 Task: Look for space in Nagqu, China from 8th June, 2023 to 16th June, 2023 for 2 adults in price range Rs.10000 to Rs.15000. Place can be entire place with 1  bedroom having 1 bed and 1 bathroom. Property type can be house, flat, guest house, hotel. Amenities needed are: wifi, washing machine. Booking option can be shelf check-in. Required host language is Chinese (Simplified).
Action: Mouse moved to (355, 206)
Screenshot: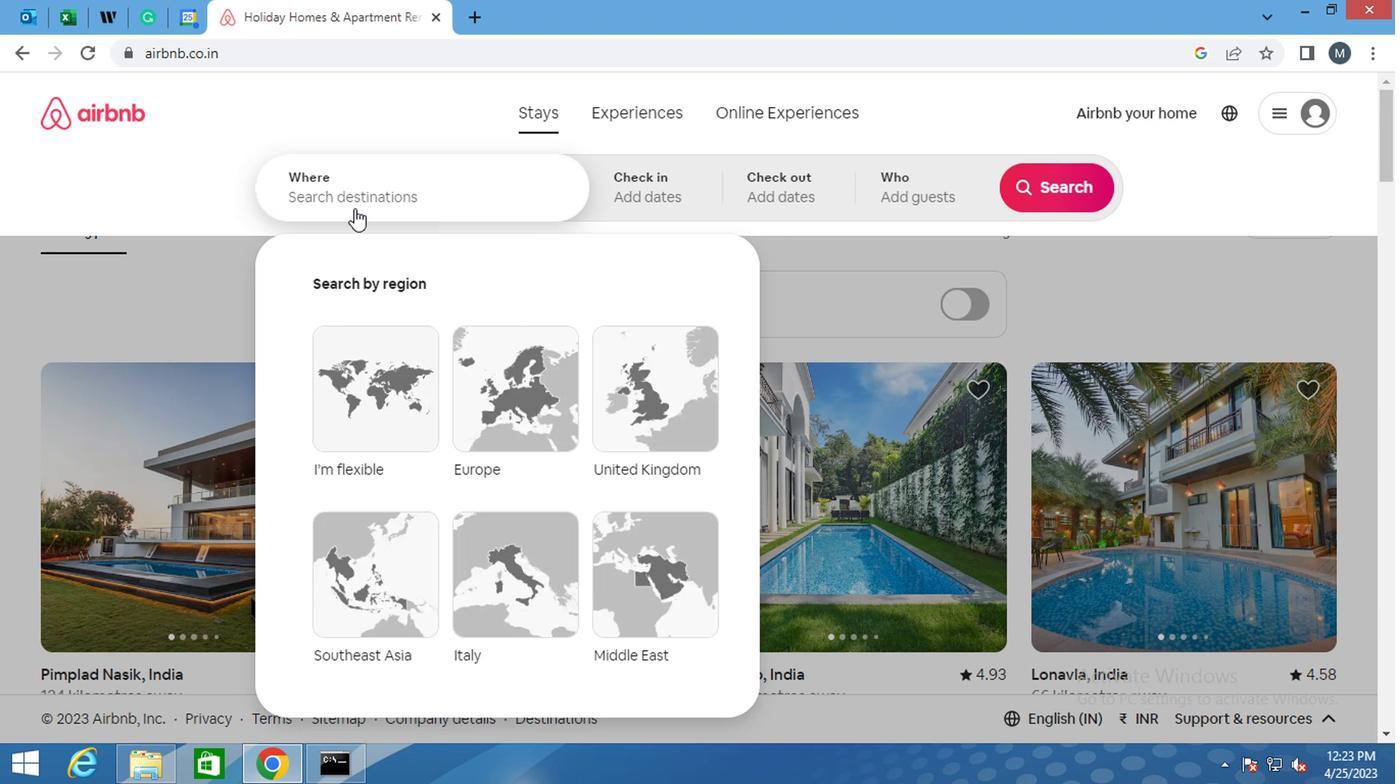 
Action: Mouse pressed left at (355, 206)
Screenshot: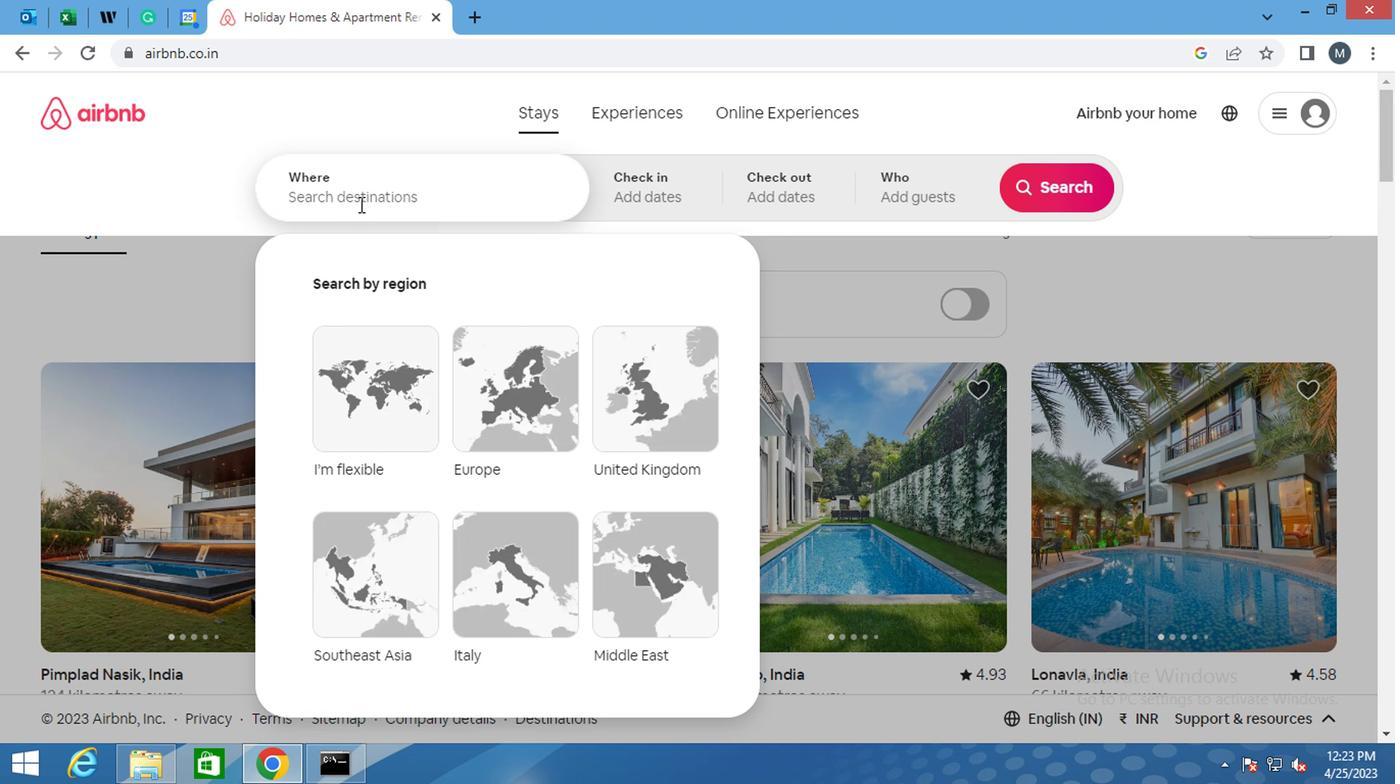
Action: Key pressed <Key.shift>NAGQU,<Key.shift><Key.shift><Key.shift><Key.shift>CHINA<Key.enter>
Screenshot: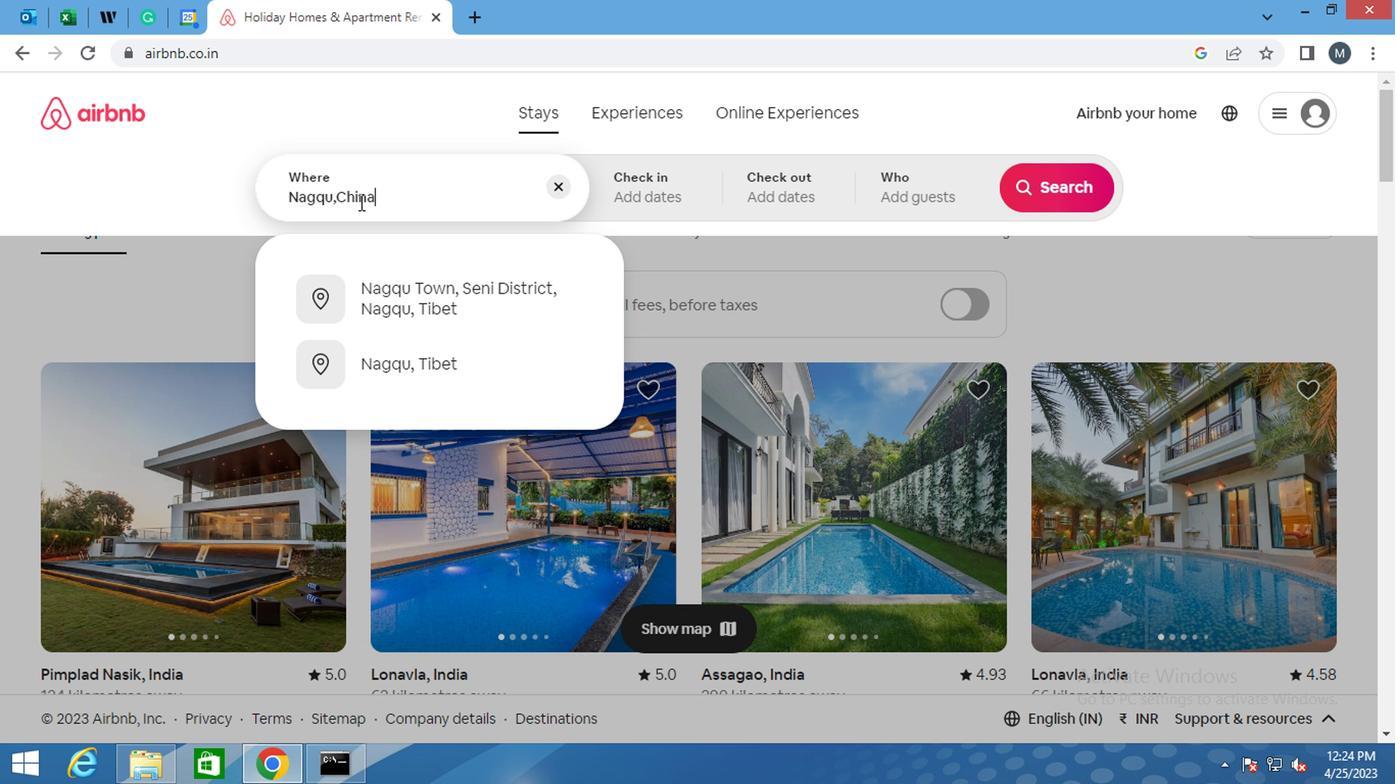 
Action: Mouse moved to (1028, 359)
Screenshot: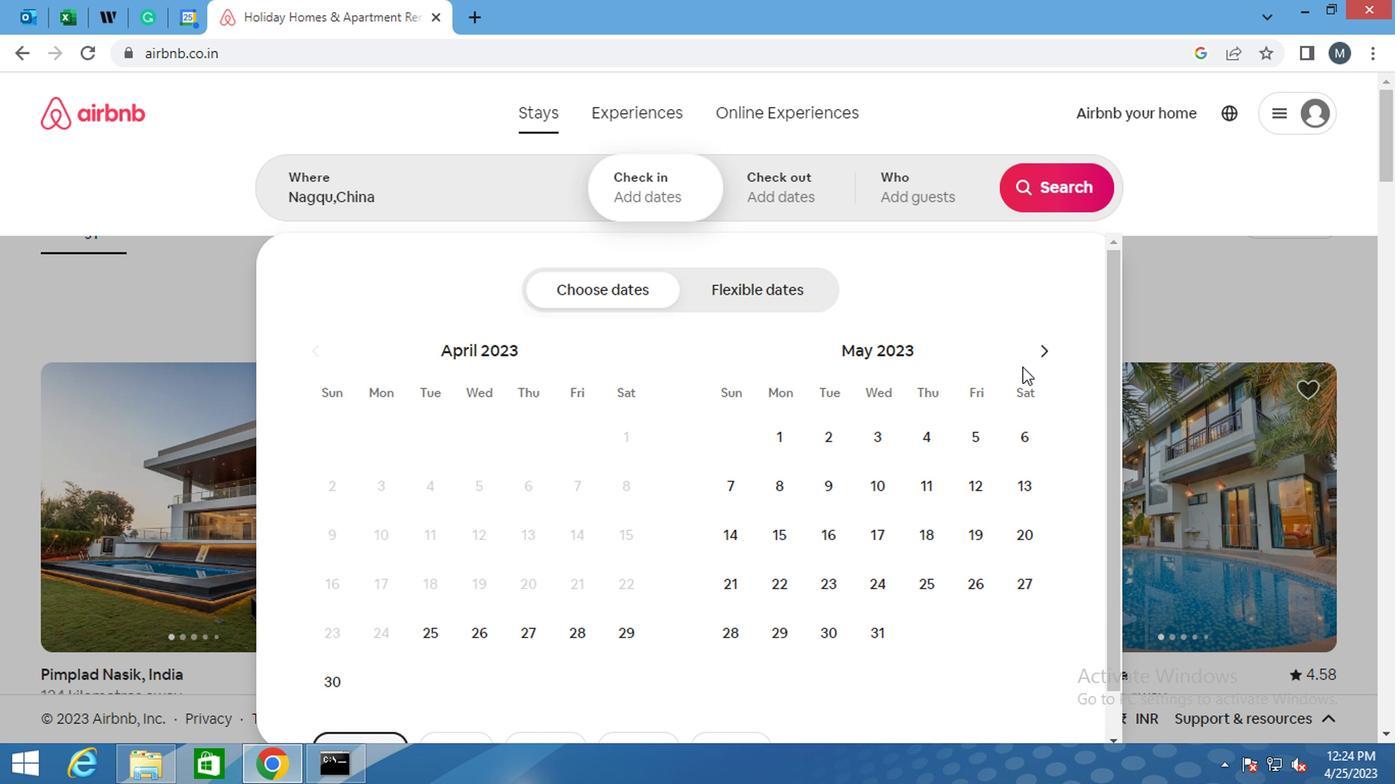 
Action: Mouse pressed left at (1028, 359)
Screenshot: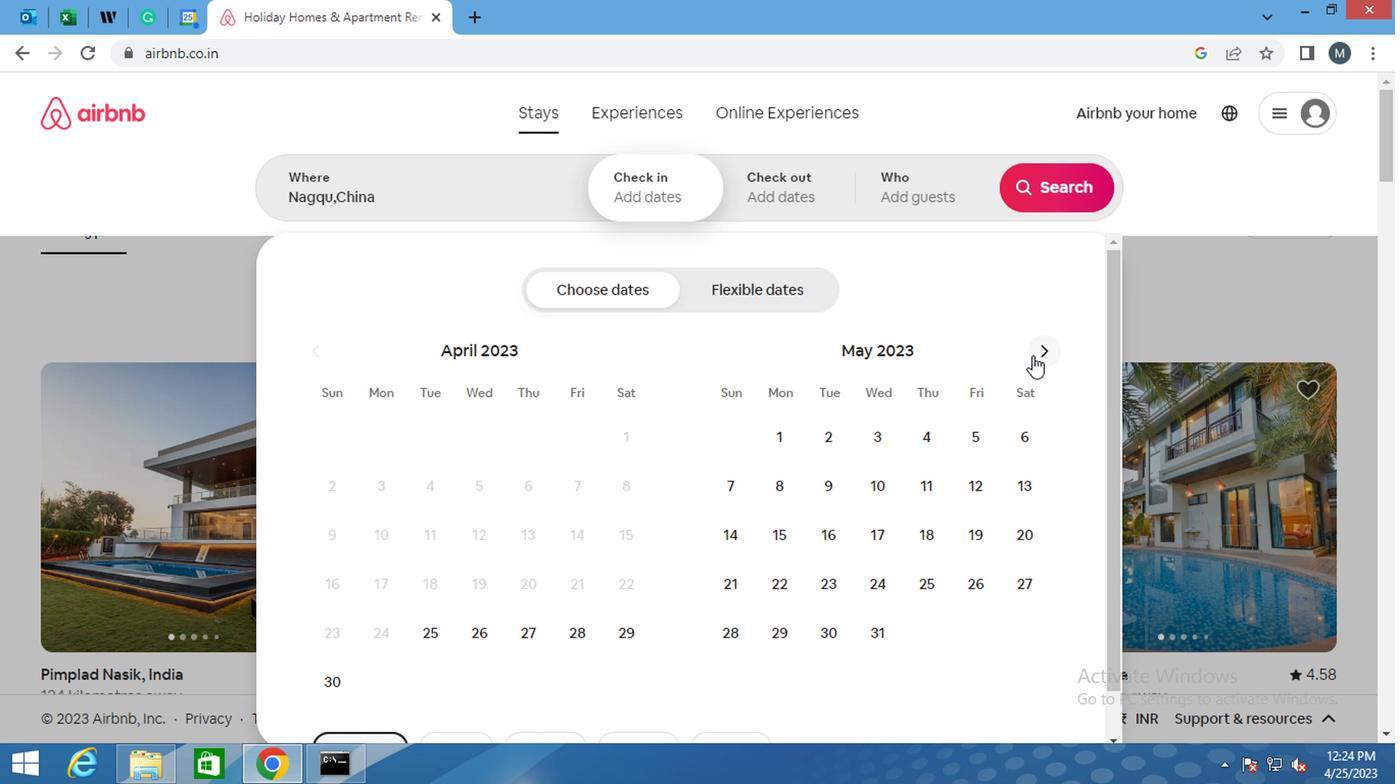 
Action: Mouse pressed left at (1028, 359)
Screenshot: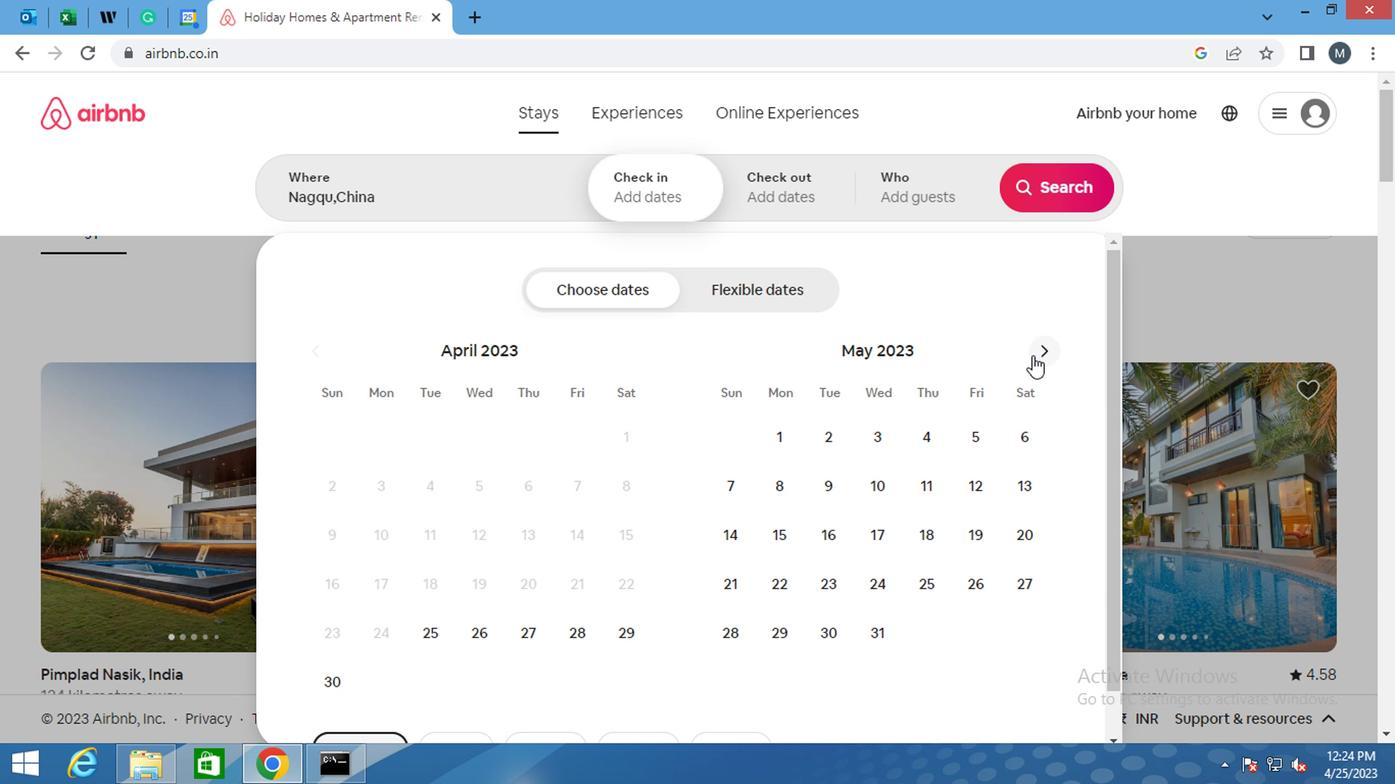 
Action: Mouse moved to (508, 486)
Screenshot: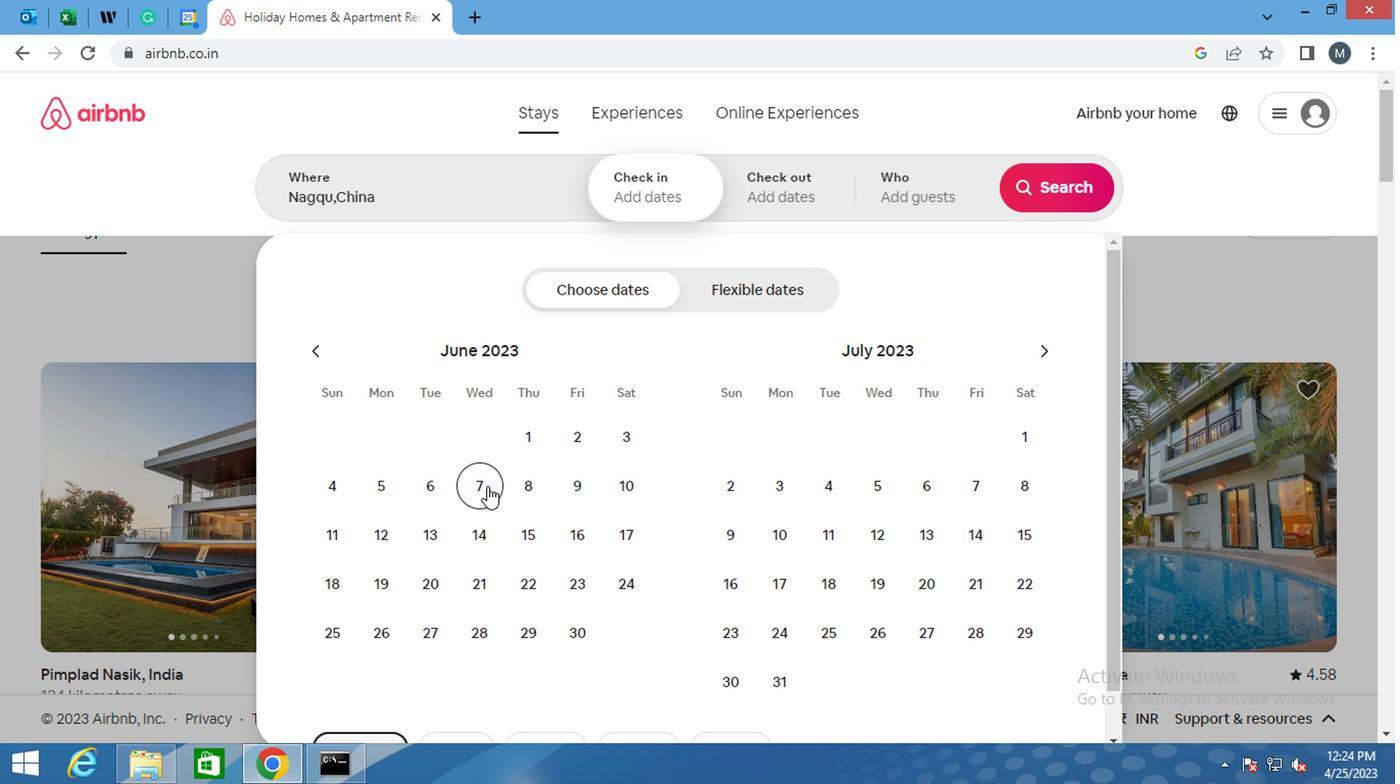 
Action: Mouse pressed left at (508, 486)
Screenshot: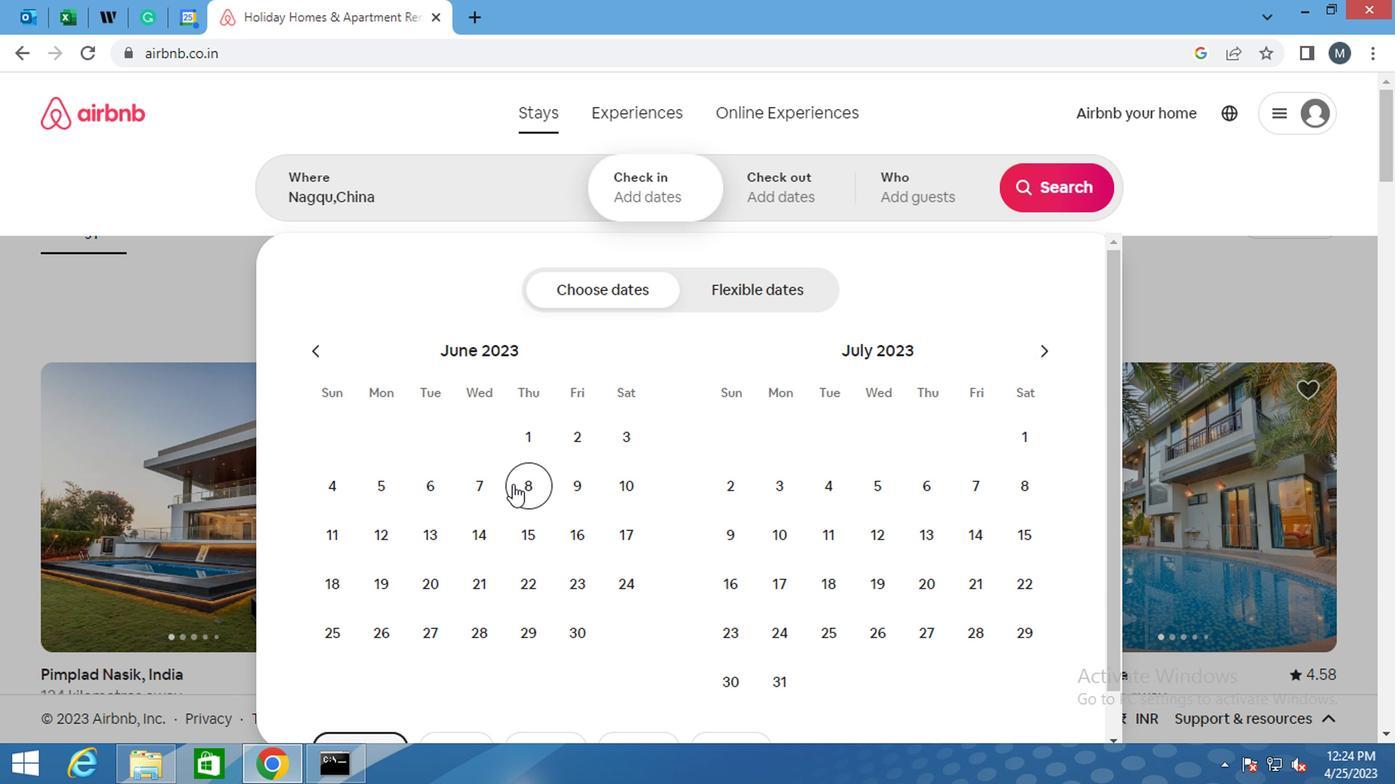 
Action: Mouse moved to (579, 532)
Screenshot: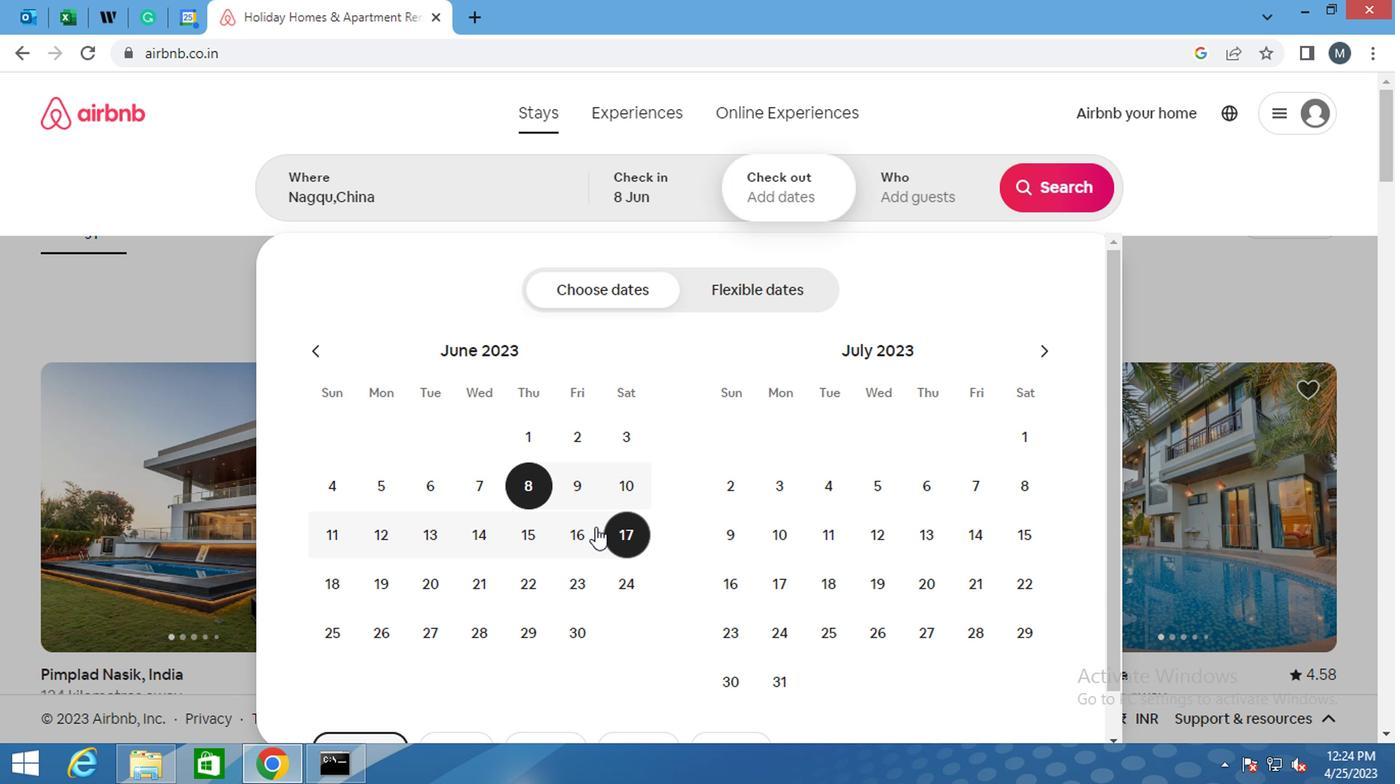 
Action: Mouse pressed left at (579, 532)
Screenshot: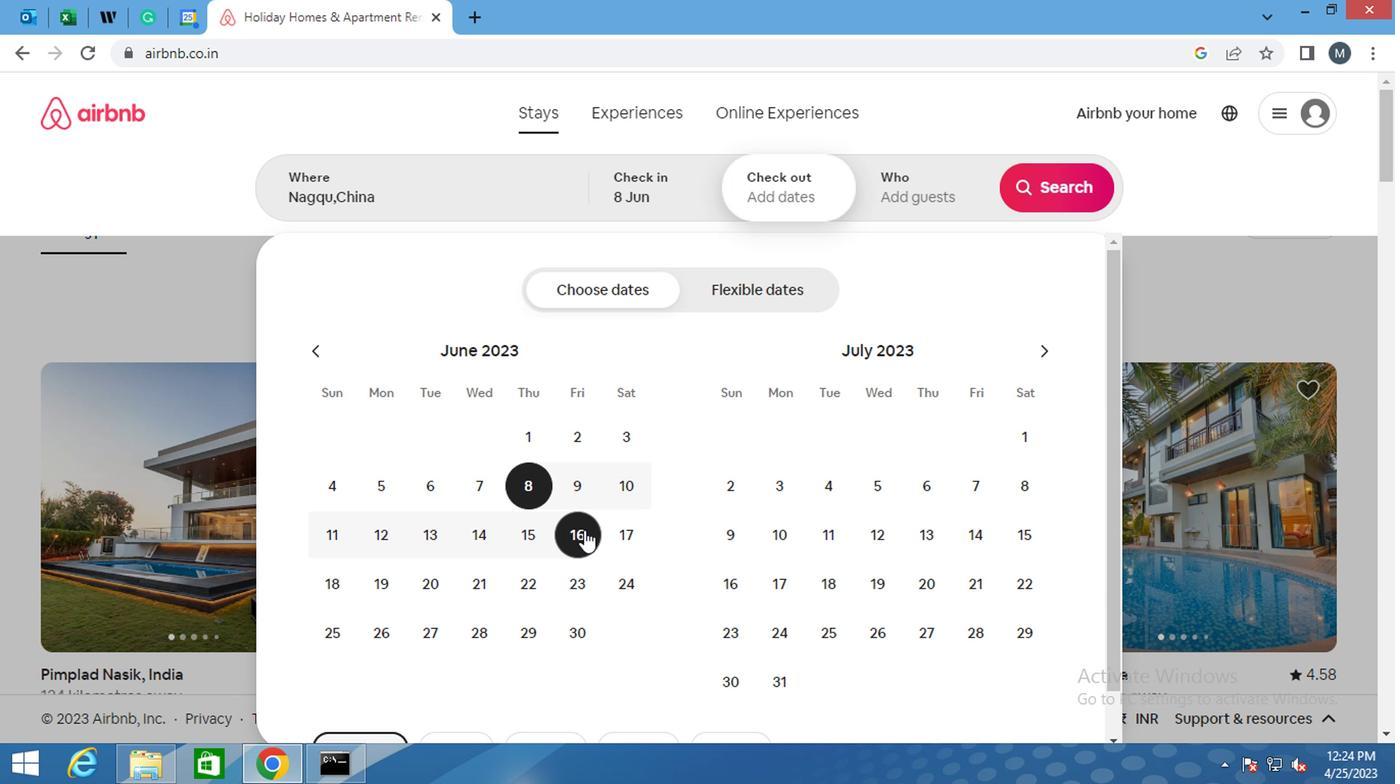 
Action: Mouse moved to (916, 191)
Screenshot: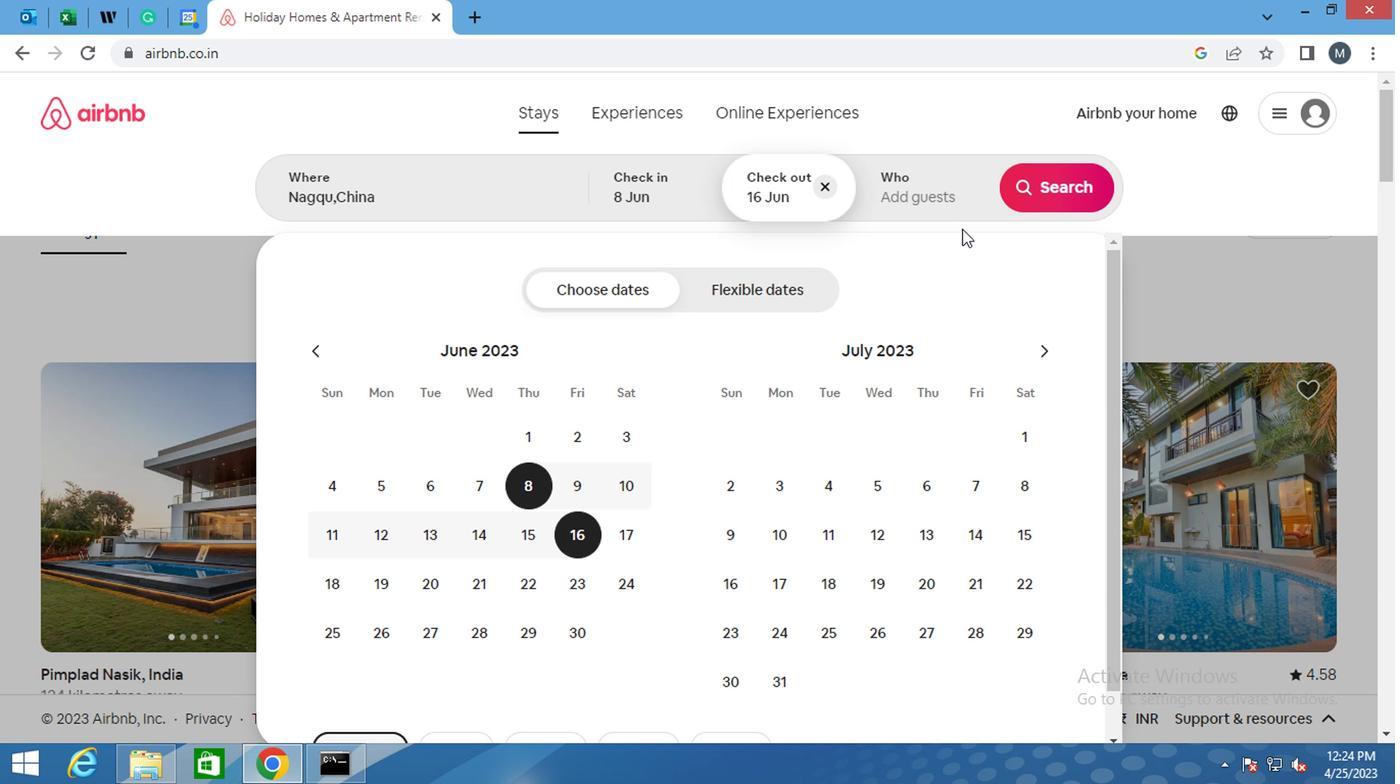 
Action: Mouse pressed left at (916, 191)
Screenshot: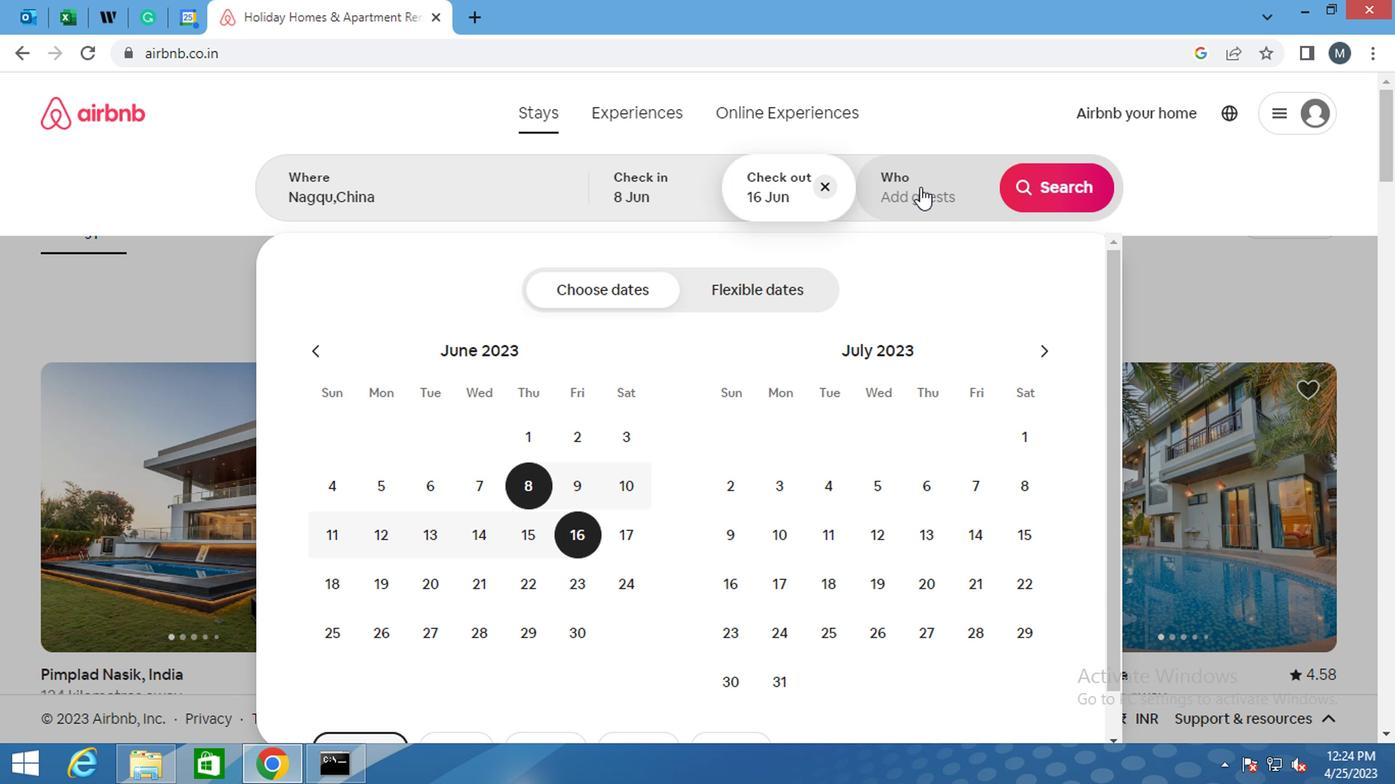 
Action: Mouse moved to (1071, 300)
Screenshot: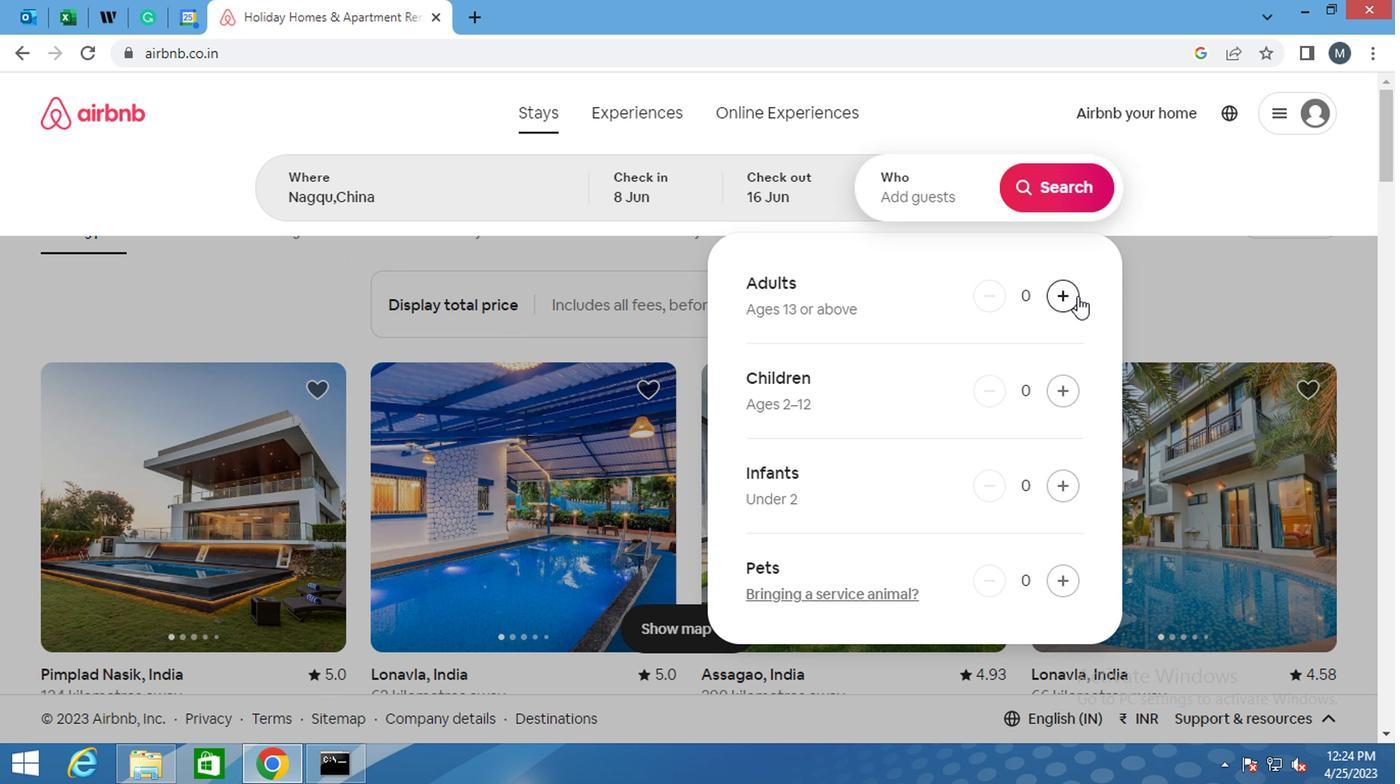 
Action: Mouse pressed left at (1071, 300)
Screenshot: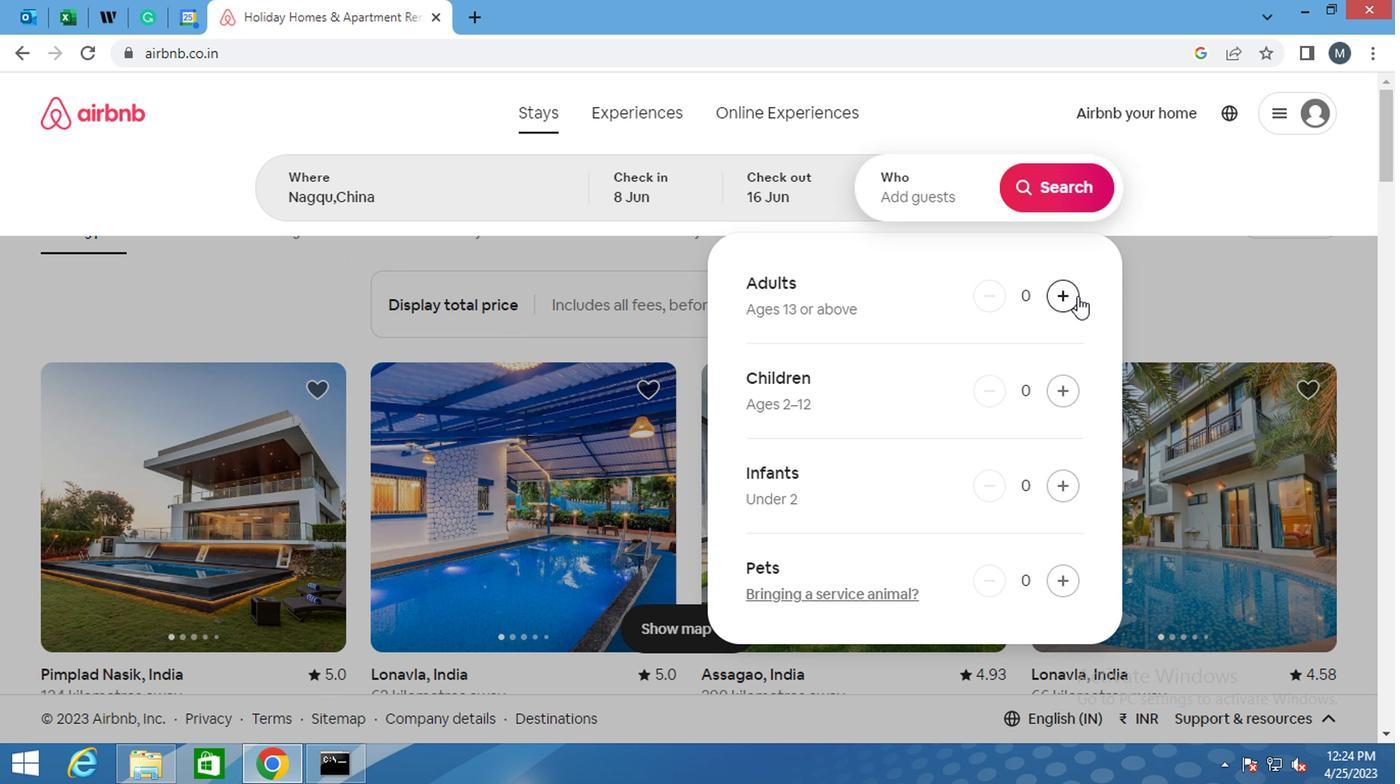 
Action: Mouse moved to (1065, 300)
Screenshot: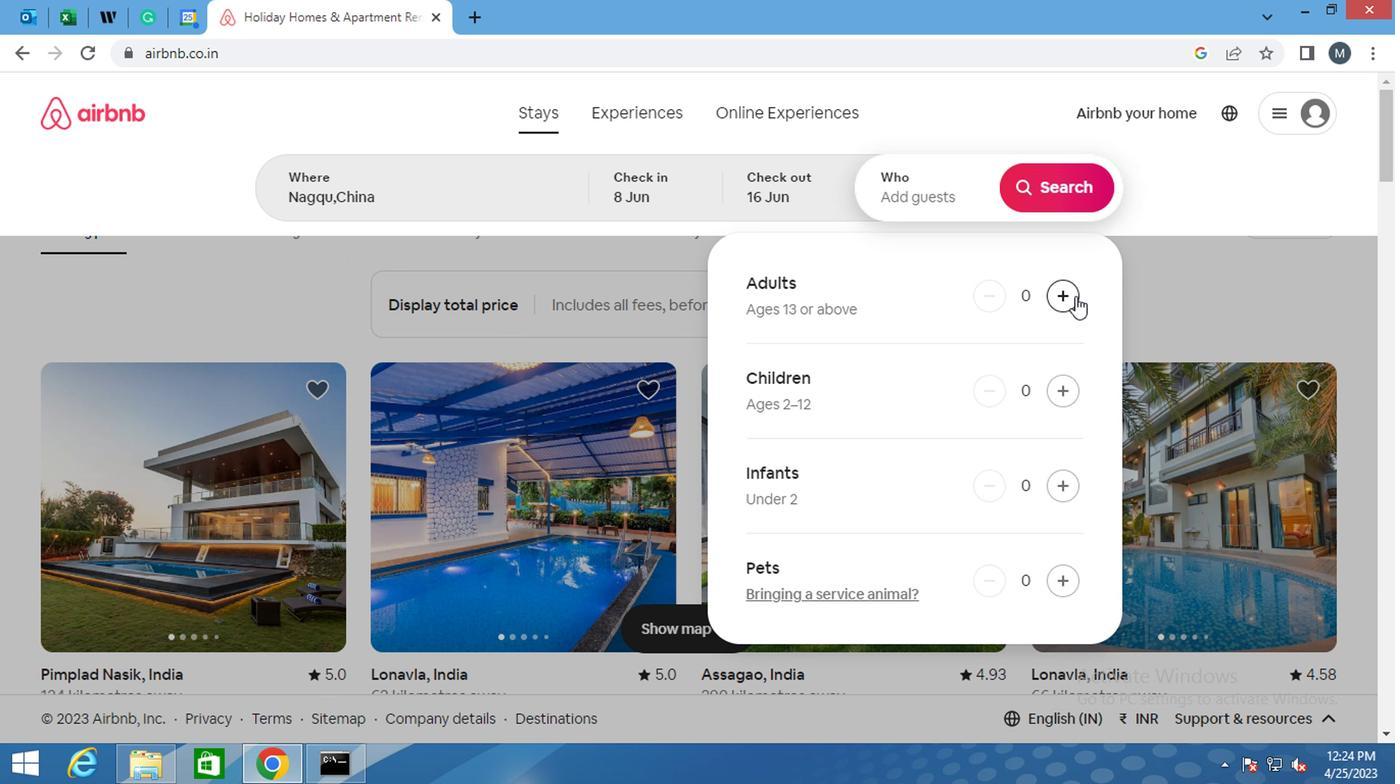 
Action: Mouse pressed left at (1065, 300)
Screenshot: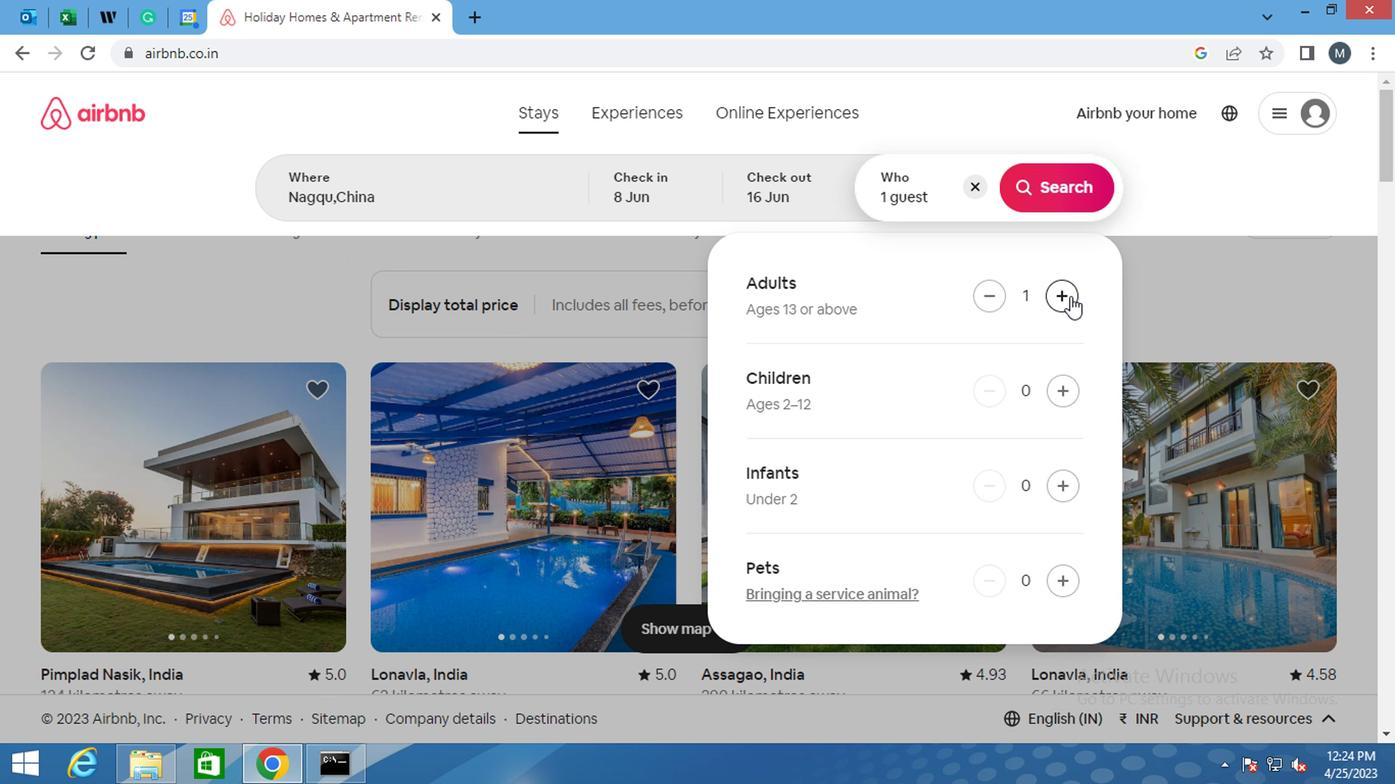 
Action: Mouse moved to (1067, 192)
Screenshot: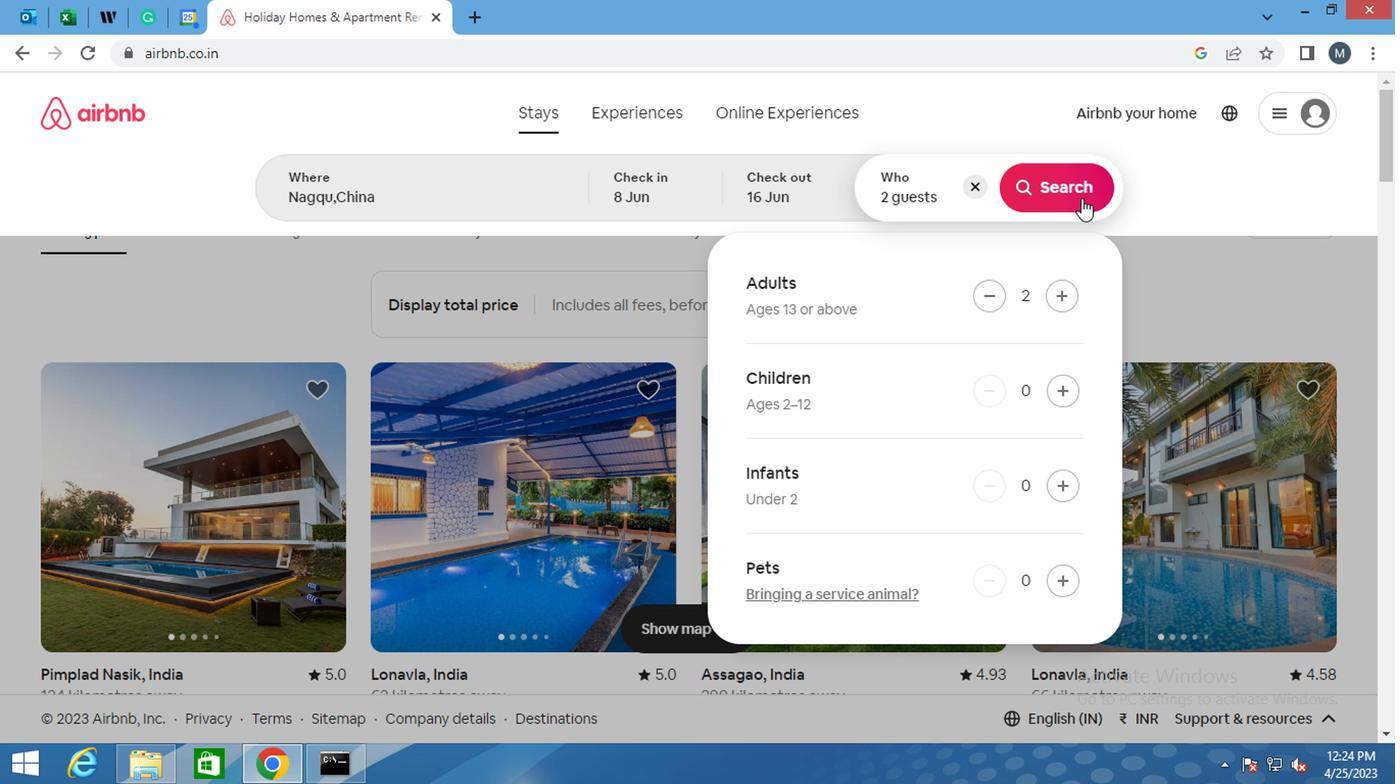 
Action: Mouse pressed left at (1067, 192)
Screenshot: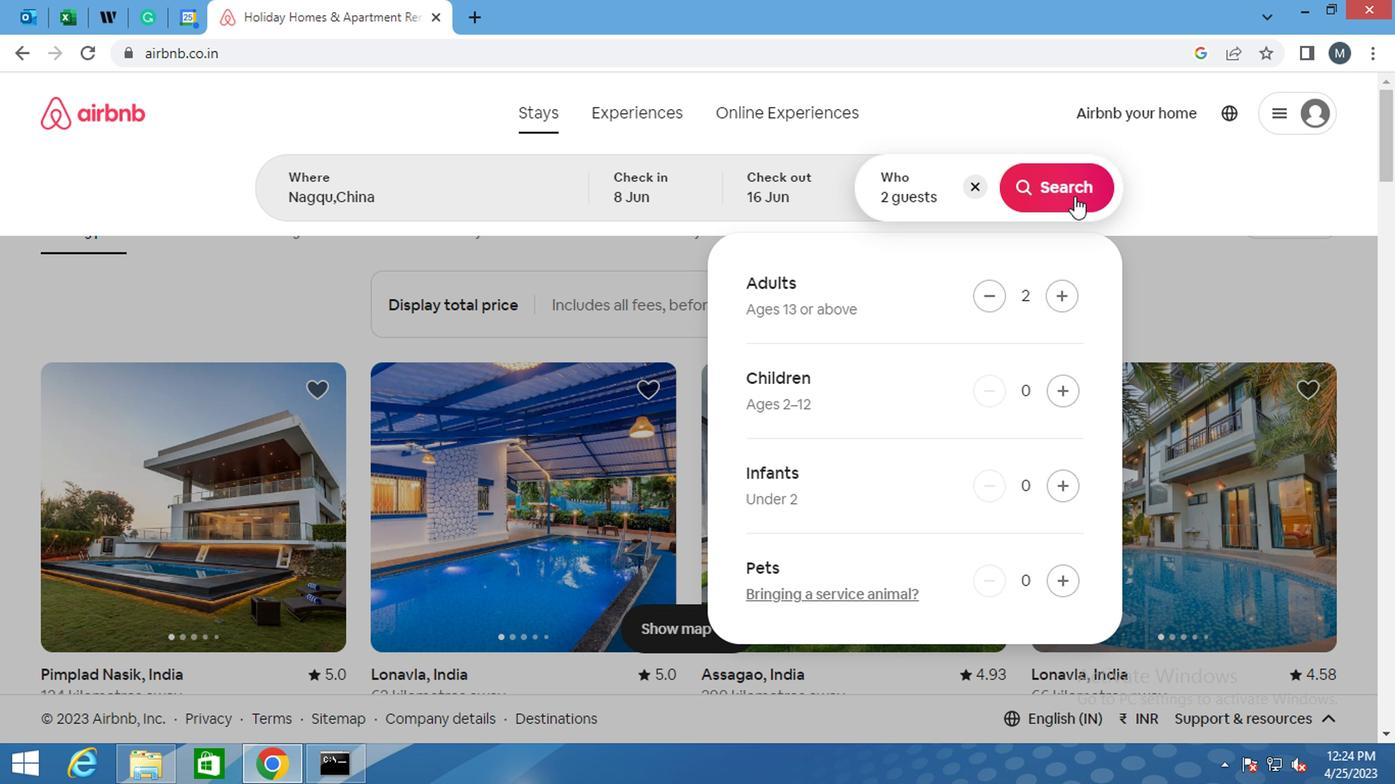 
Action: Mouse moved to (1282, 210)
Screenshot: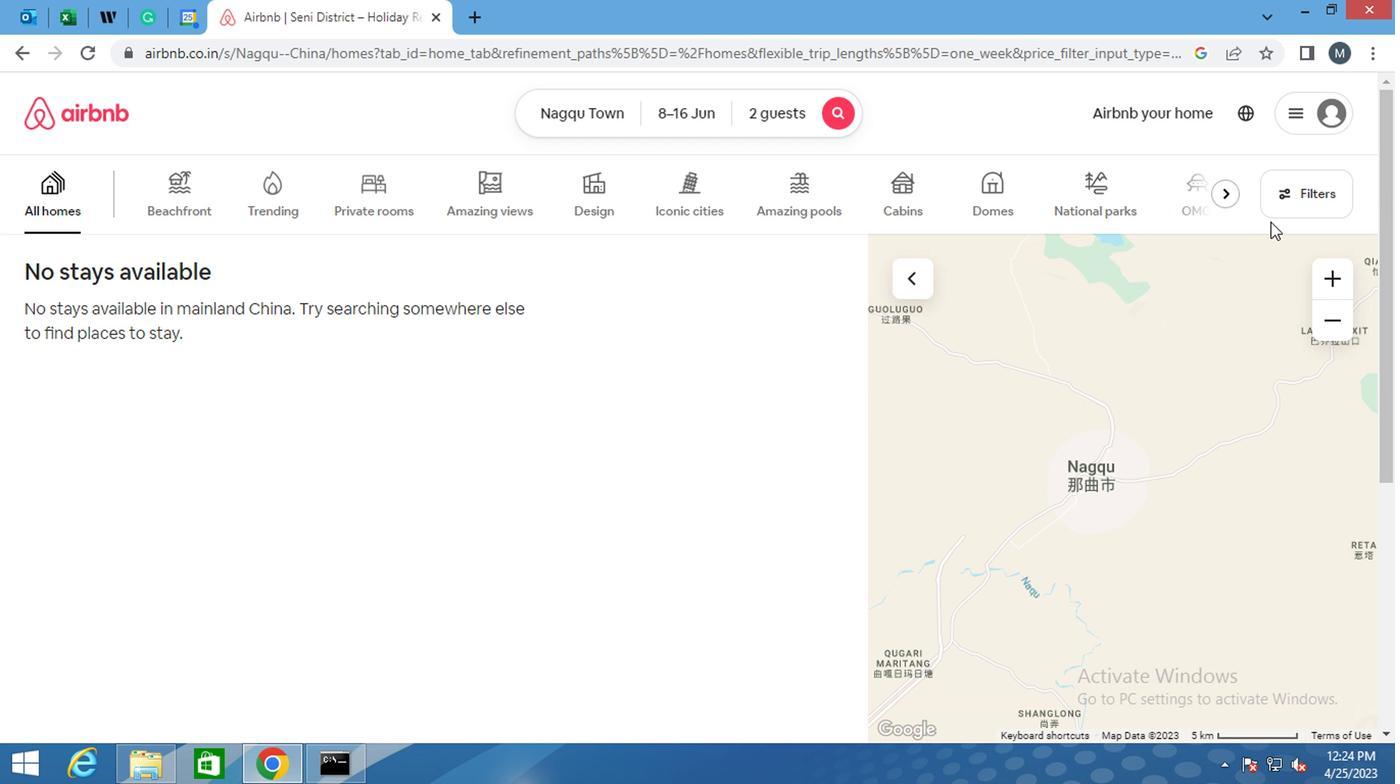 
Action: Mouse pressed left at (1282, 210)
Screenshot: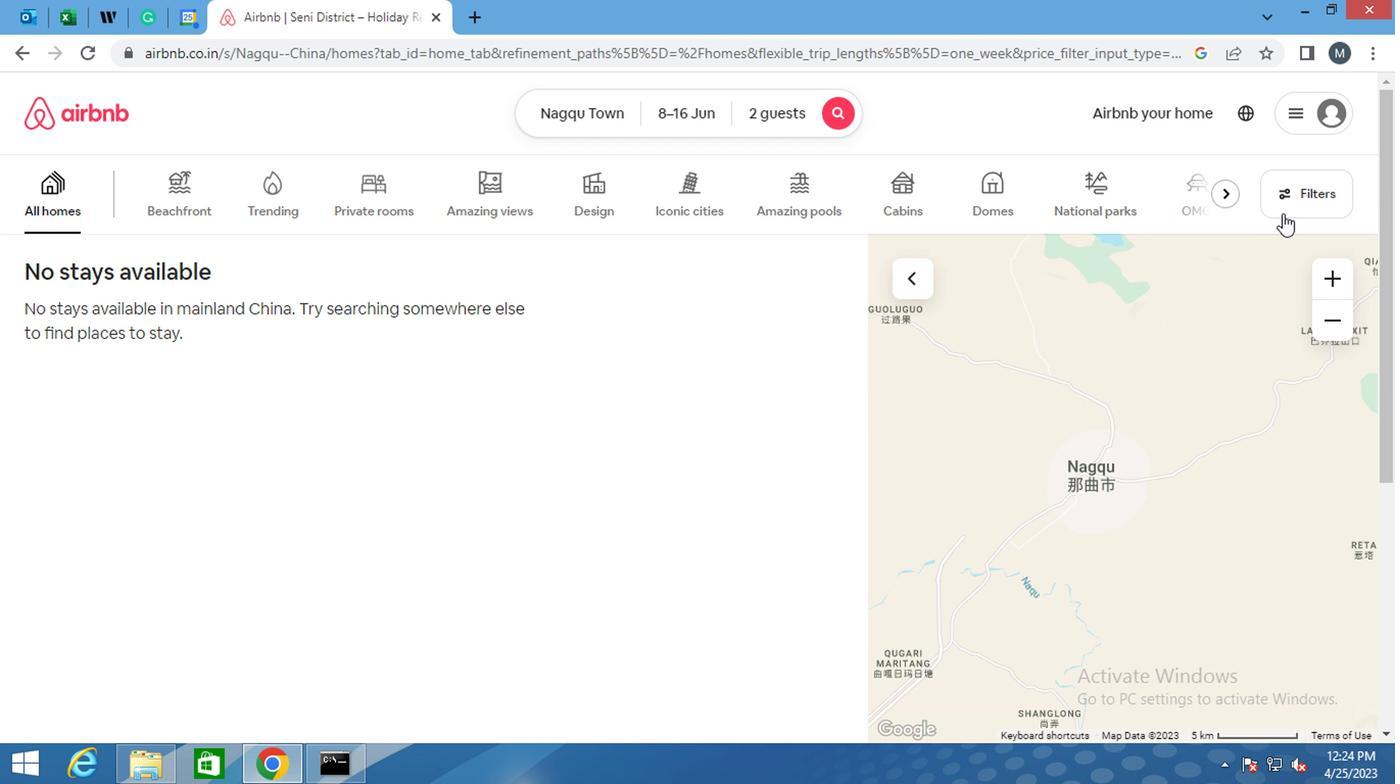 
Action: Mouse moved to (484, 336)
Screenshot: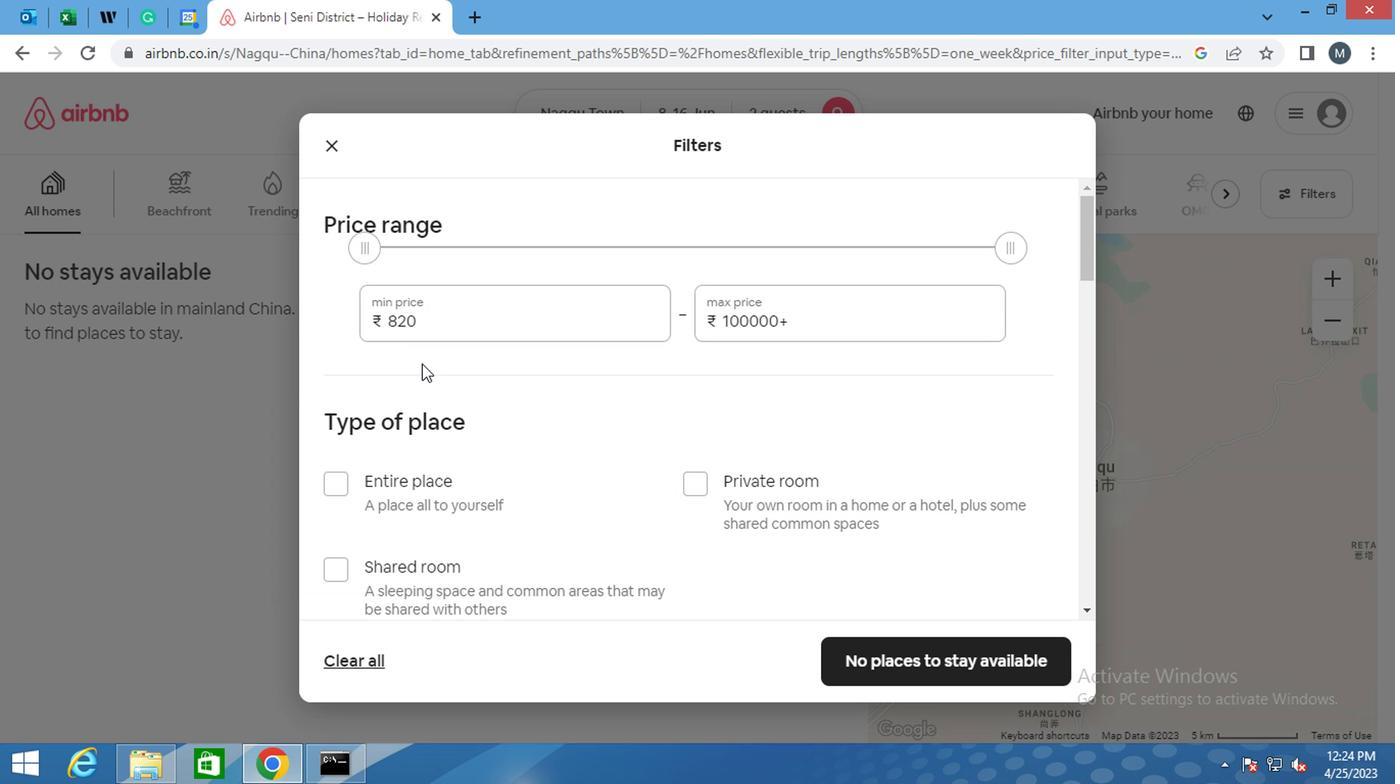 
Action: Mouse pressed left at (484, 336)
Screenshot: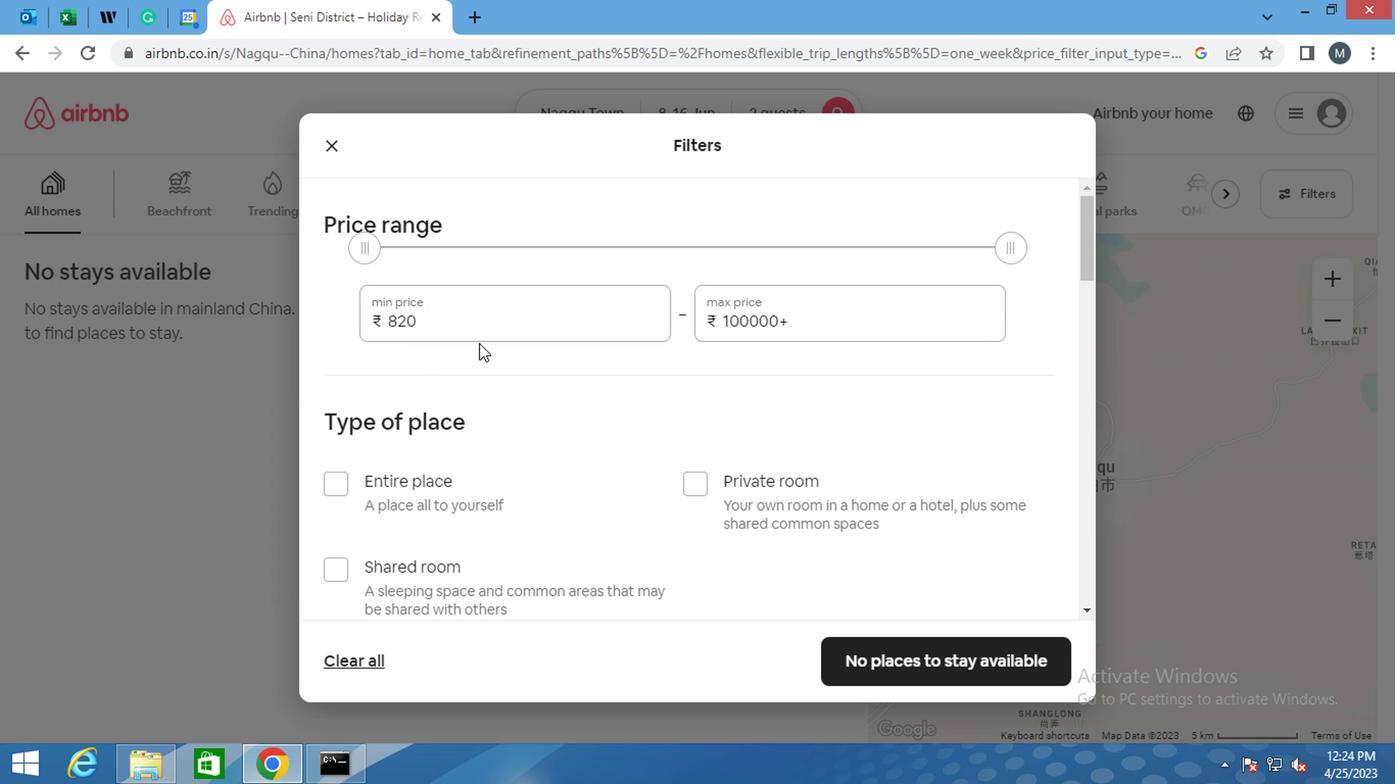 
Action: Mouse pressed left at (484, 336)
Screenshot: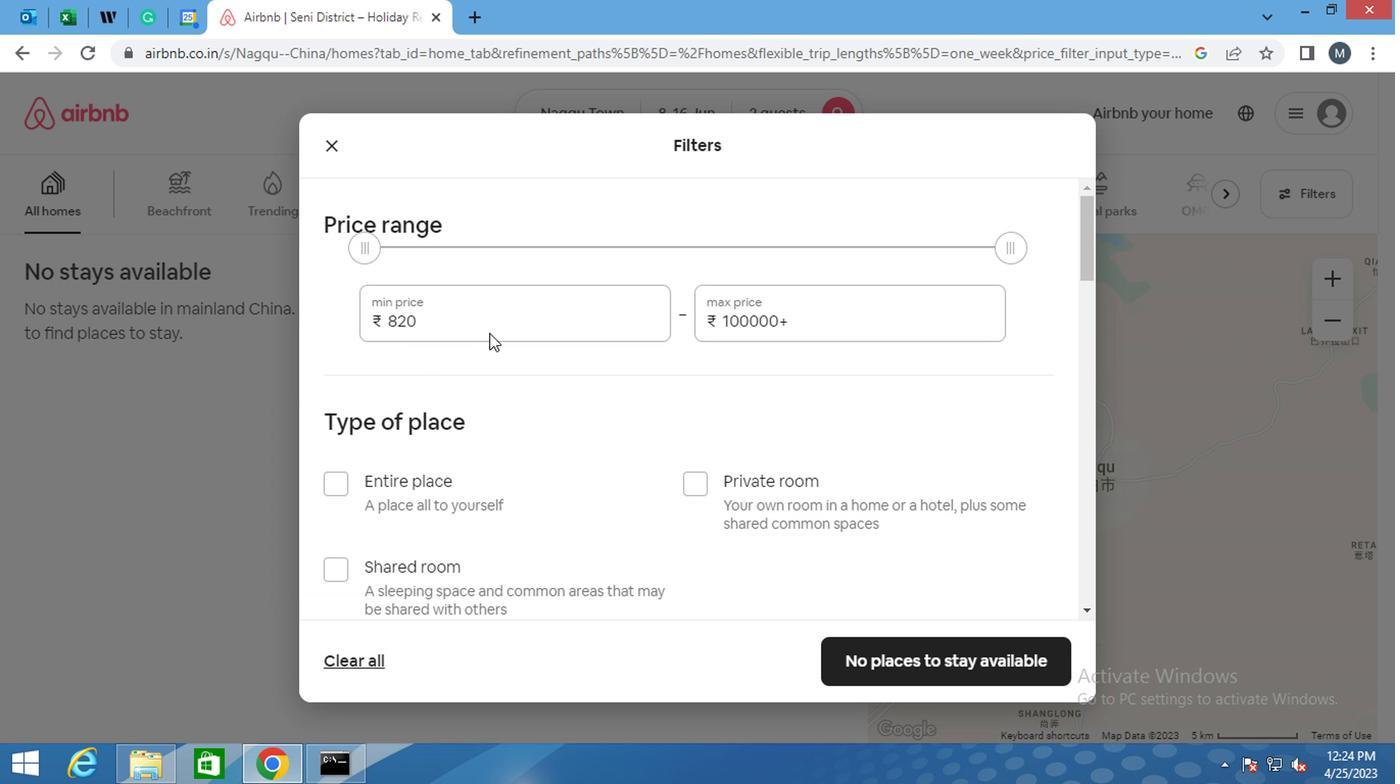 
Action: Mouse moved to (469, 344)
Screenshot: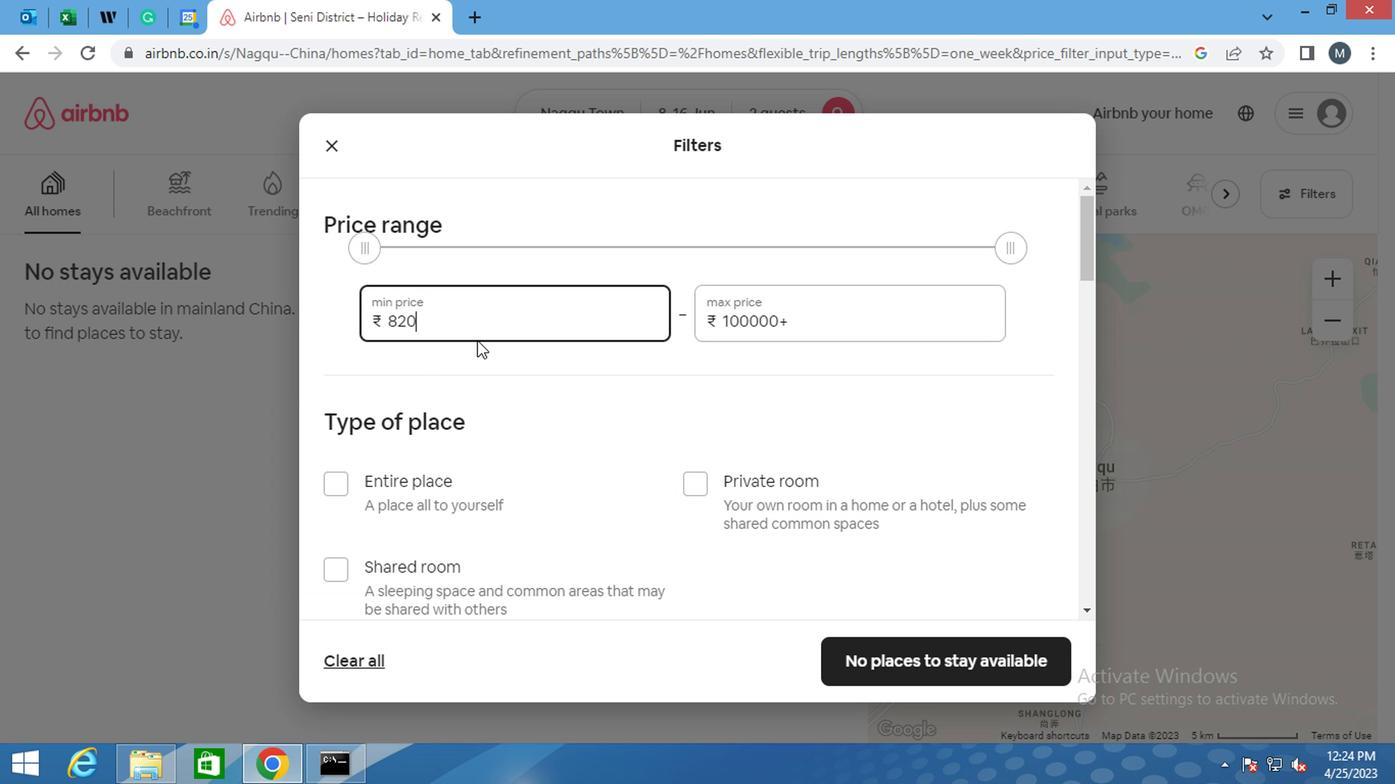 
Action: Key pressed <Key.backspace>
Screenshot: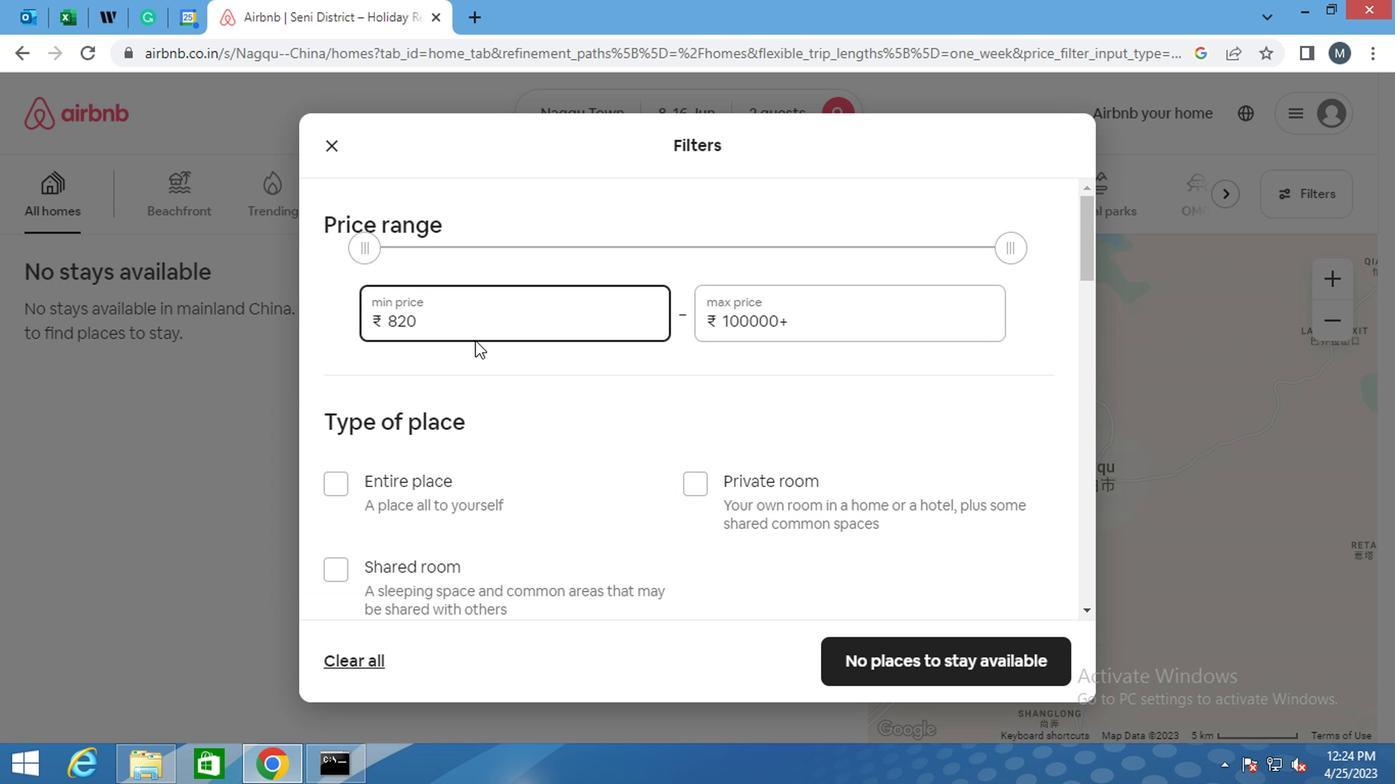 
Action: Mouse moved to (465, 346)
Screenshot: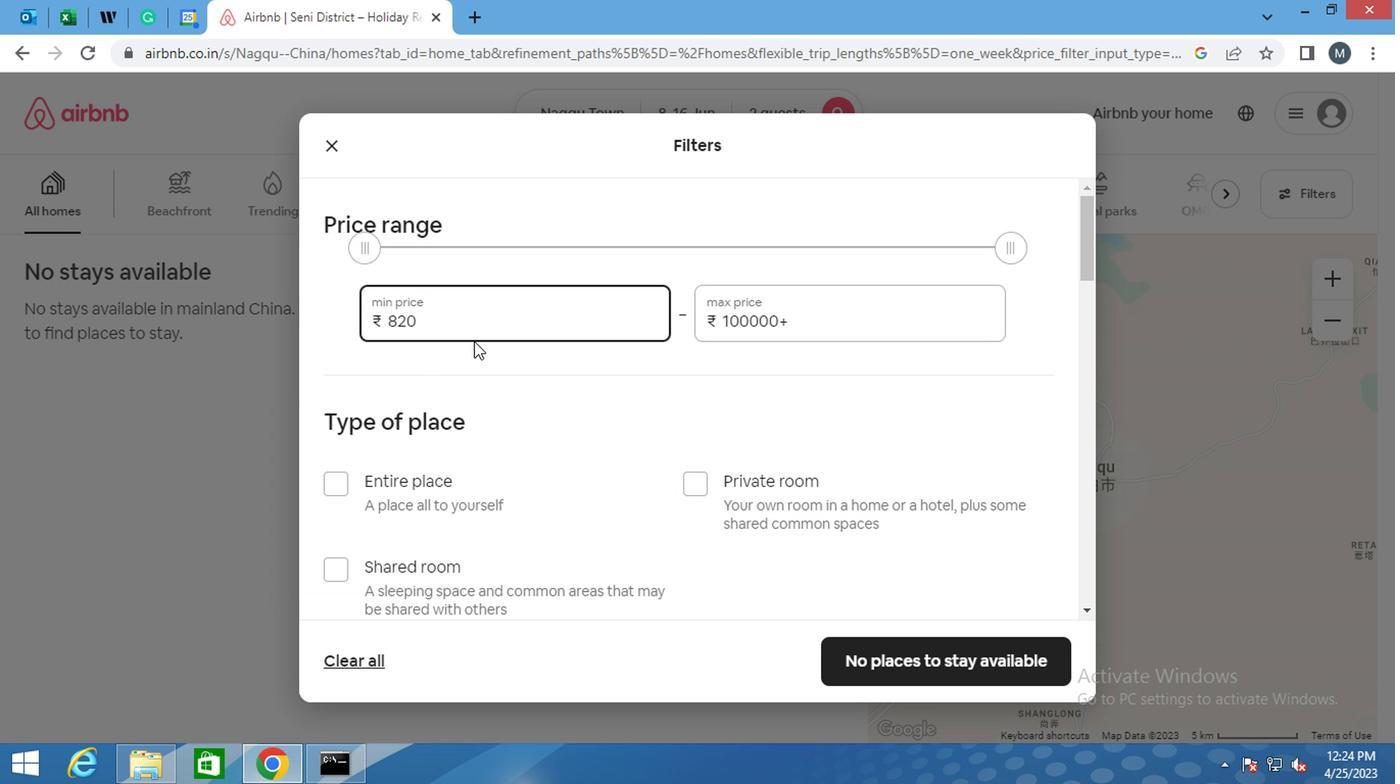 
Action: Key pressed <Key.backspace>
Screenshot: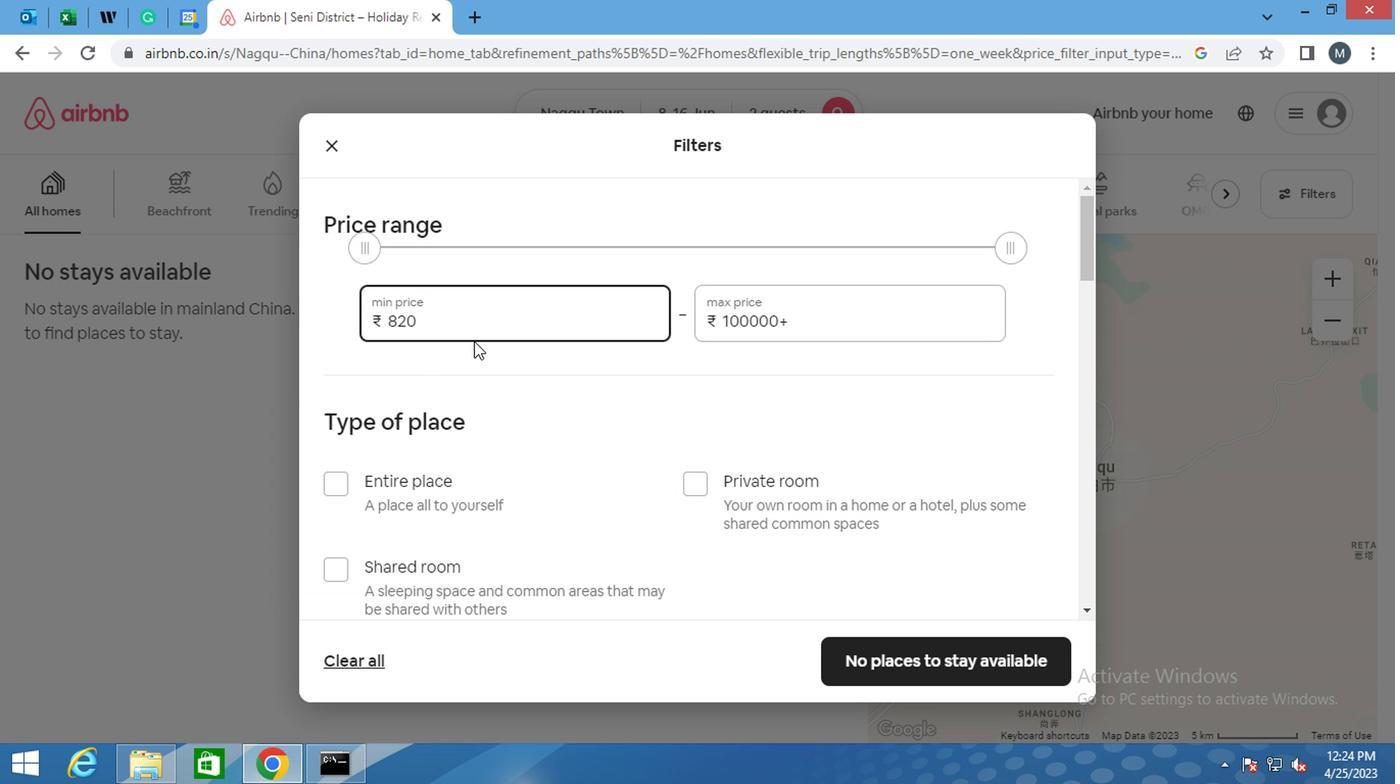 
Action: Mouse moved to (464, 346)
Screenshot: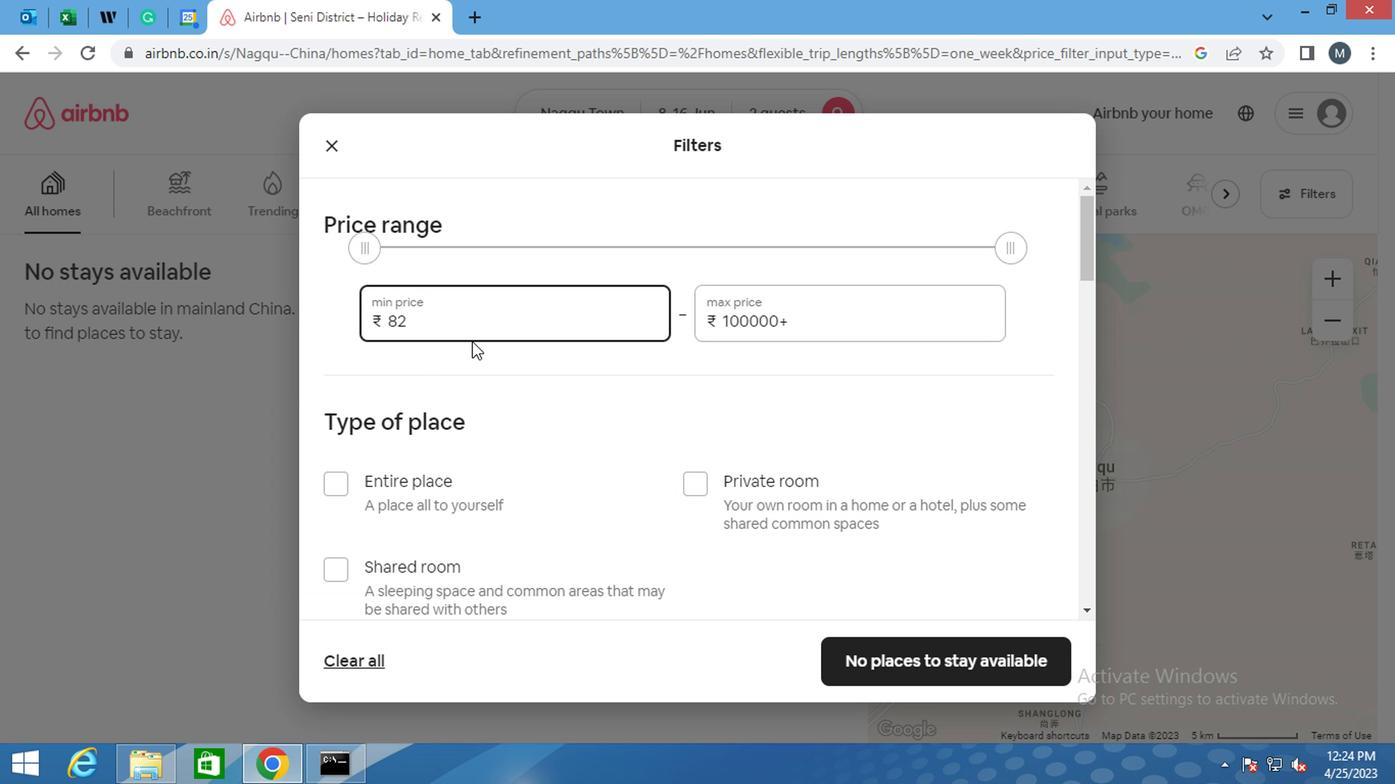 
Action: Key pressed <Key.backspace>
Screenshot: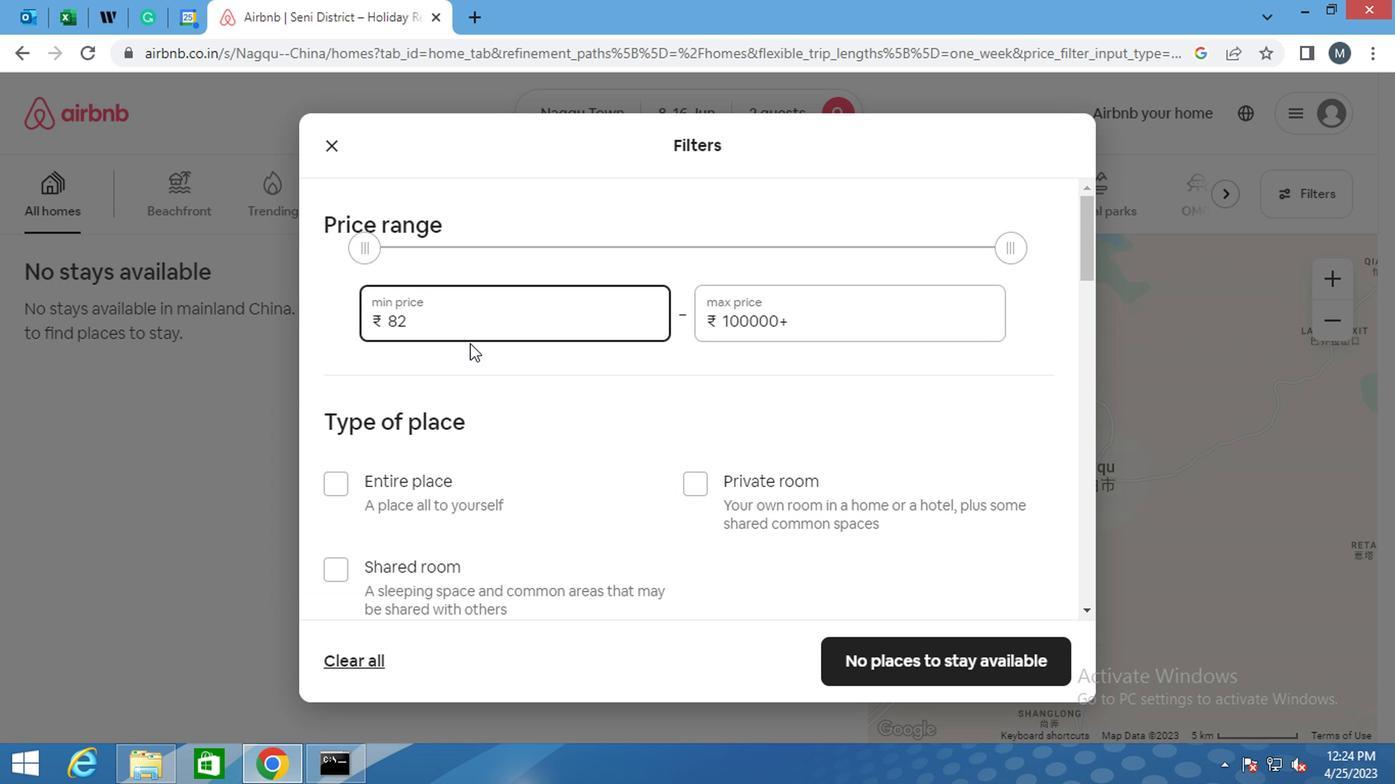 
Action: Mouse moved to (458, 348)
Screenshot: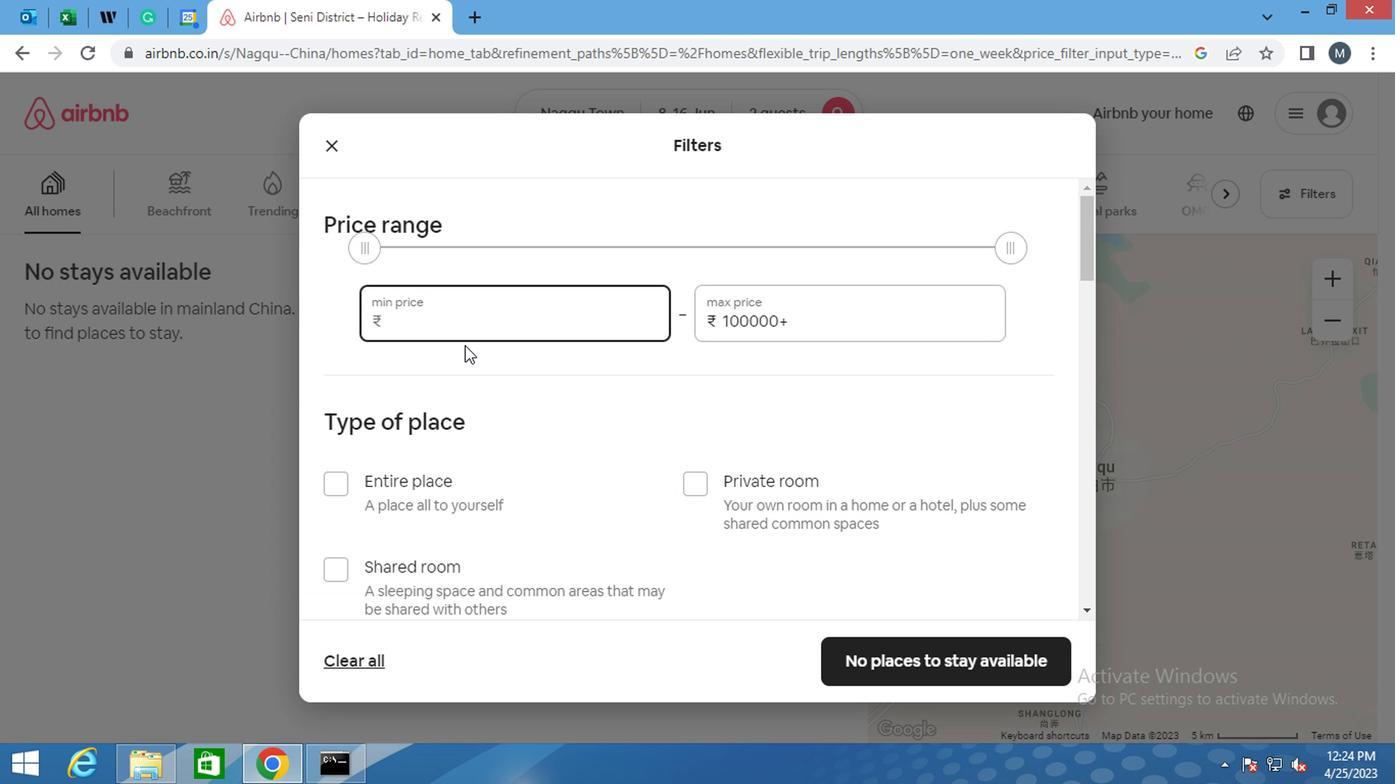 
Action: Key pressed 100
Screenshot: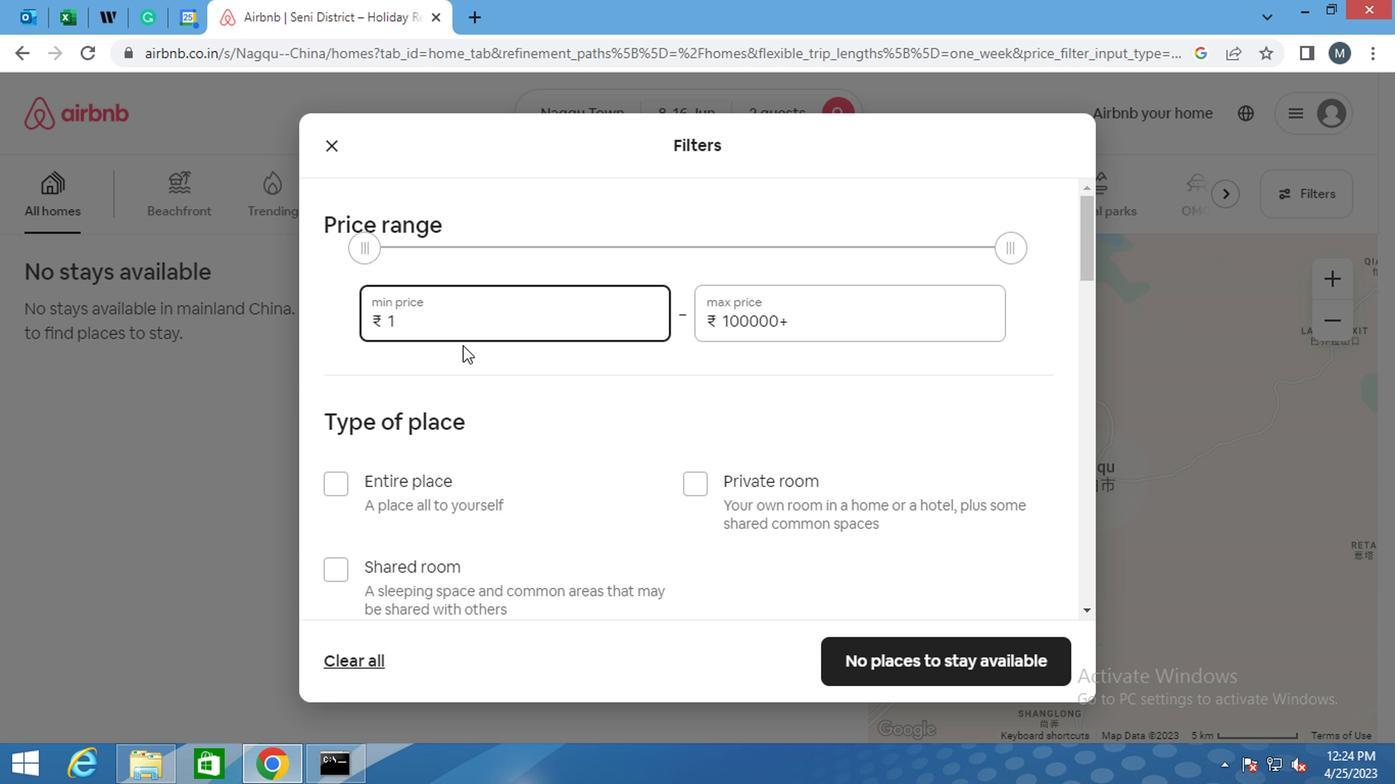 
Action: Mouse moved to (458, 349)
Screenshot: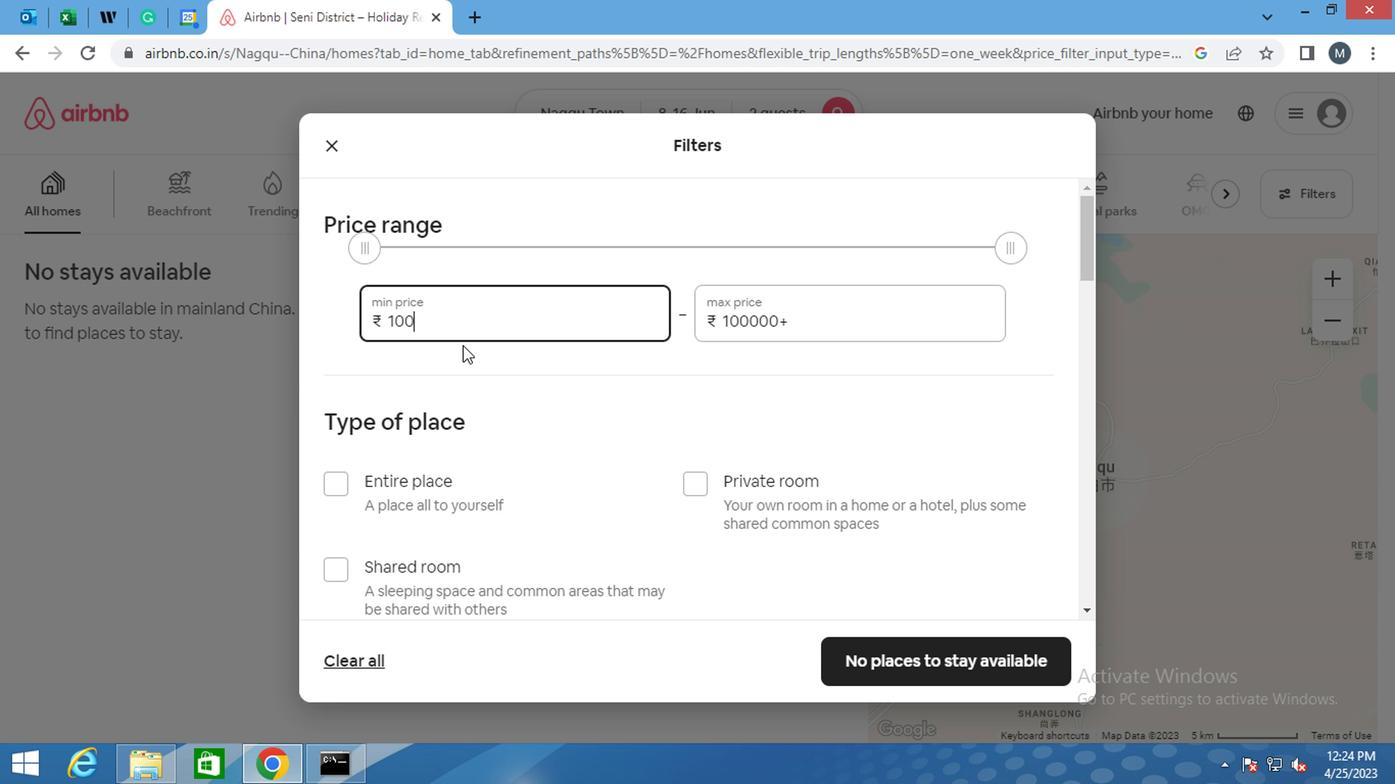 
Action: Key pressed 00
Screenshot: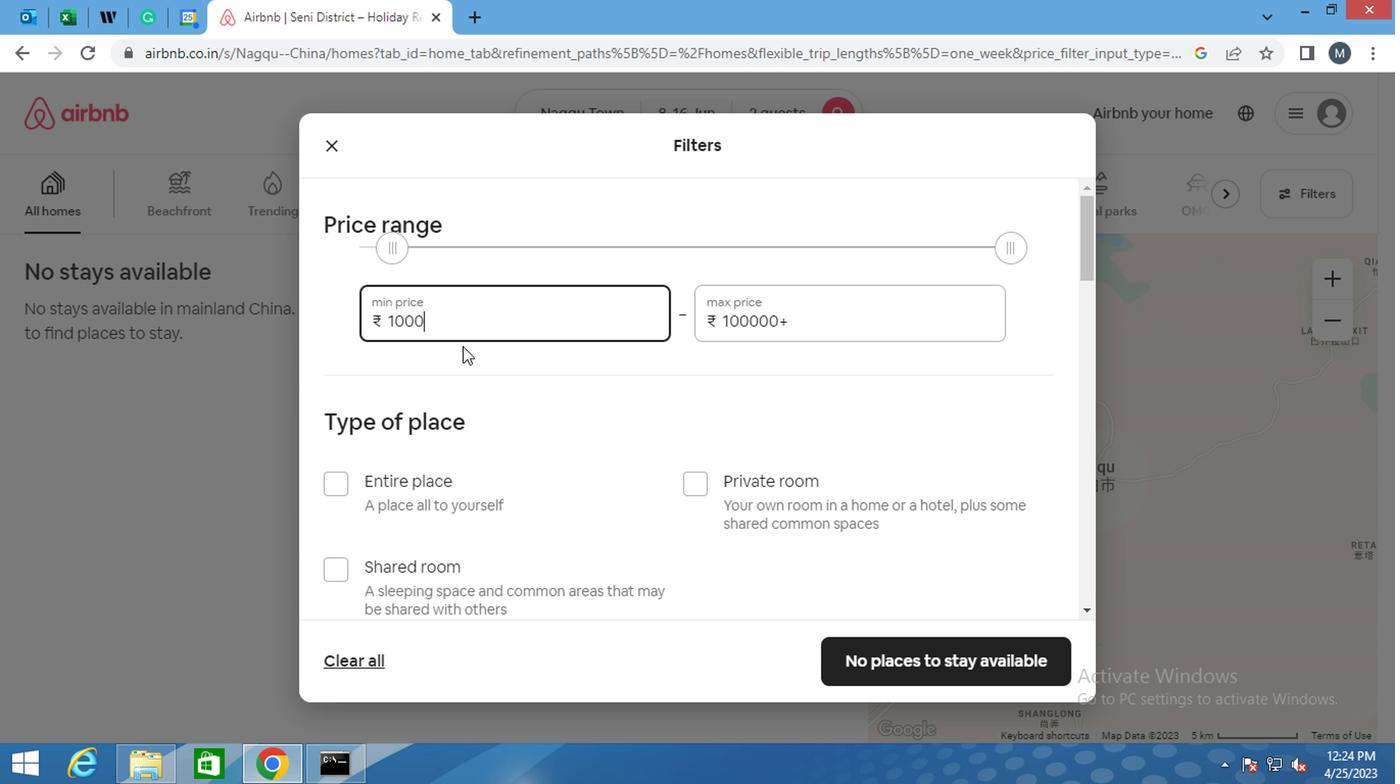 
Action: Mouse moved to (768, 321)
Screenshot: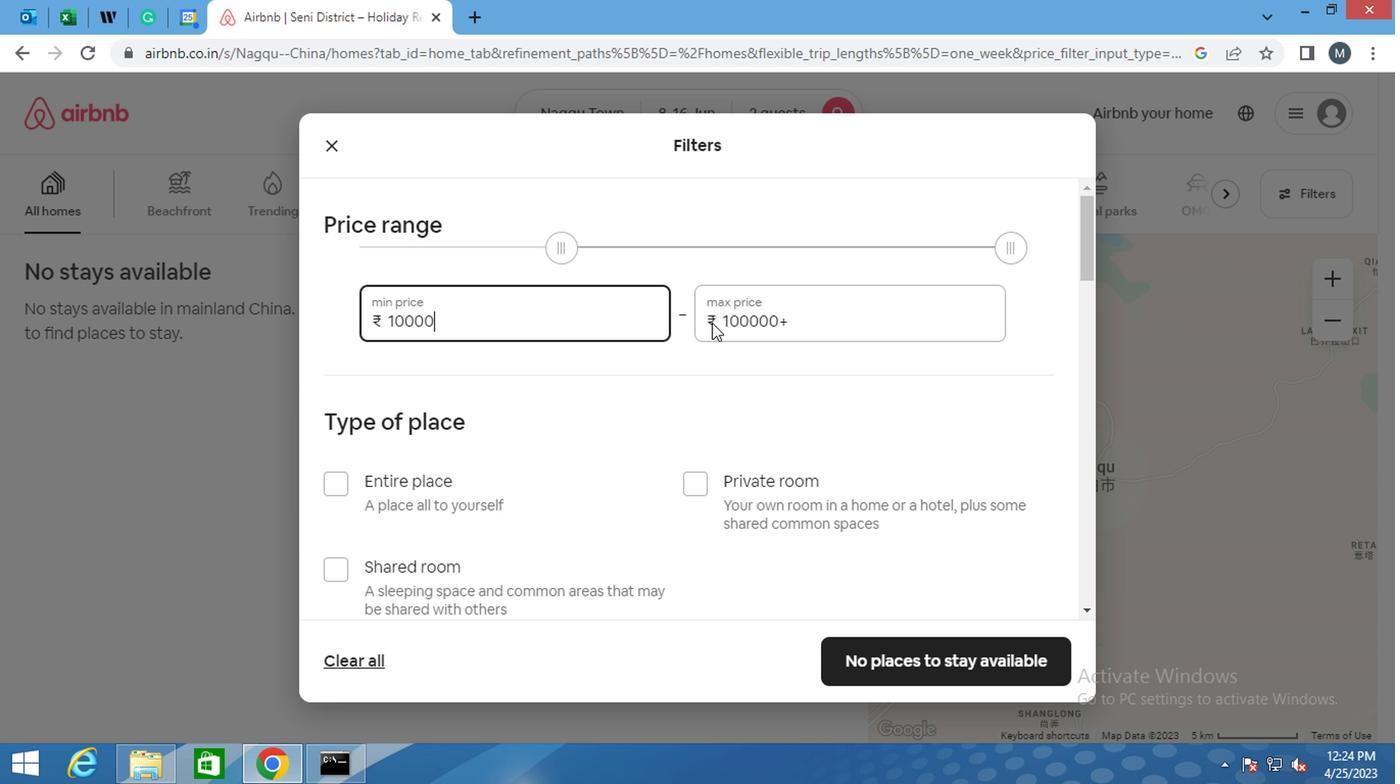
Action: Mouse pressed left at (768, 321)
Screenshot: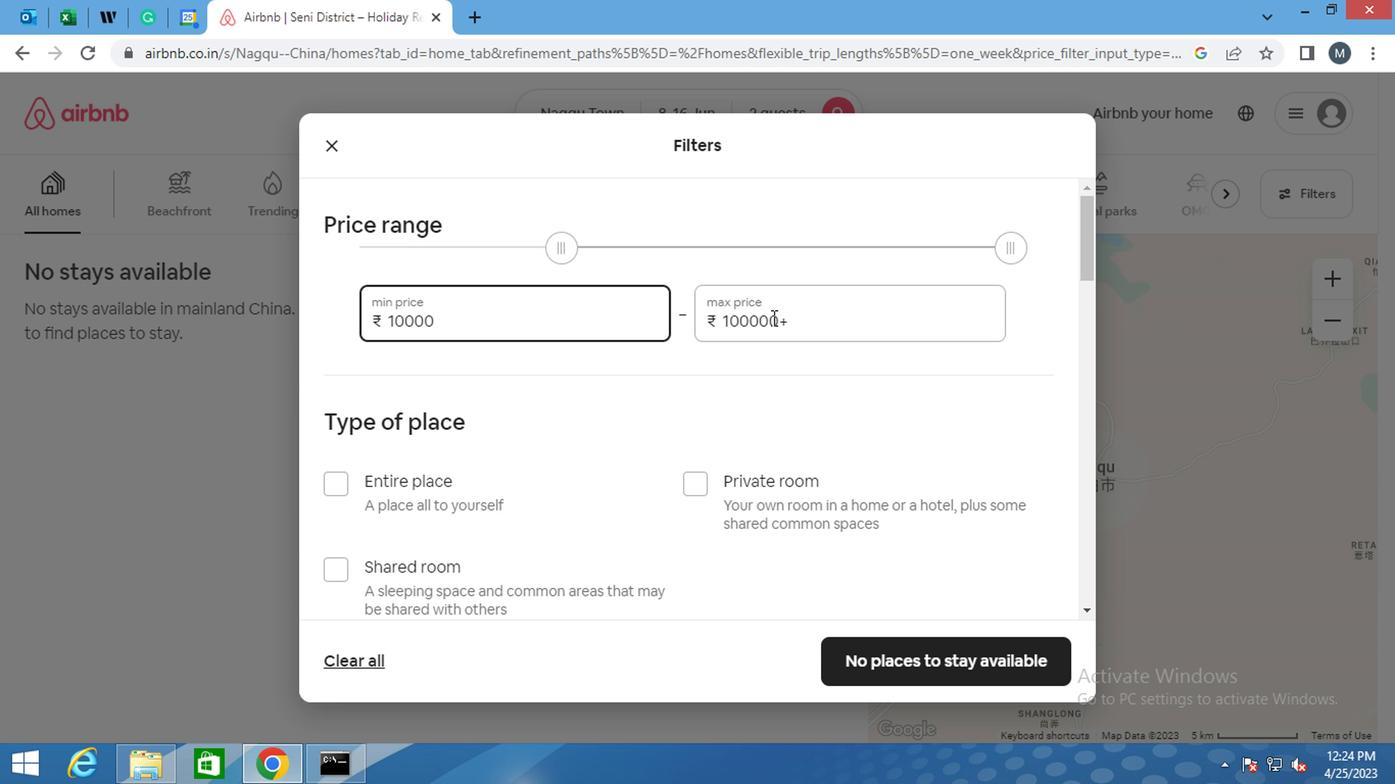 
Action: Mouse pressed left at (768, 321)
Screenshot: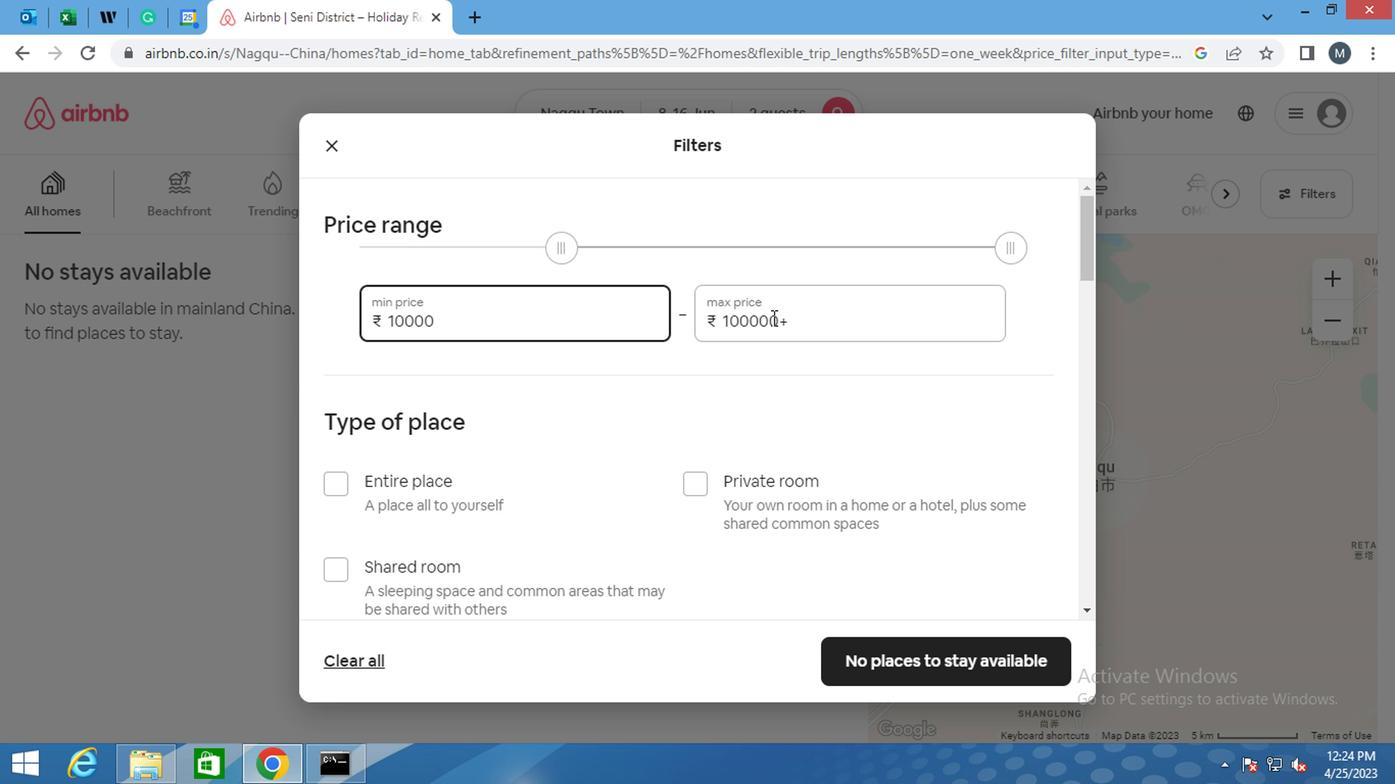 
Action: Mouse moved to (763, 321)
Screenshot: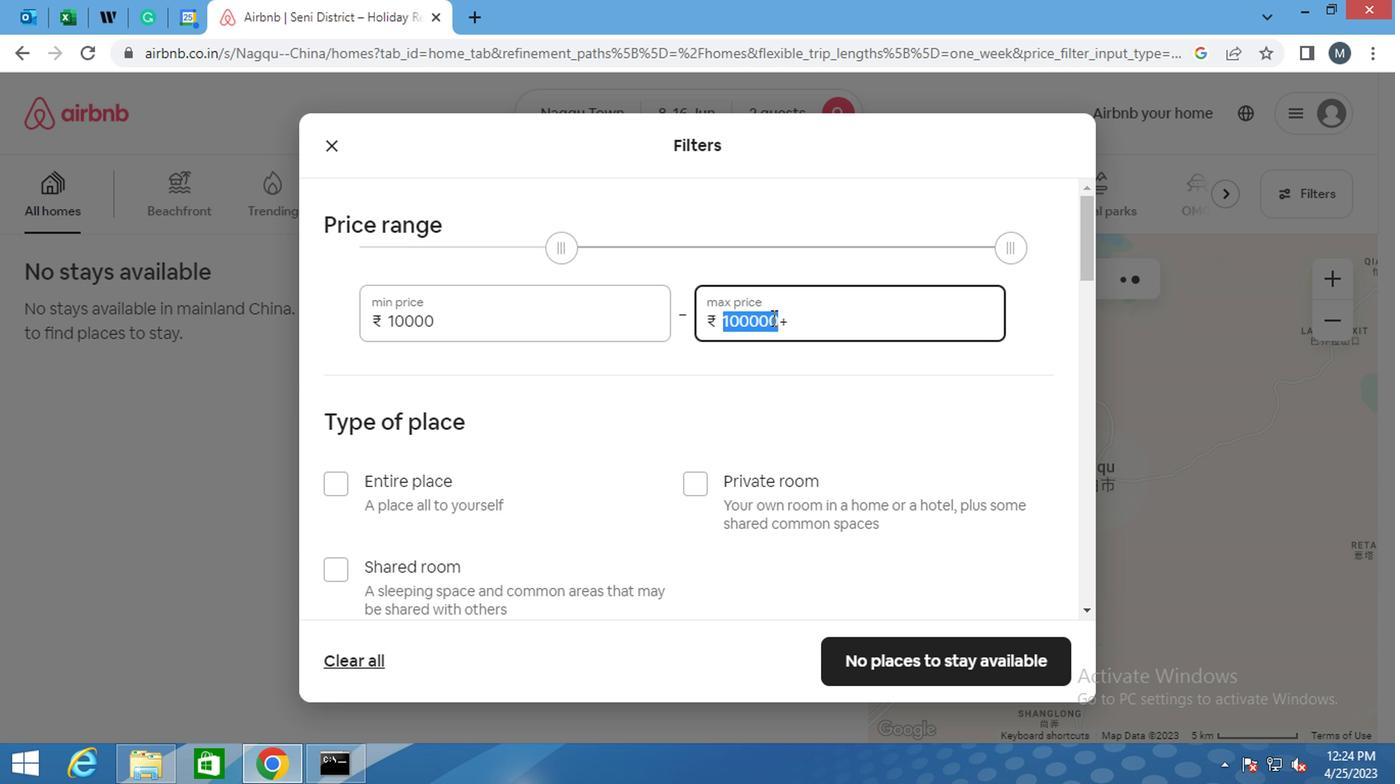 
Action: Key pressed 15
Screenshot: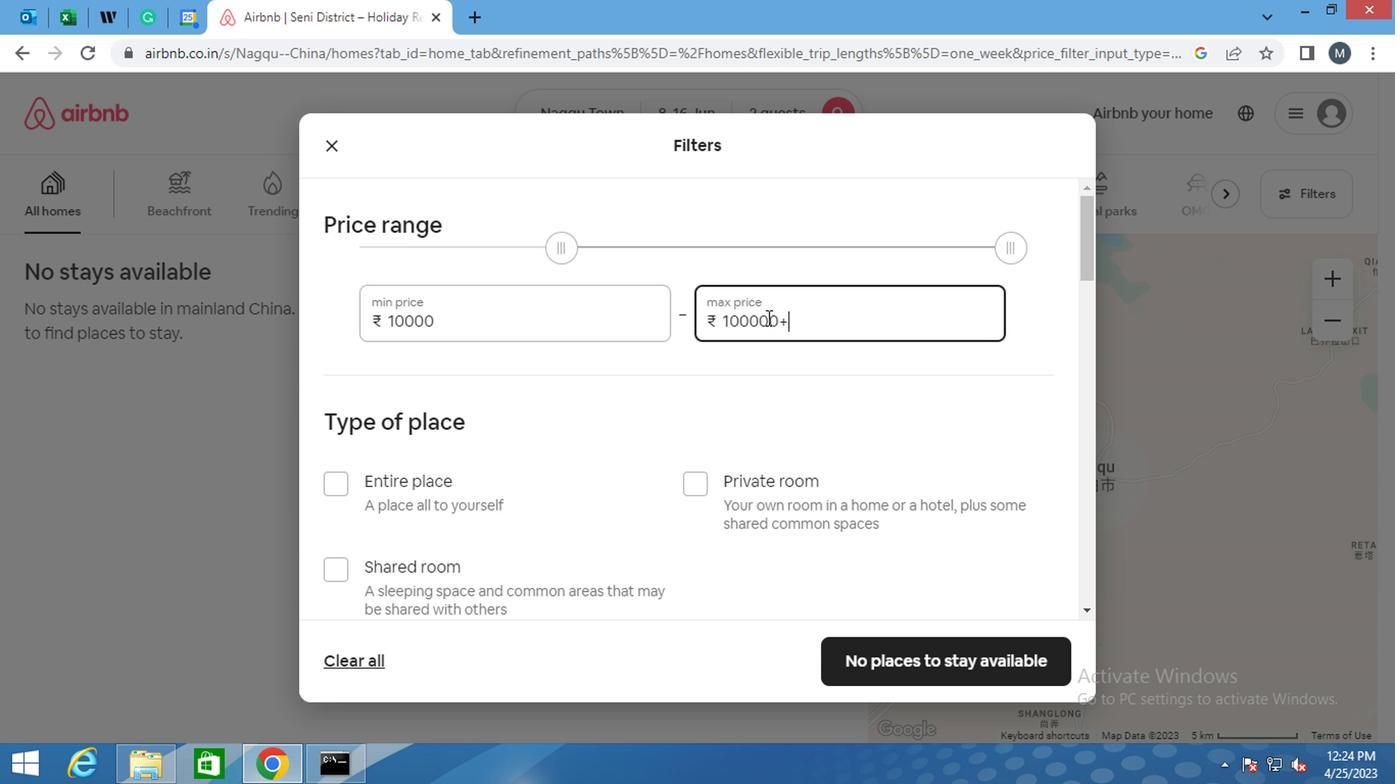 
Action: Mouse moved to (801, 332)
Screenshot: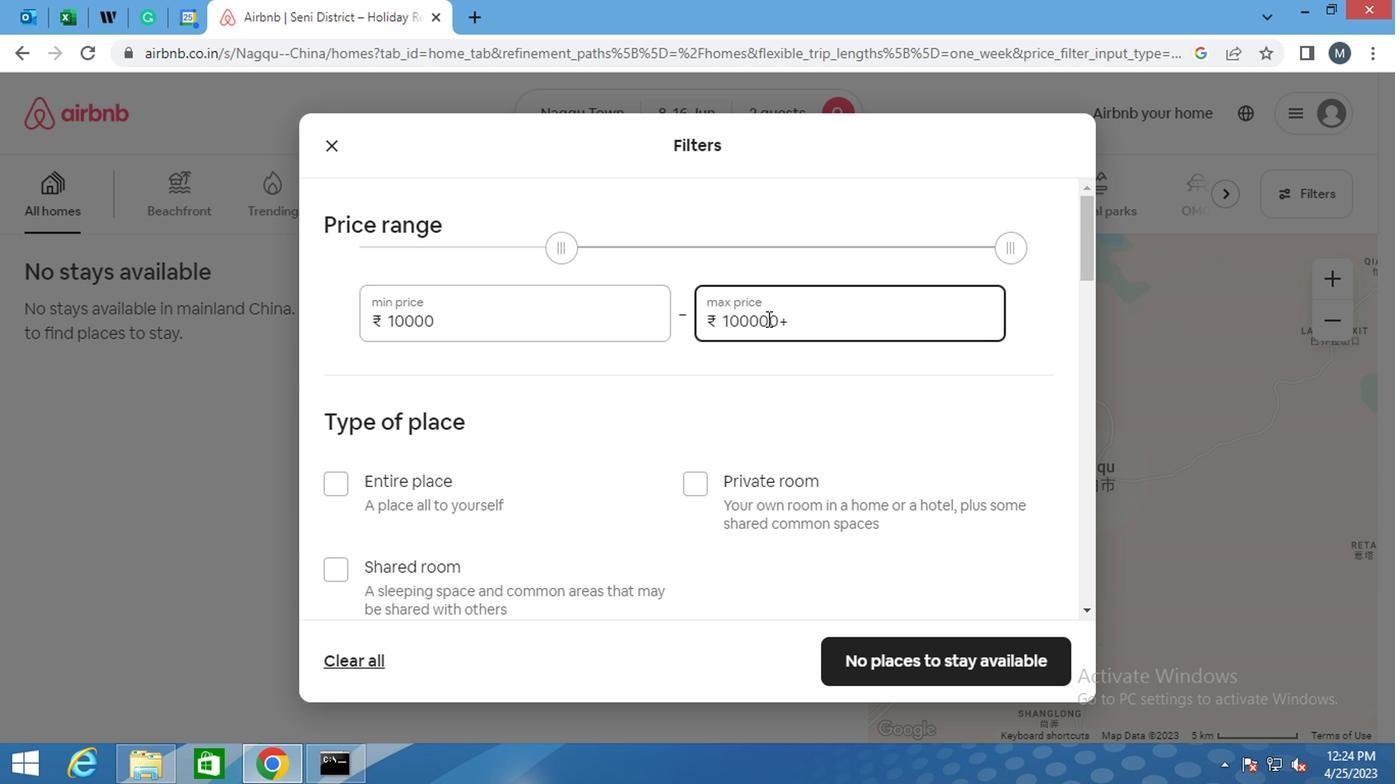 
Action: Mouse pressed left at (801, 332)
Screenshot: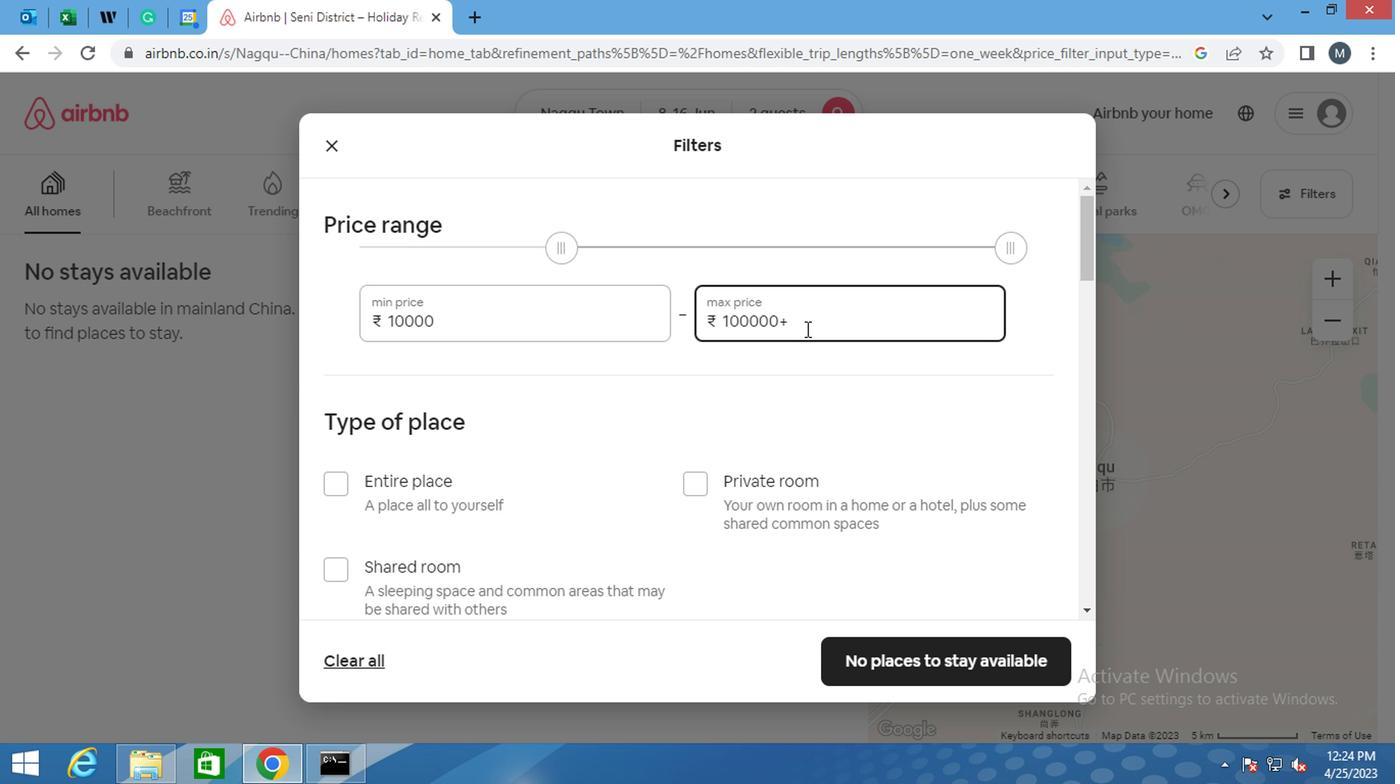 
Action: Mouse pressed left at (801, 332)
Screenshot: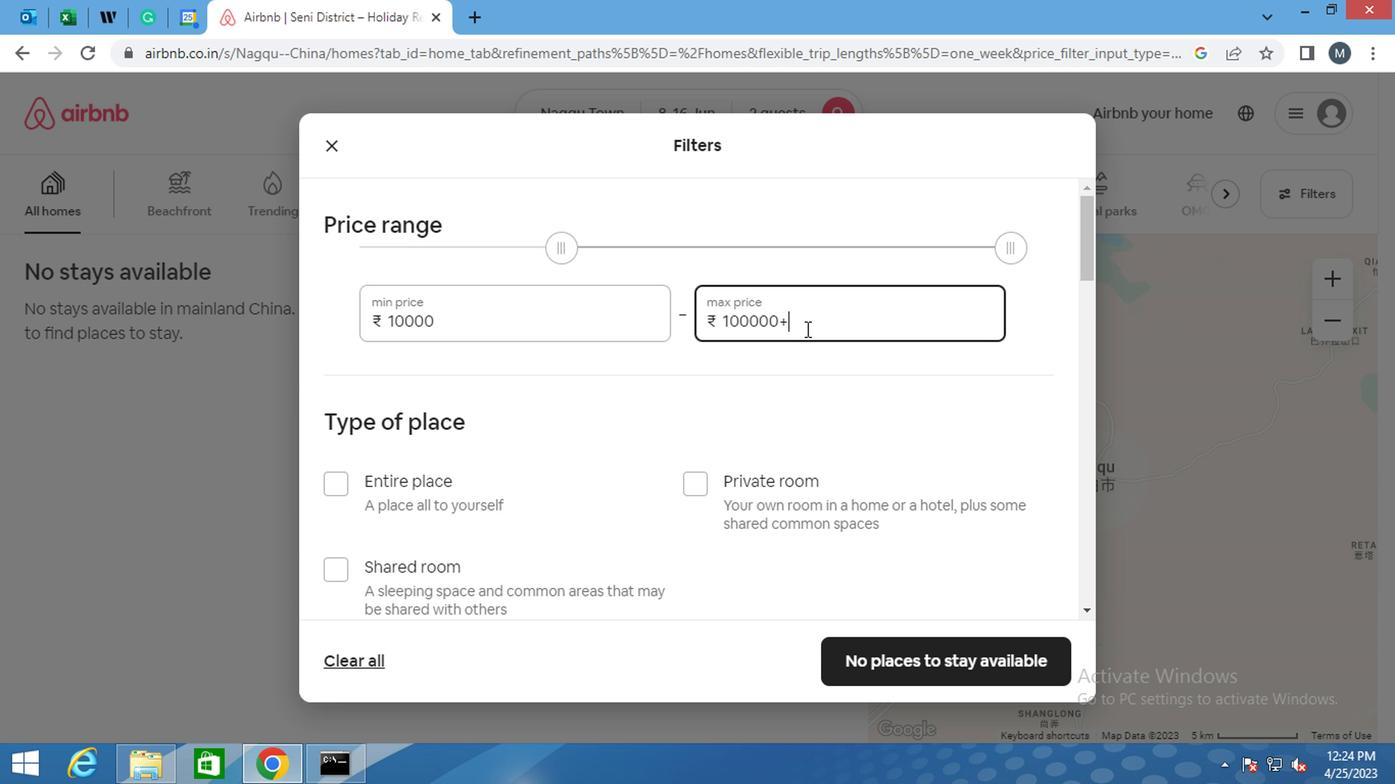 
Action: Key pressed <Key.backspace><Key.backspace><Key.backspace><Key.backspace><Key.backspace><Key.backspace><Key.backspace><Key.backspace><Key.backspace><Key.backspace><Key.backspace>15000
Screenshot: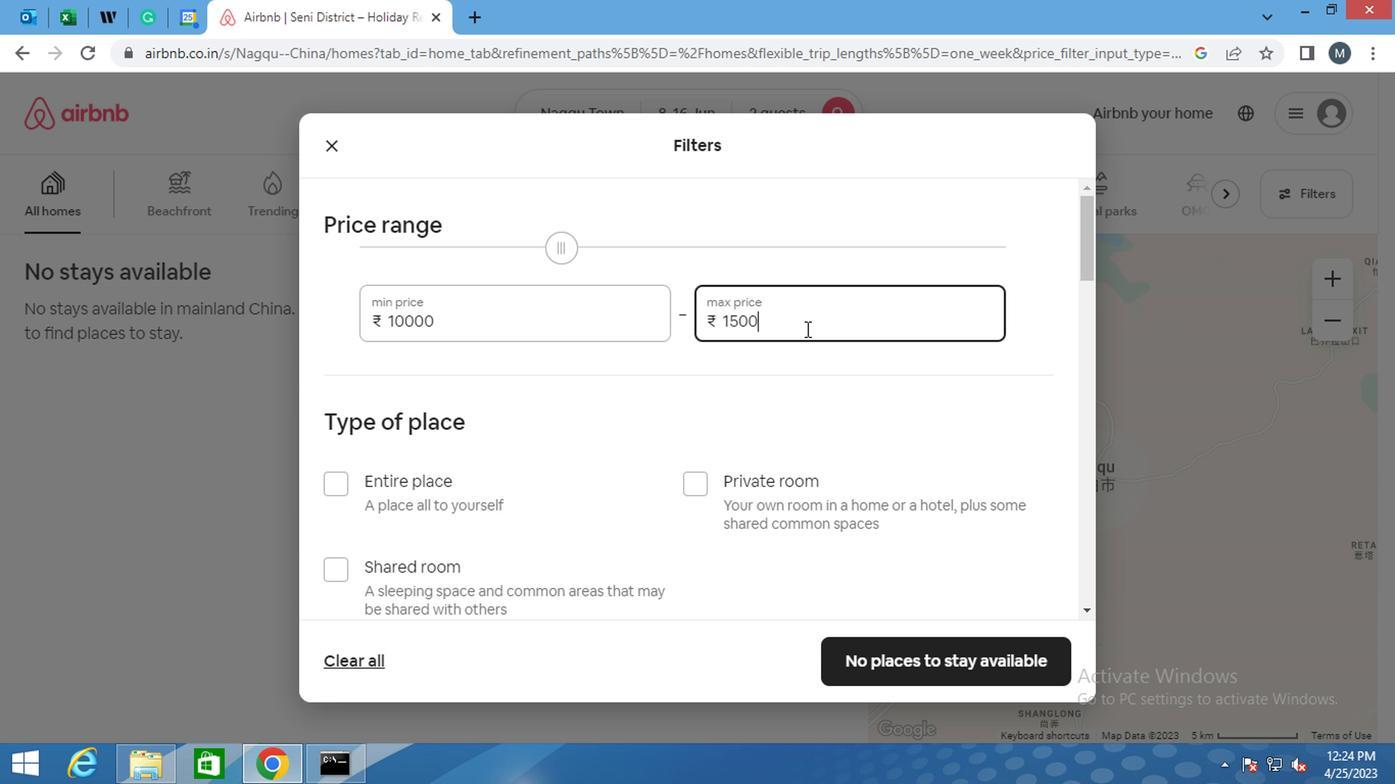 
Action: Mouse moved to (506, 449)
Screenshot: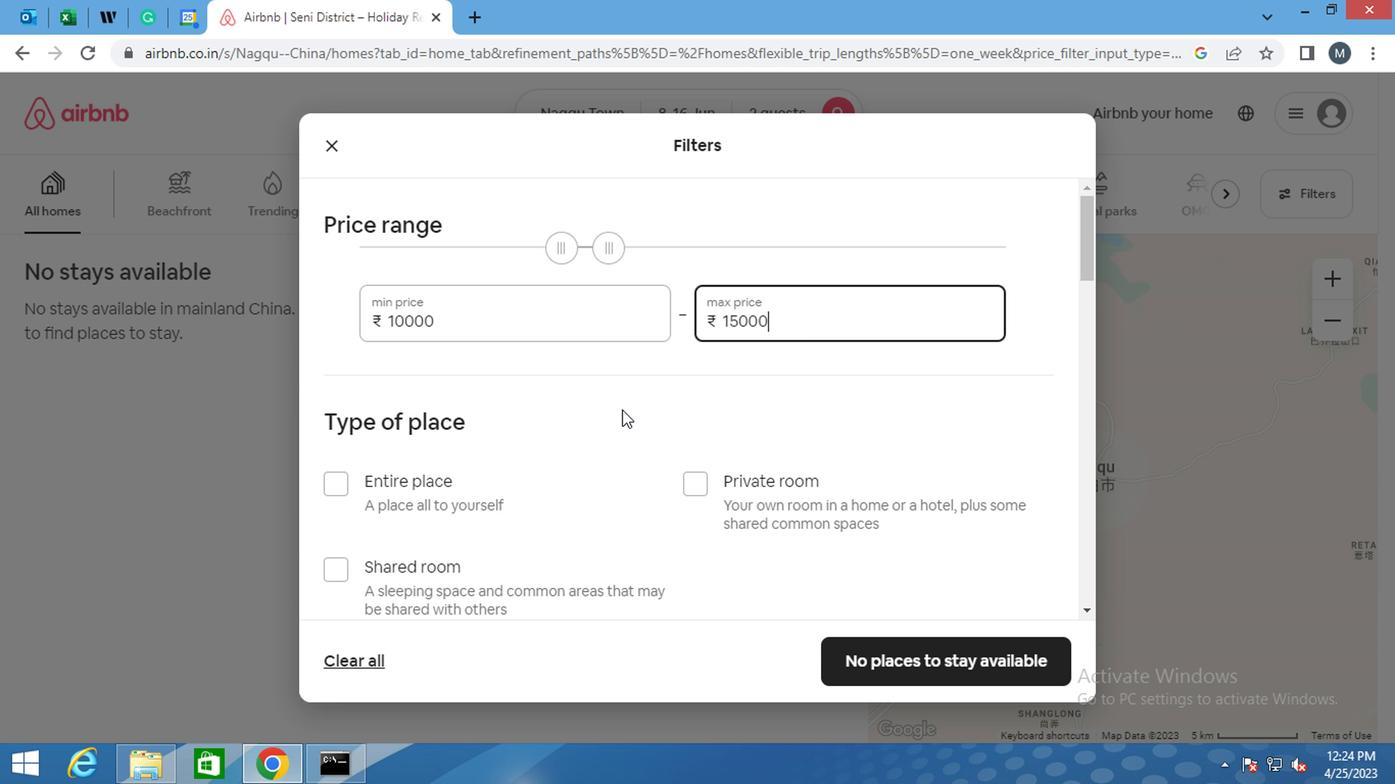 
Action: Mouse scrolled (506, 448) with delta (0, -1)
Screenshot: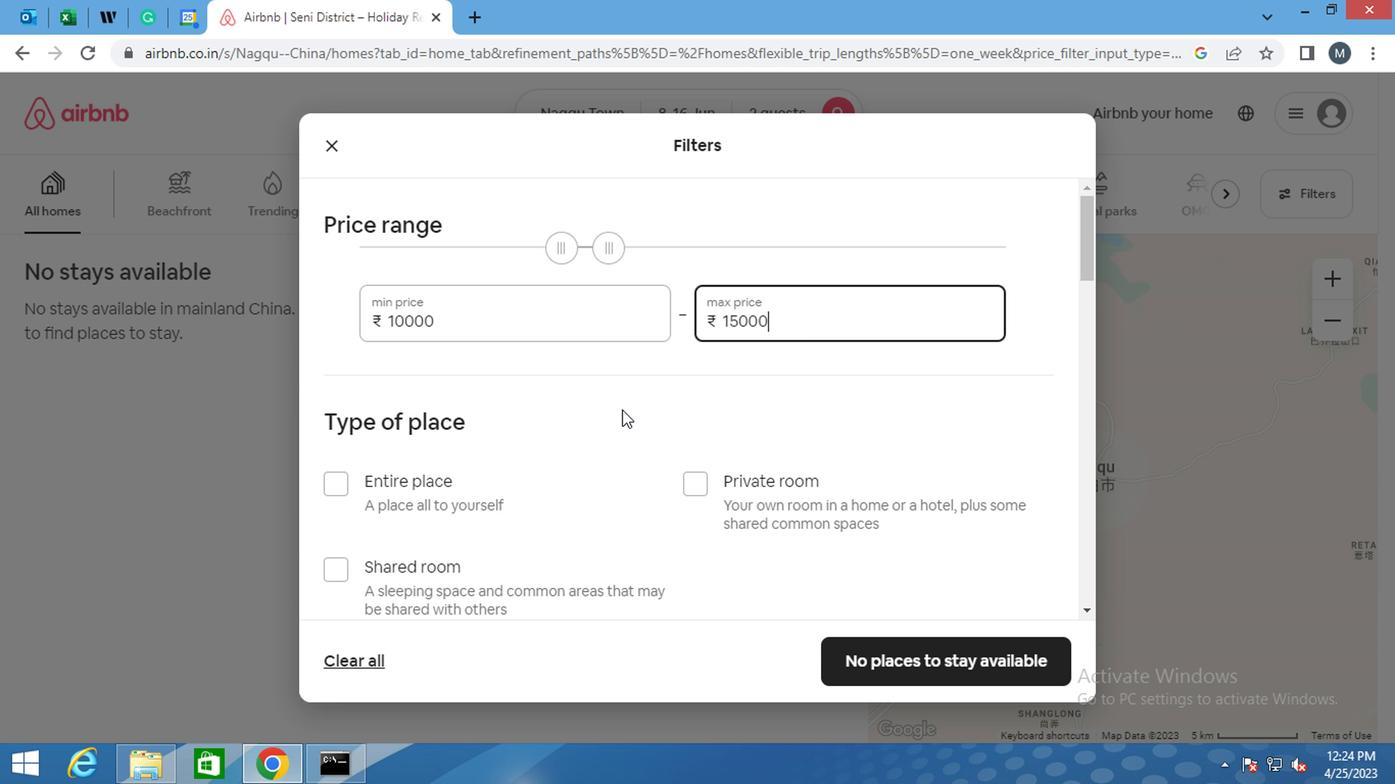 
Action: Mouse moved to (330, 394)
Screenshot: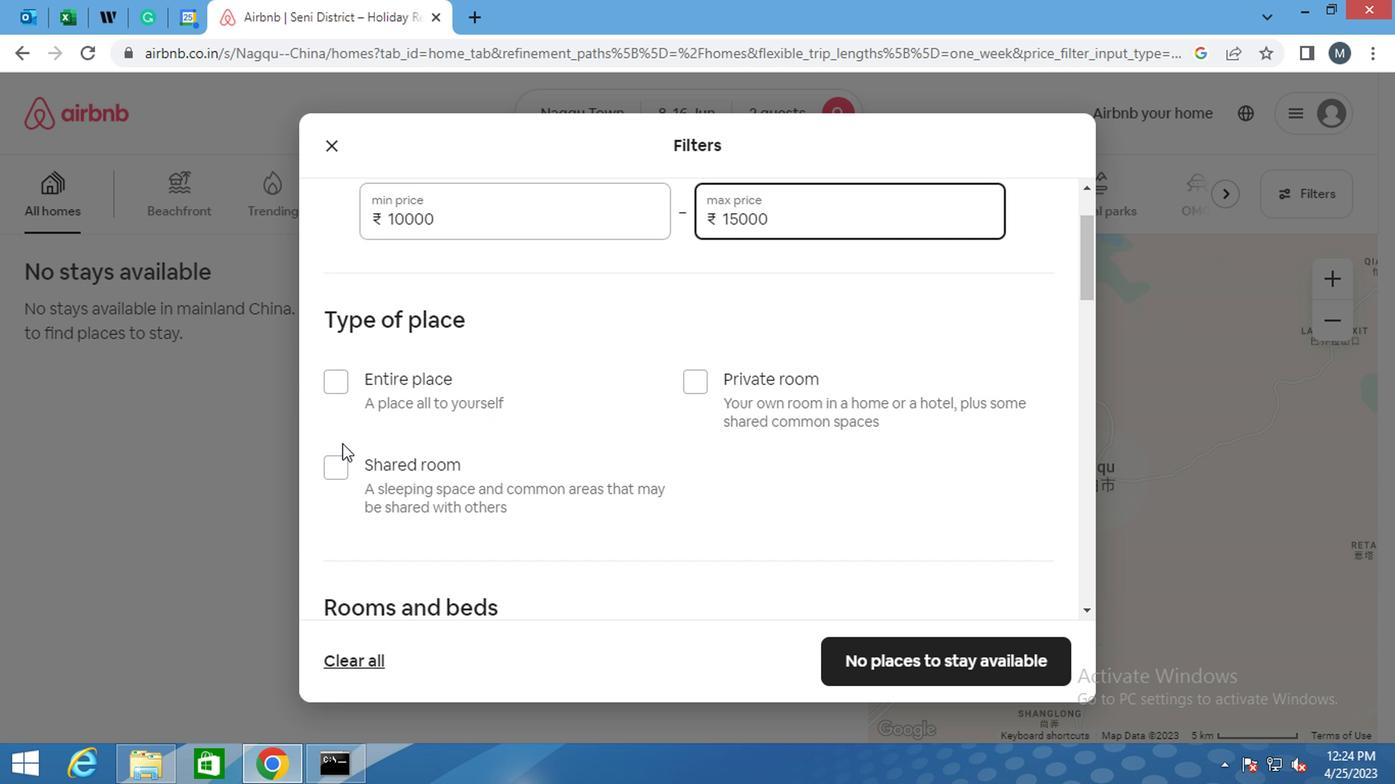 
Action: Mouse pressed left at (330, 394)
Screenshot: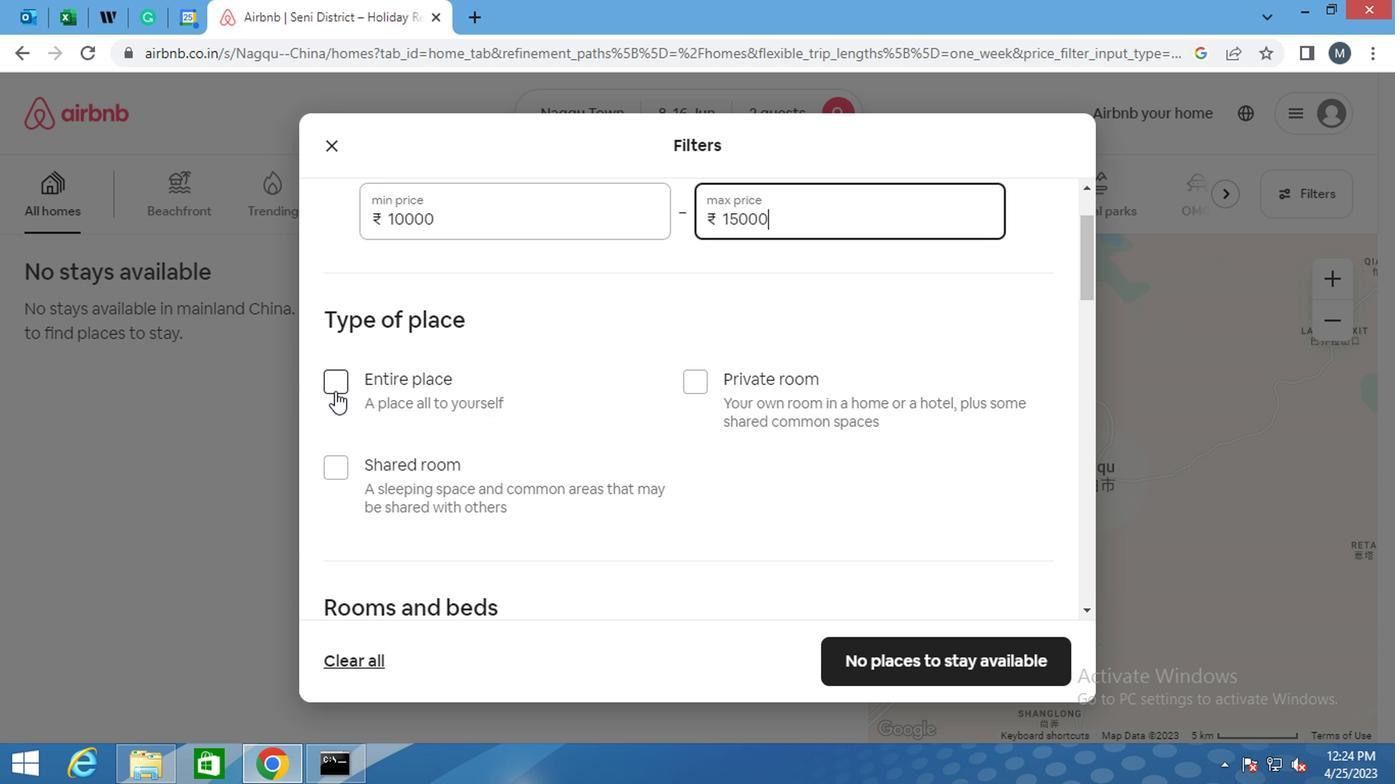 
Action: Mouse moved to (482, 399)
Screenshot: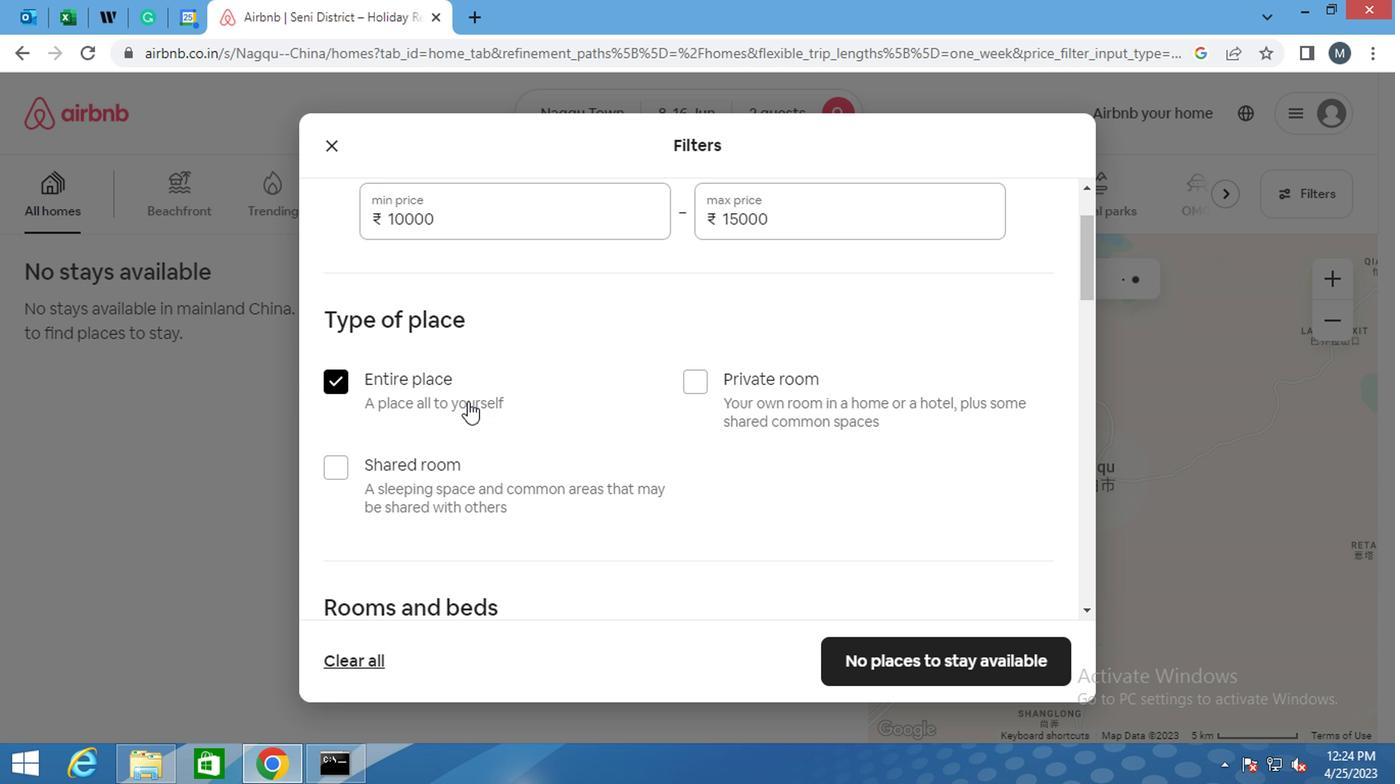 
Action: Mouse scrolled (482, 399) with delta (0, 0)
Screenshot: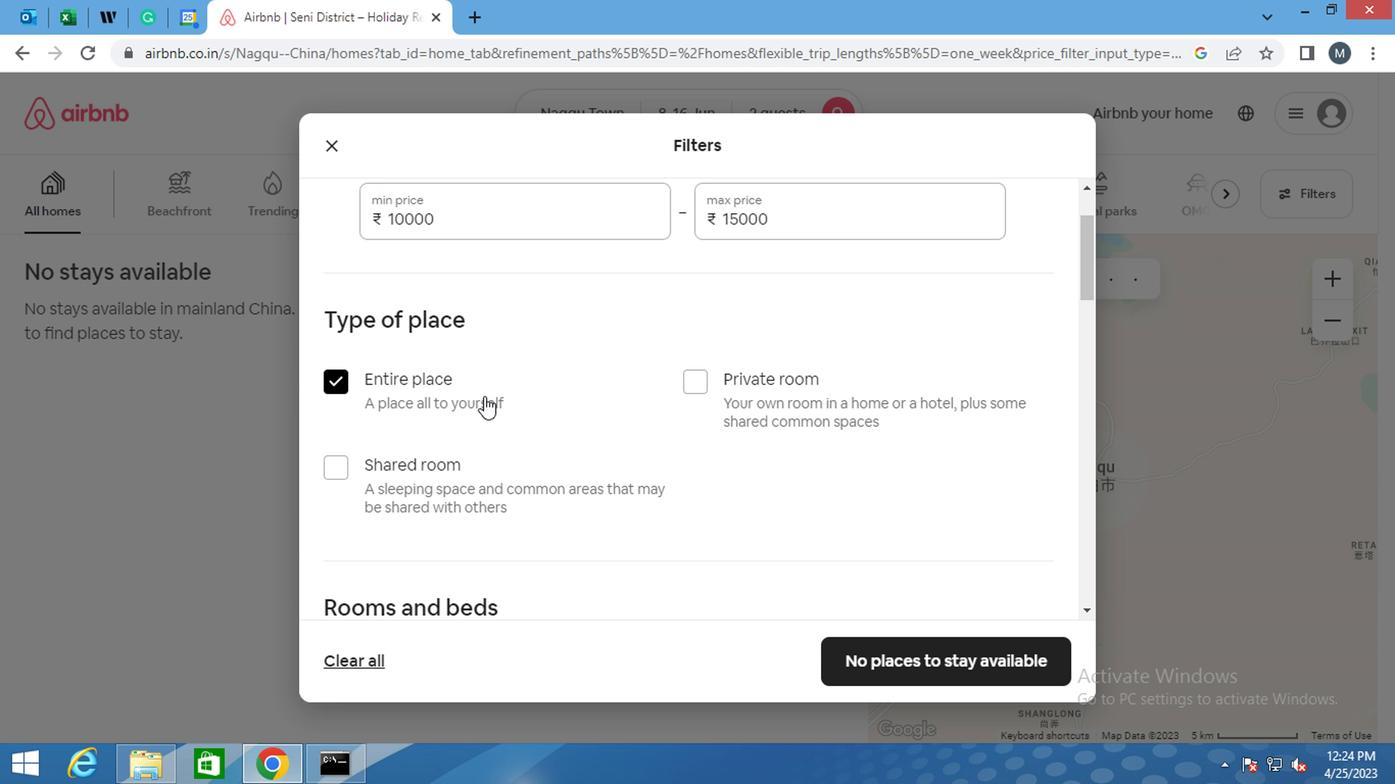 
Action: Mouse moved to (484, 399)
Screenshot: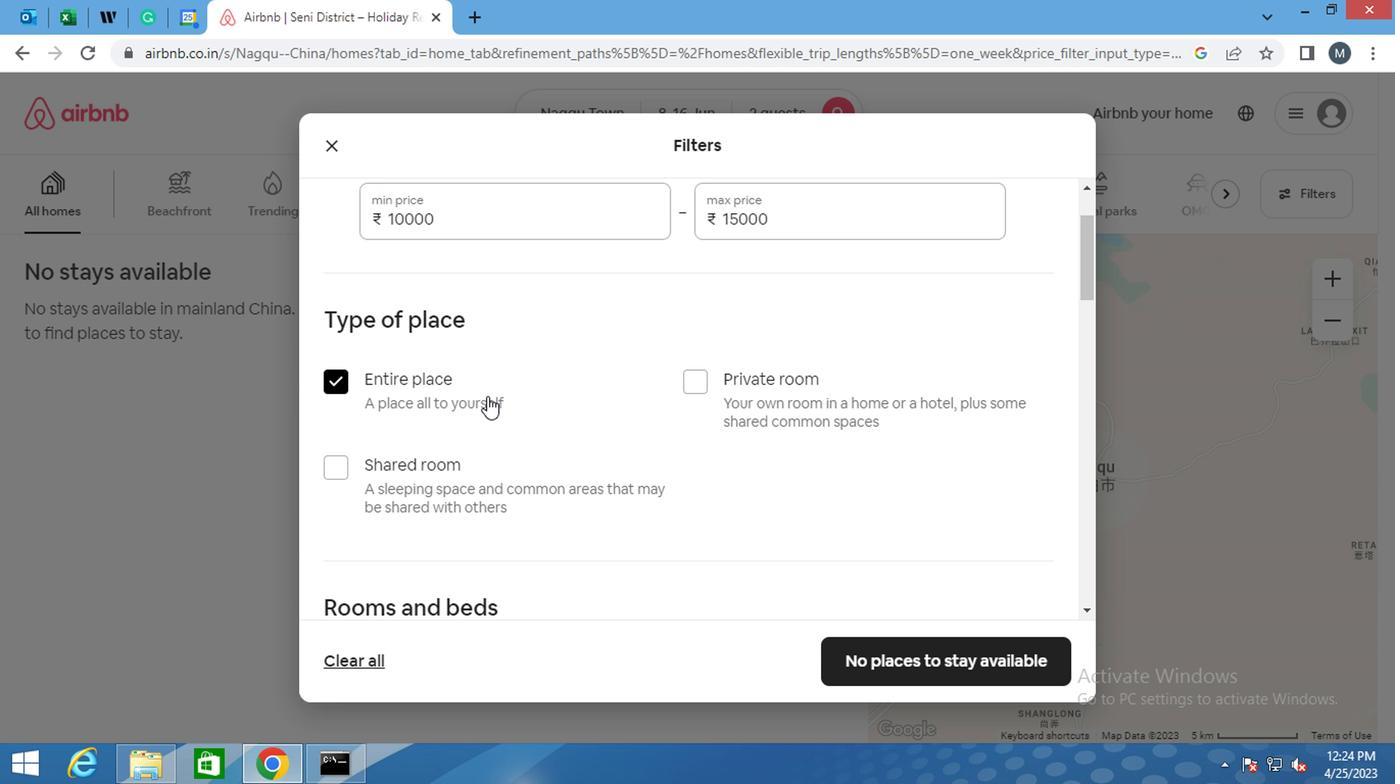 
Action: Mouse scrolled (484, 397) with delta (0, -1)
Screenshot: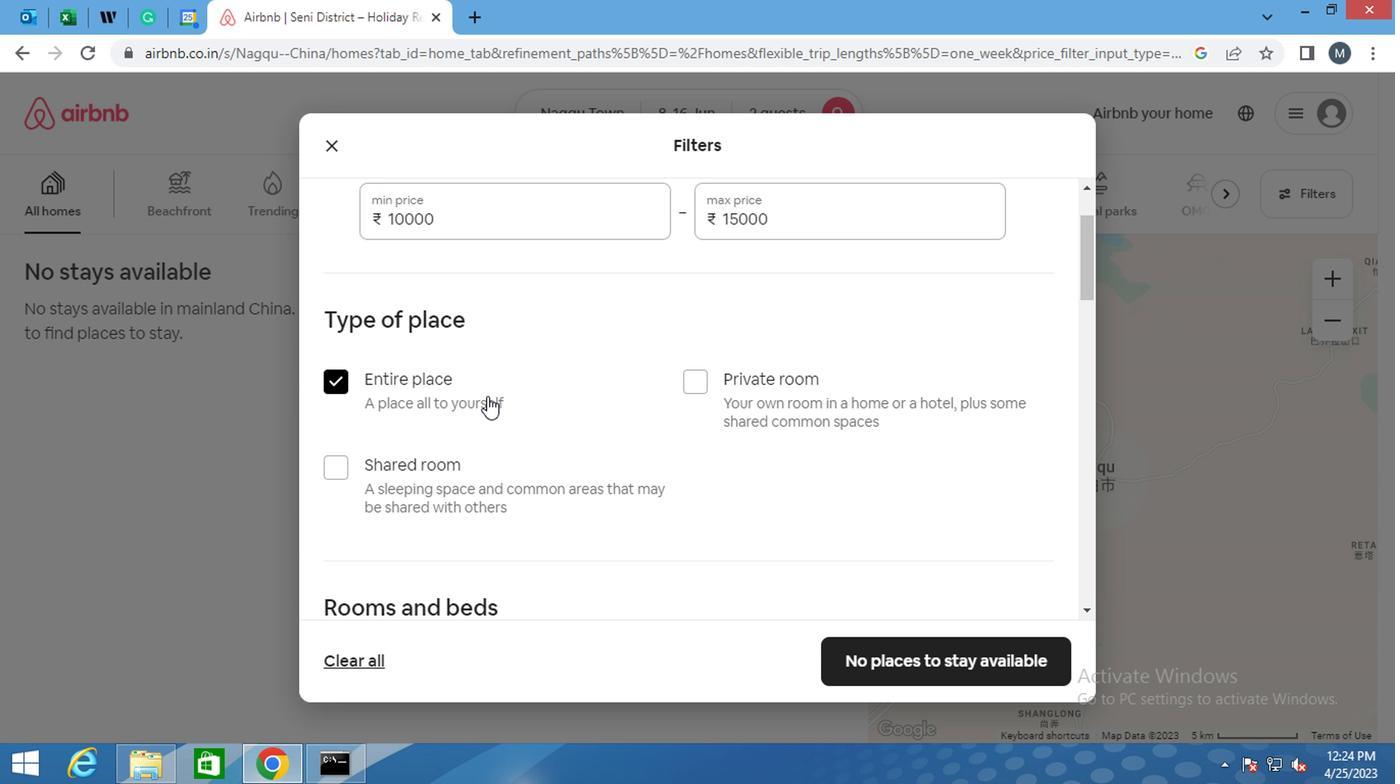 
Action: Mouse moved to (484, 400)
Screenshot: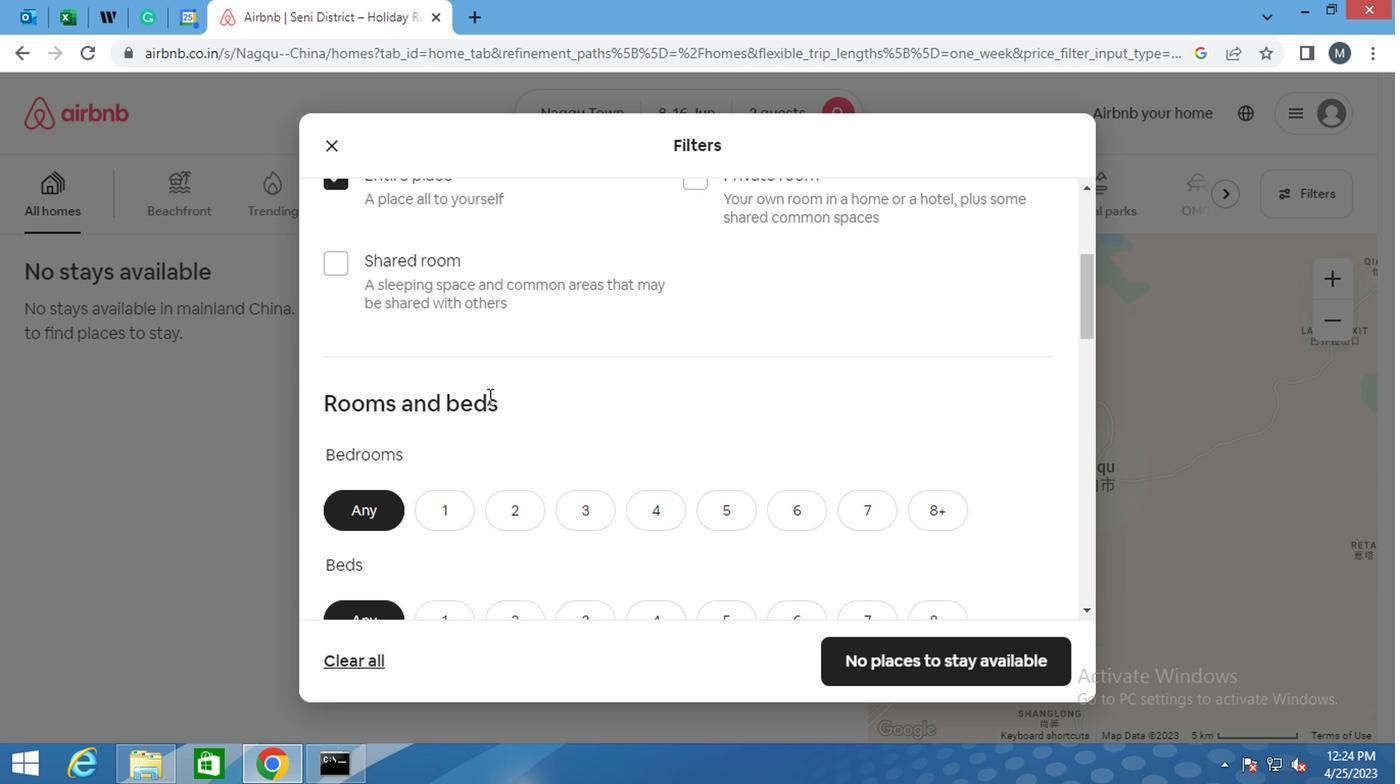 
Action: Mouse scrolled (484, 399) with delta (0, 0)
Screenshot: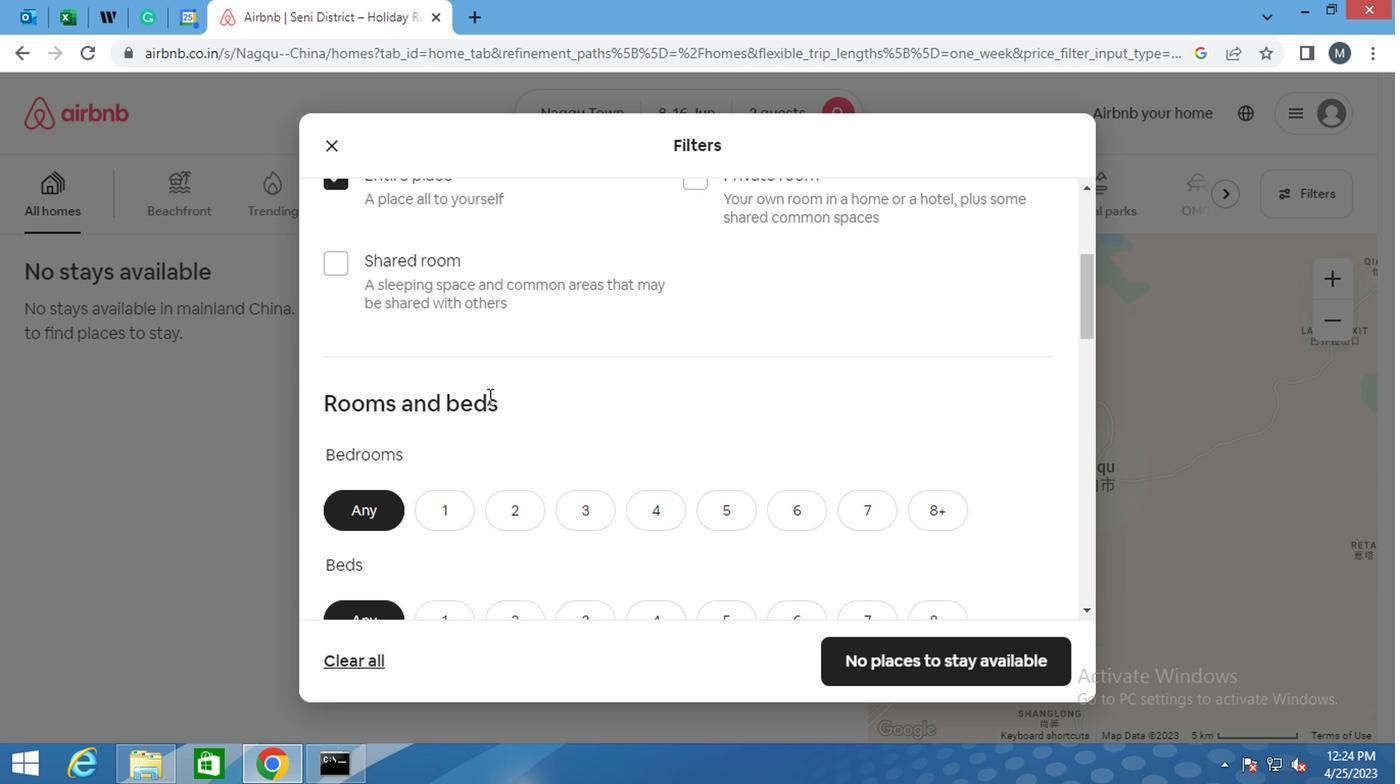 
Action: Mouse moved to (454, 412)
Screenshot: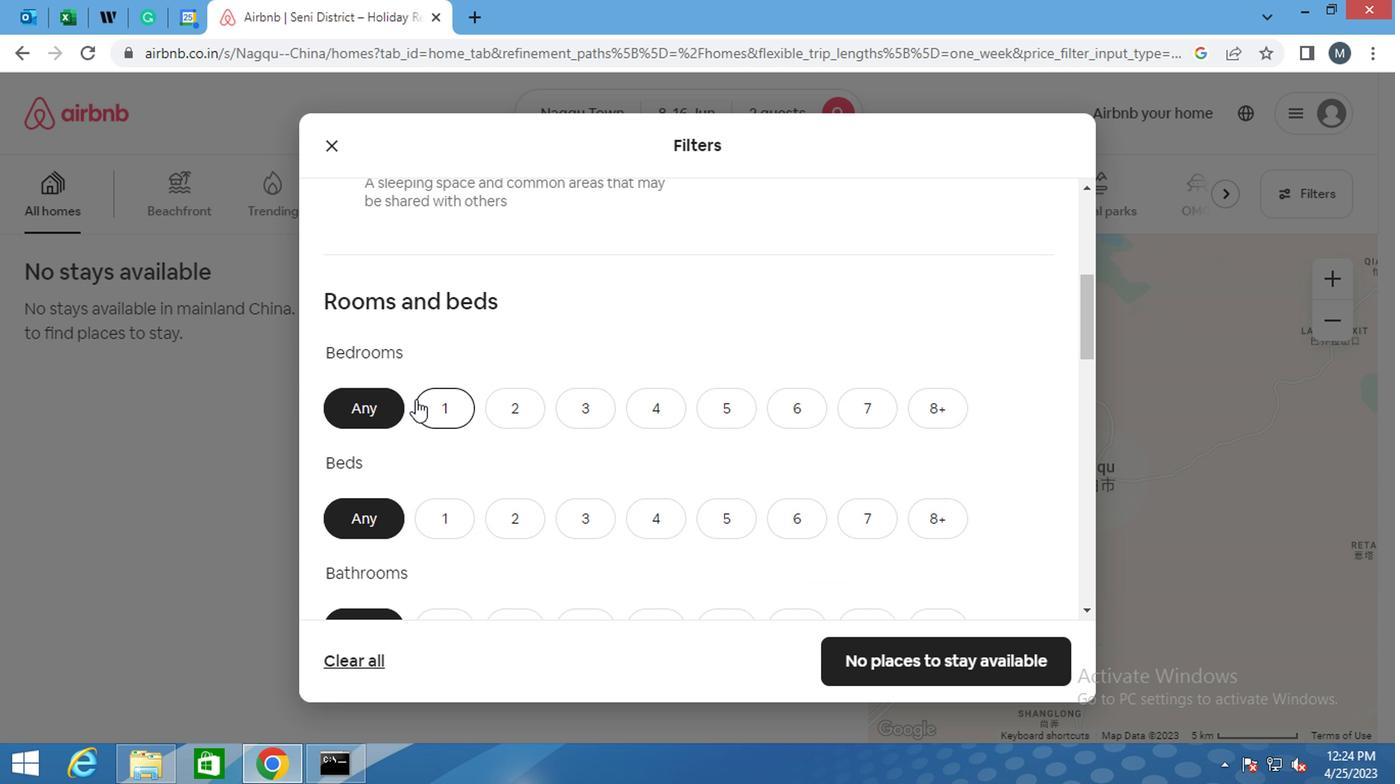 
Action: Mouse pressed left at (454, 412)
Screenshot: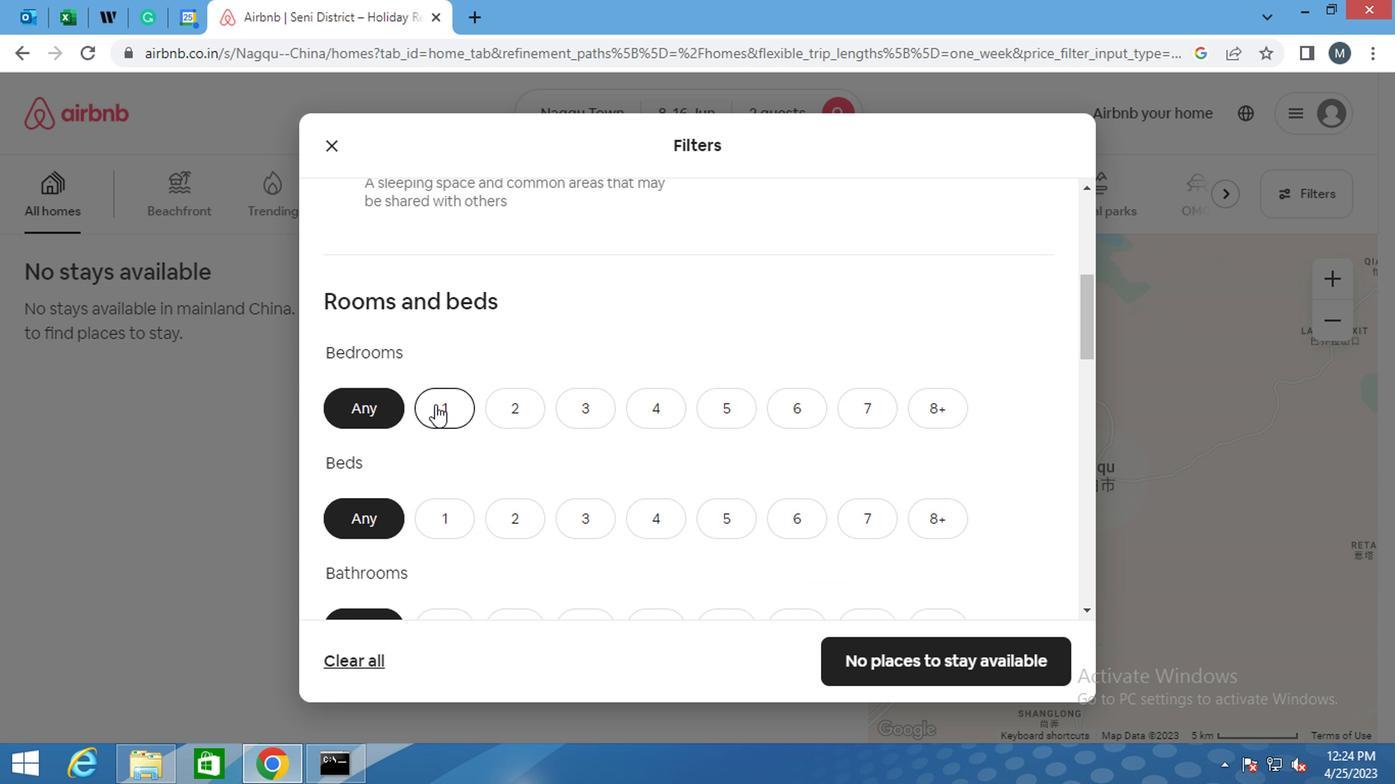 
Action: Mouse moved to (444, 524)
Screenshot: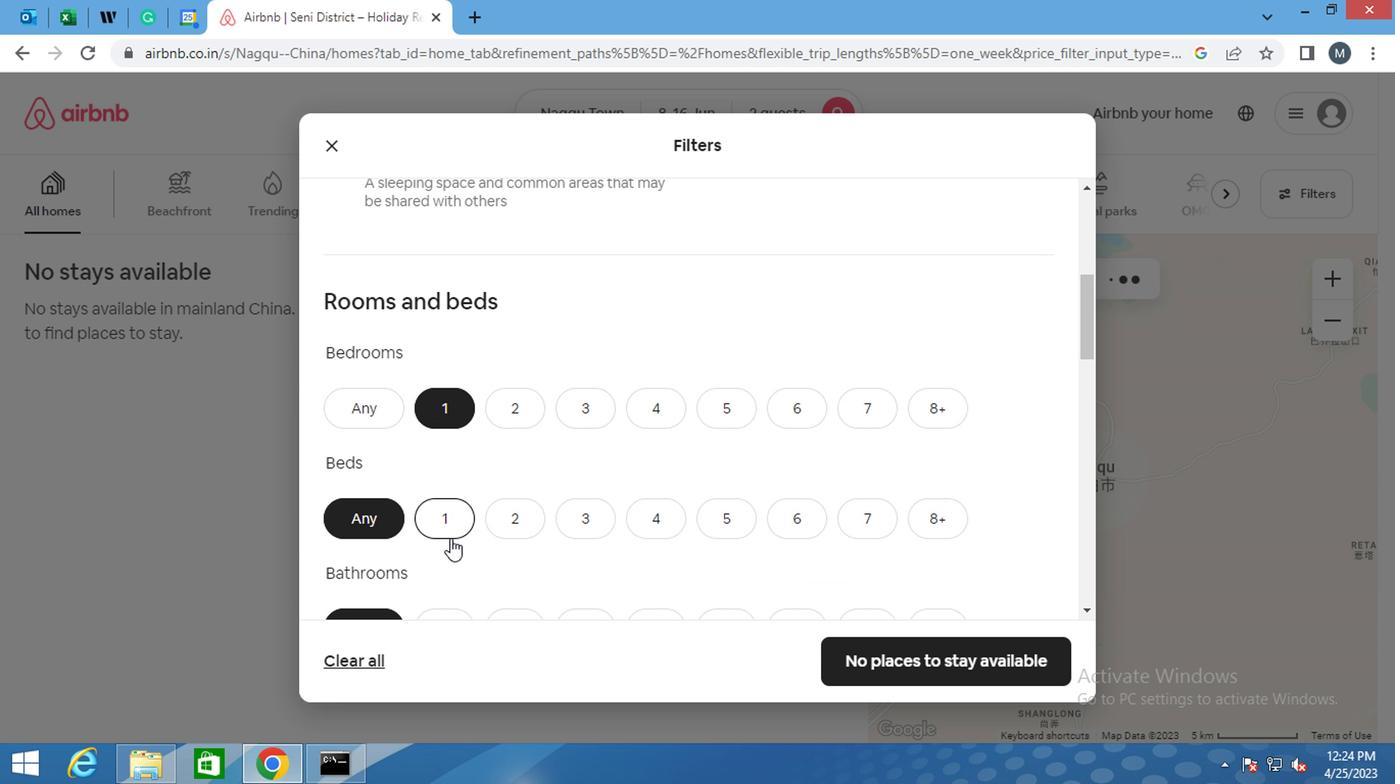 
Action: Mouse pressed left at (444, 524)
Screenshot: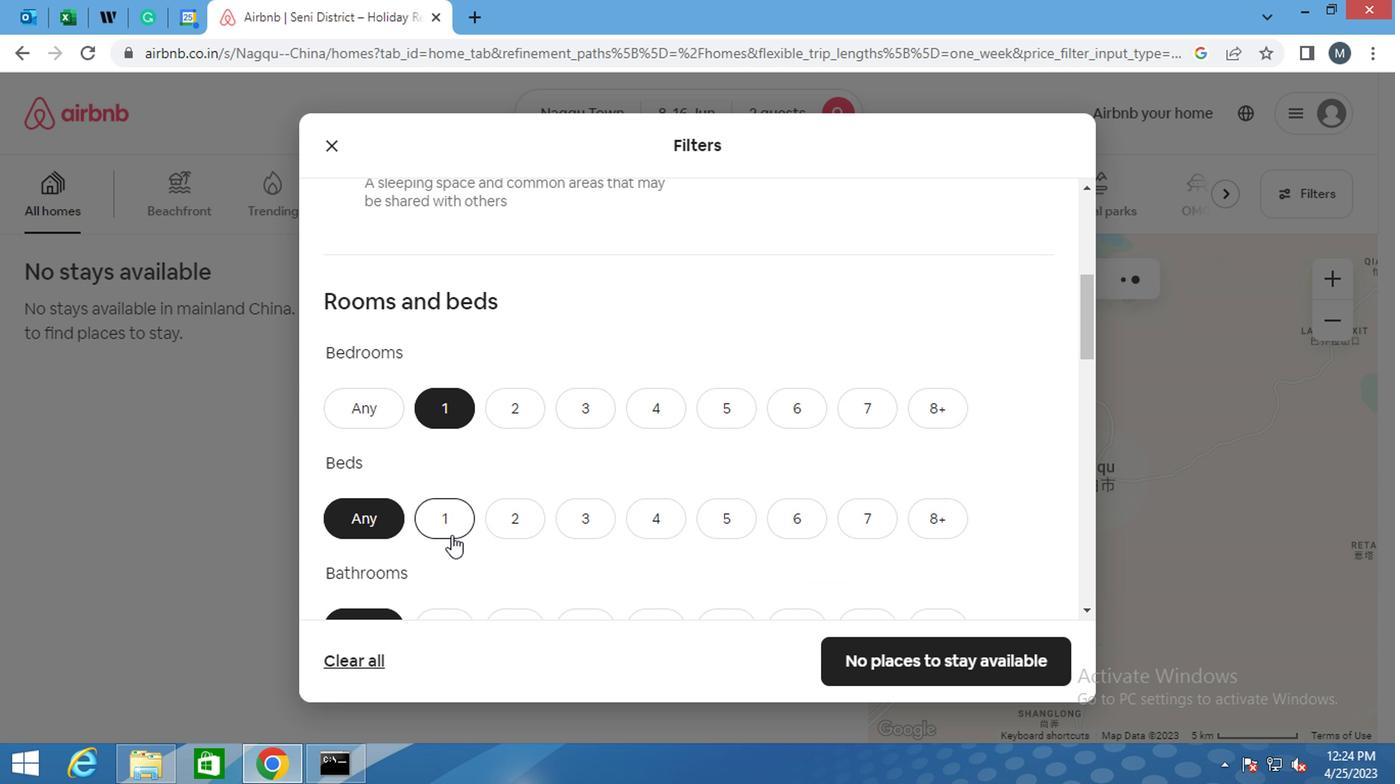 
Action: Mouse moved to (446, 518)
Screenshot: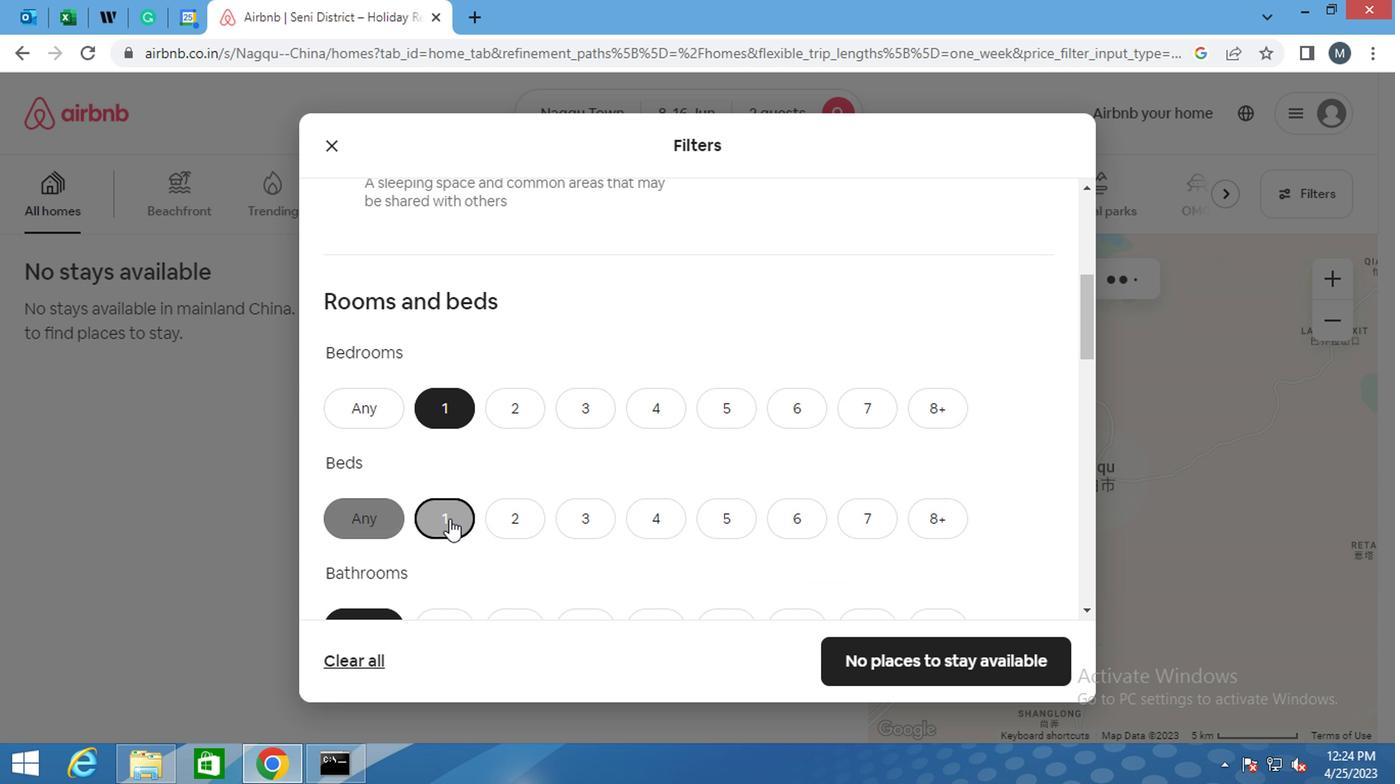 
Action: Mouse scrolled (446, 517) with delta (0, -1)
Screenshot: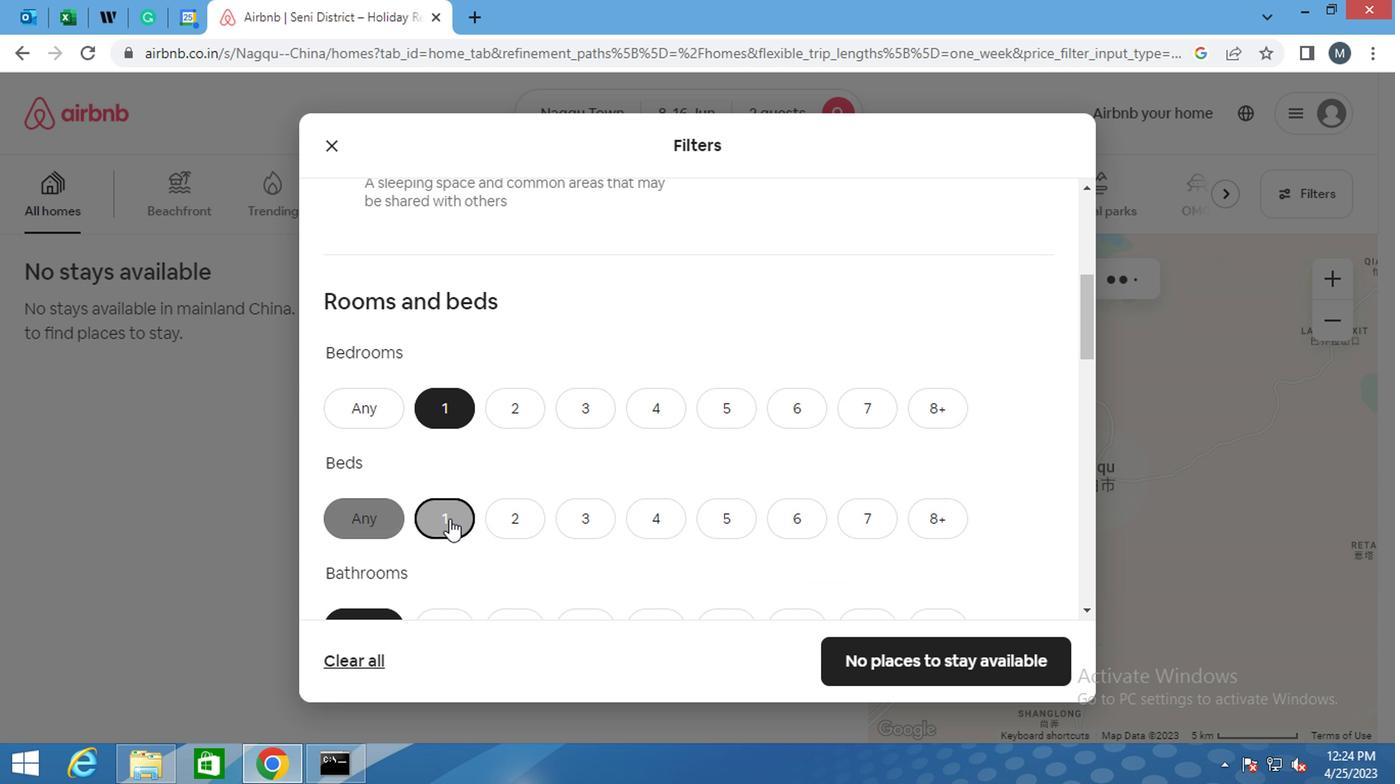 
Action: Mouse moved to (446, 522)
Screenshot: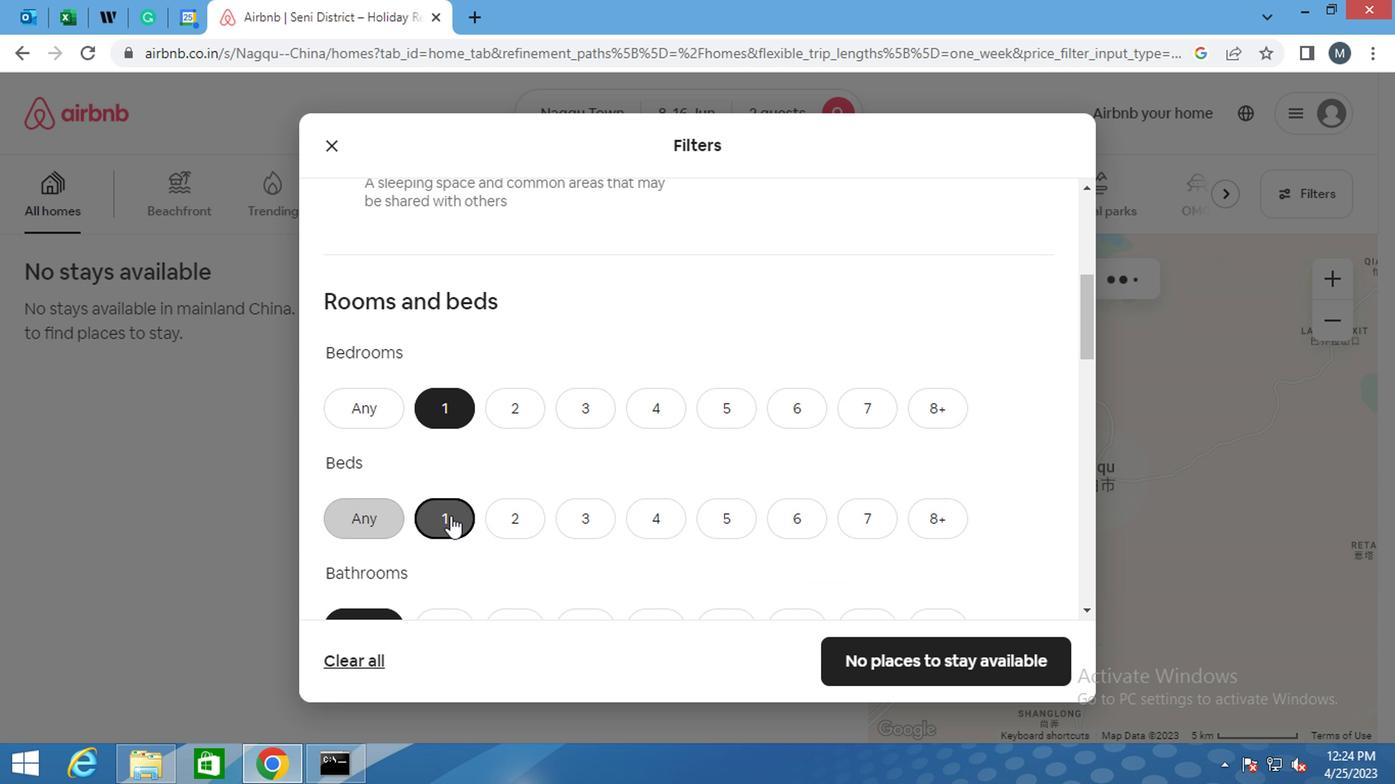 
Action: Mouse scrolled (446, 521) with delta (0, 0)
Screenshot: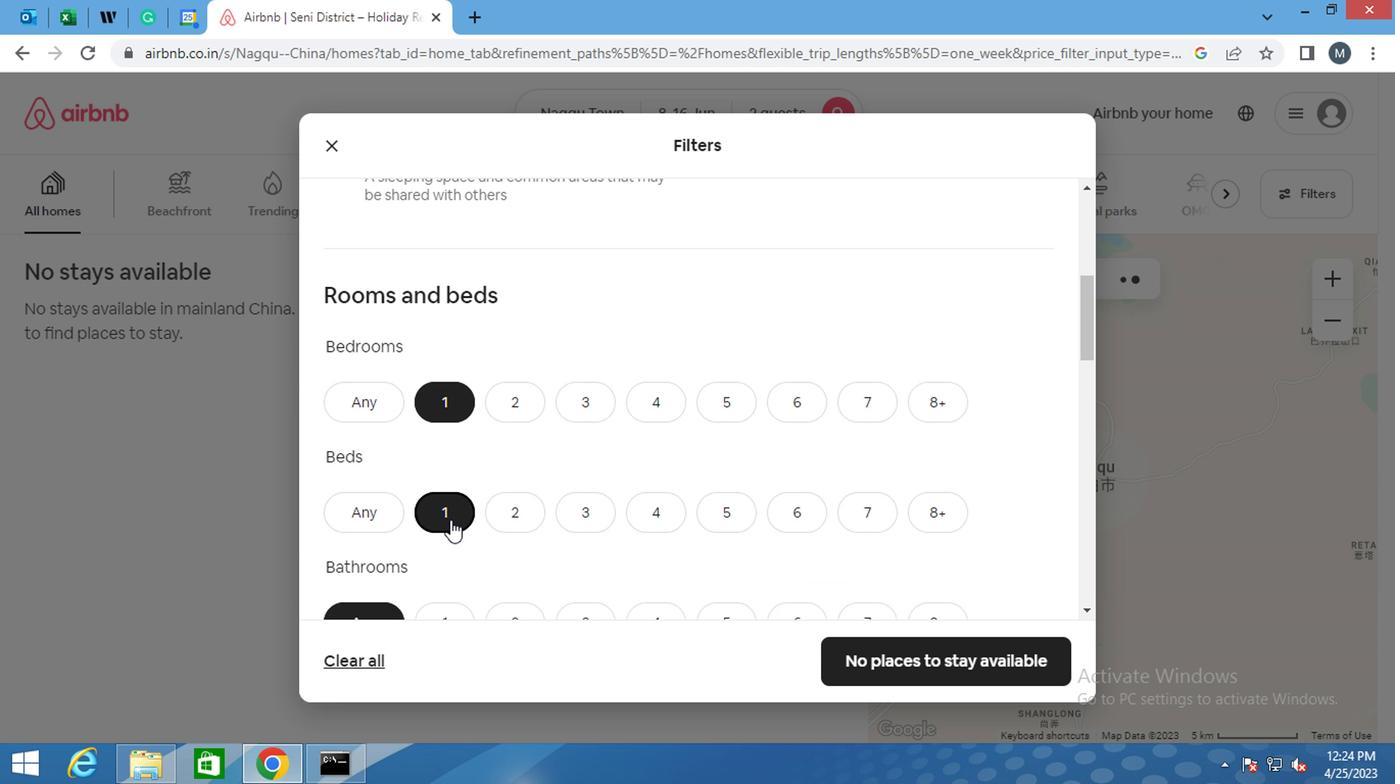 
Action: Mouse moved to (449, 429)
Screenshot: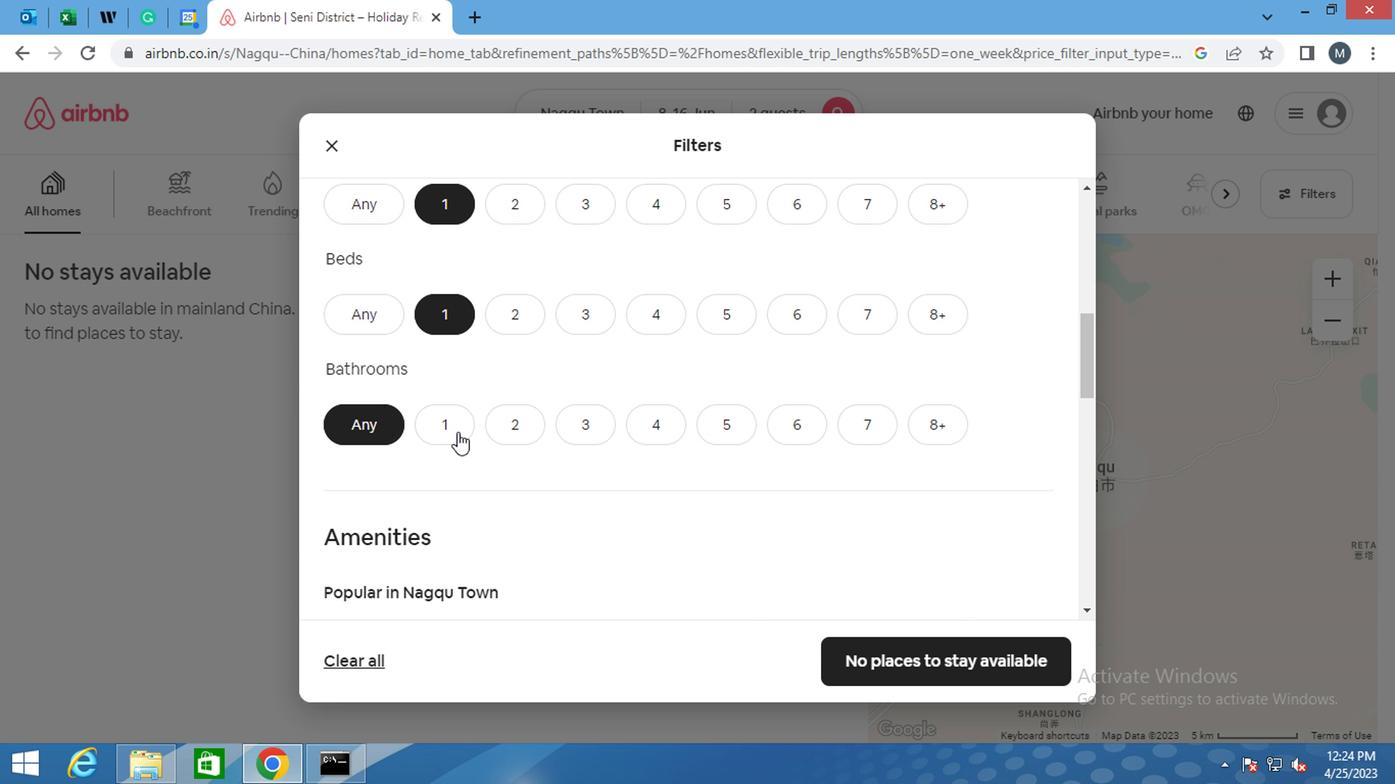 
Action: Mouse pressed left at (449, 429)
Screenshot: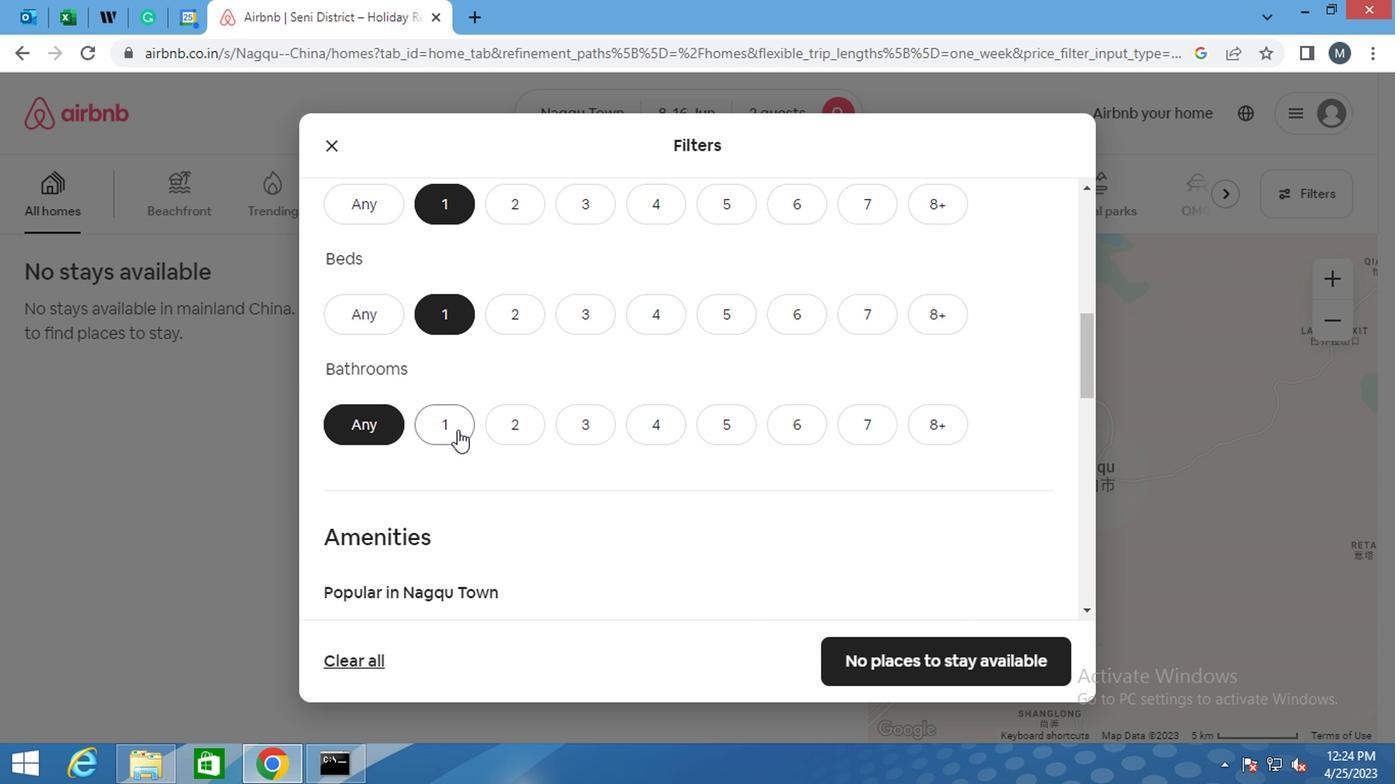 
Action: Mouse moved to (425, 434)
Screenshot: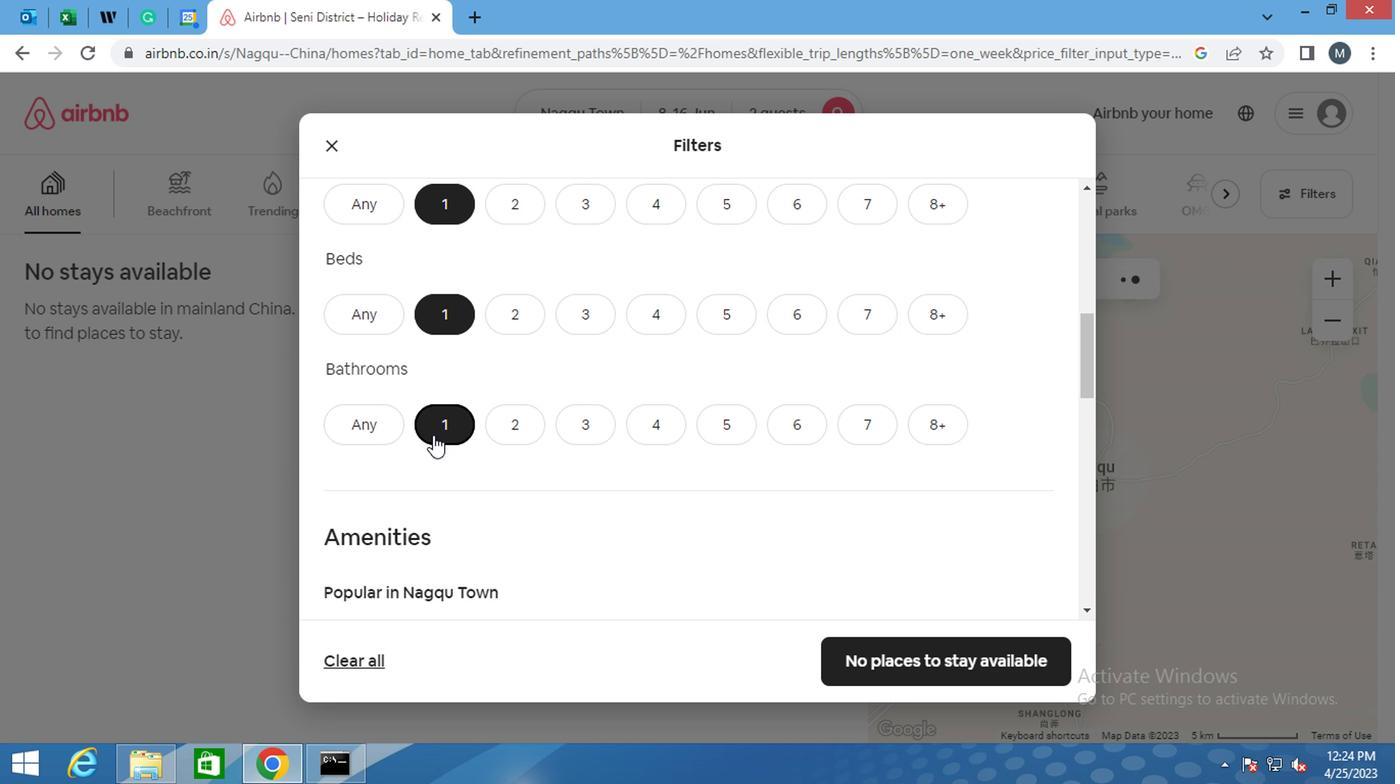 
Action: Mouse scrolled (425, 433) with delta (0, -1)
Screenshot: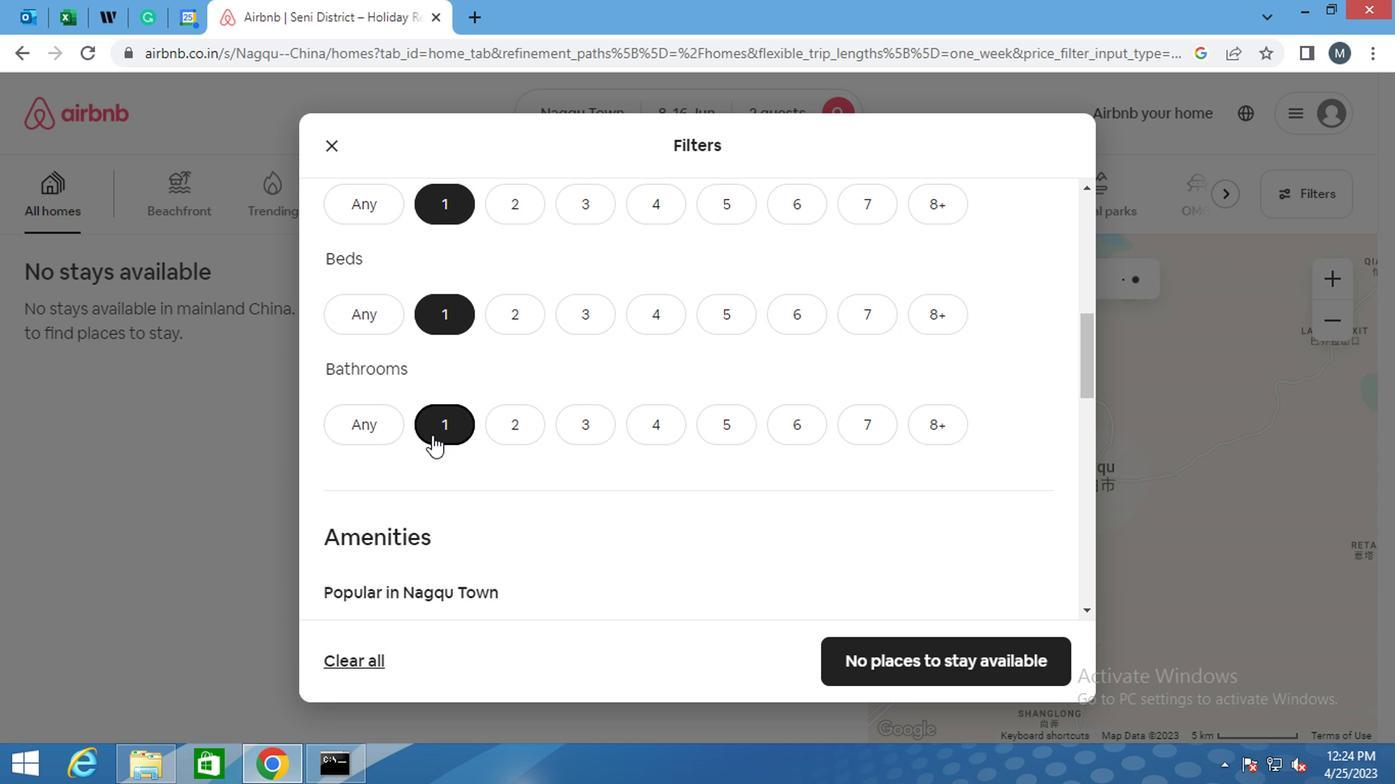 
Action: Mouse moved to (424, 433)
Screenshot: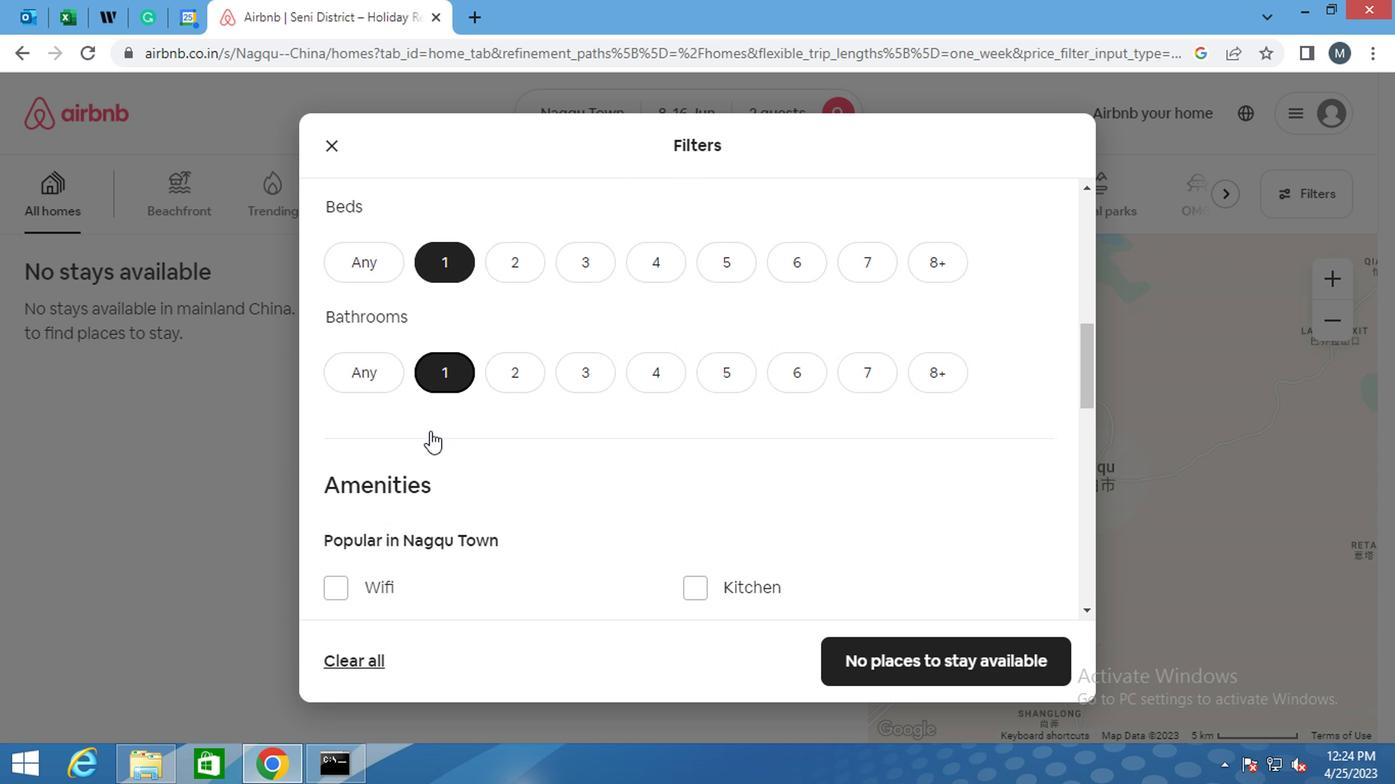 
Action: Mouse scrolled (424, 432) with delta (0, 0)
Screenshot: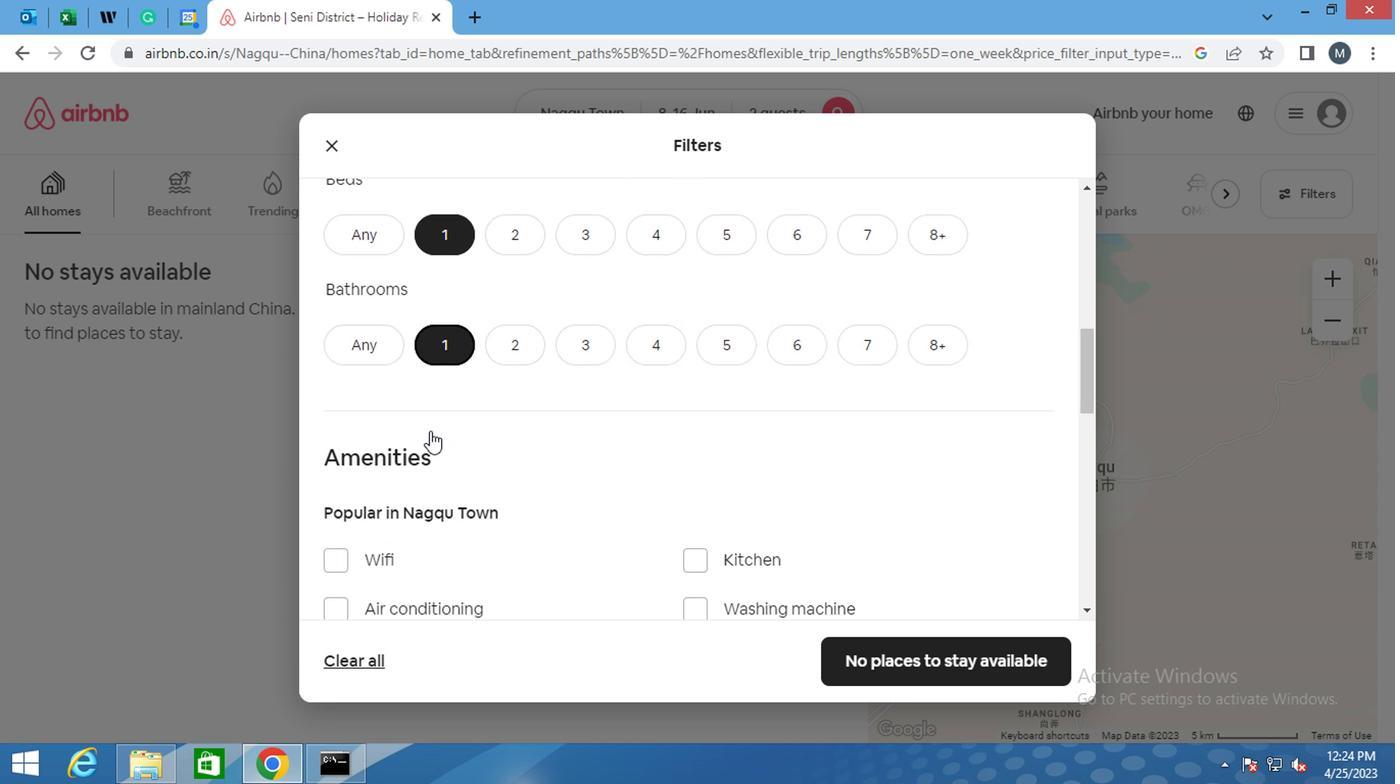 
Action: Mouse moved to (423, 433)
Screenshot: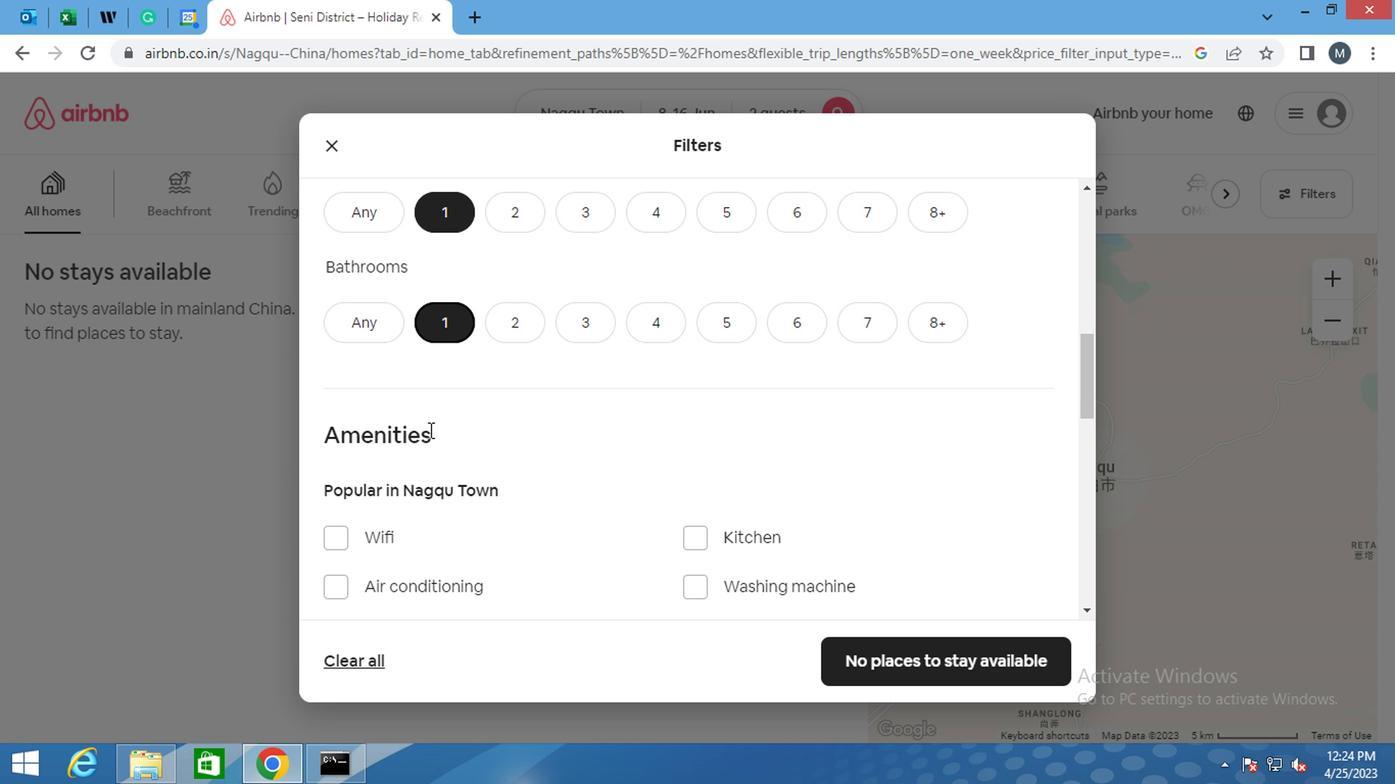 
Action: Mouse scrolled (423, 432) with delta (0, 0)
Screenshot: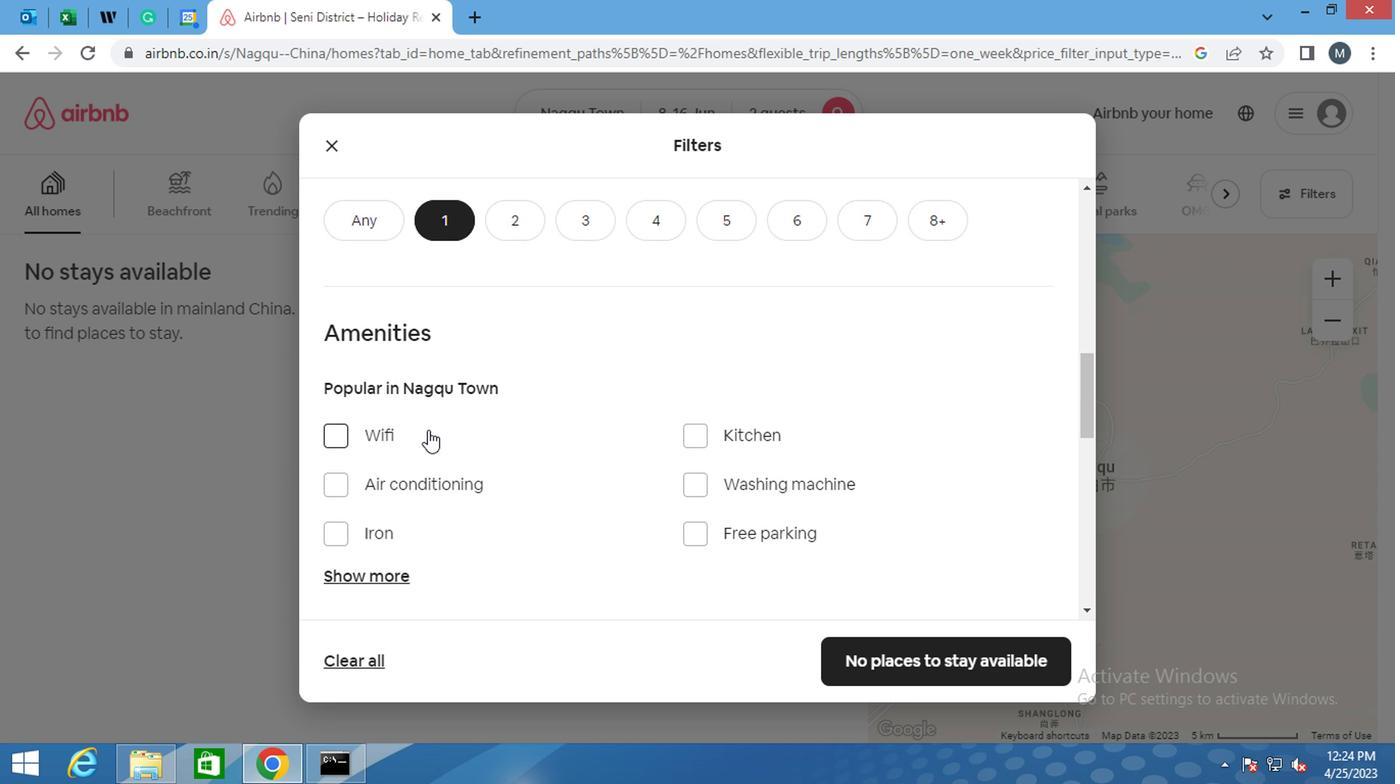 
Action: Mouse moved to (415, 373)
Screenshot: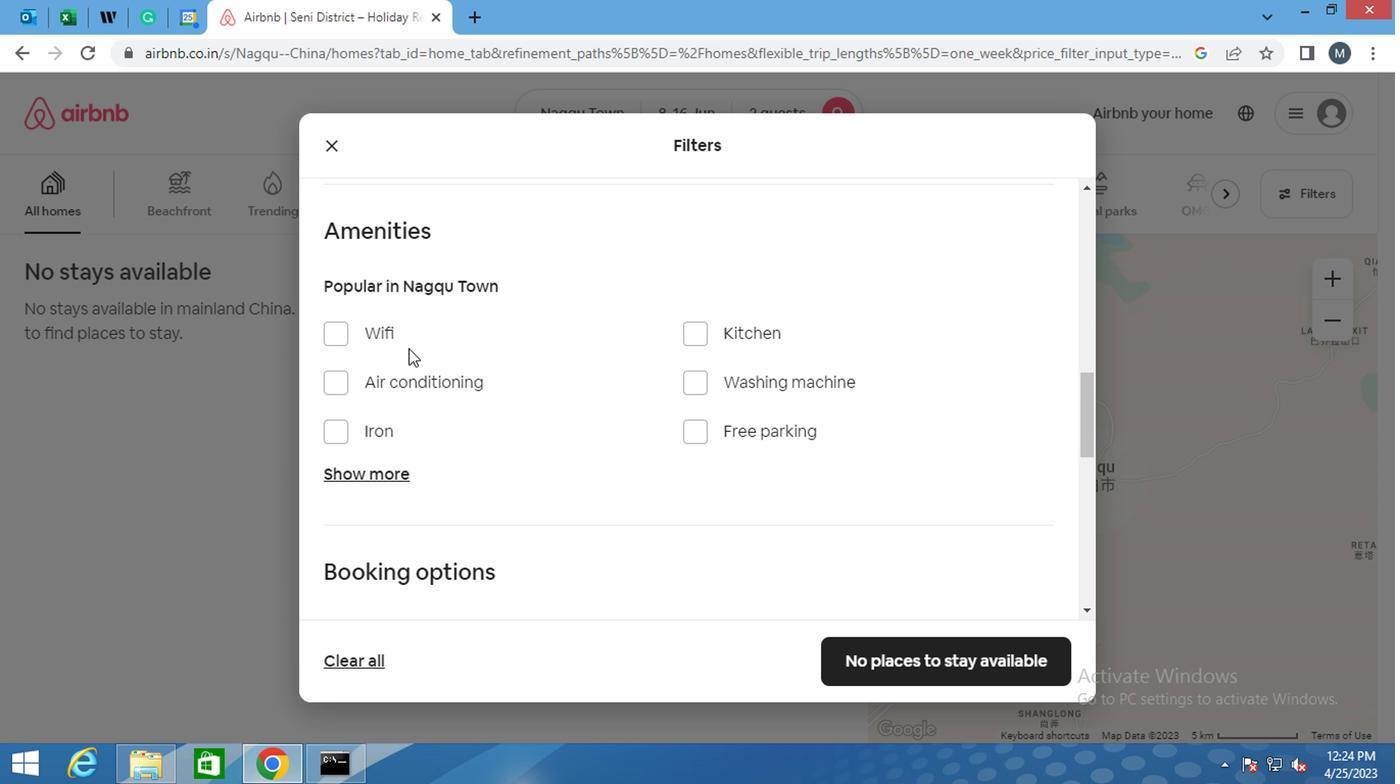 
Action: Mouse scrolled (415, 374) with delta (0, 0)
Screenshot: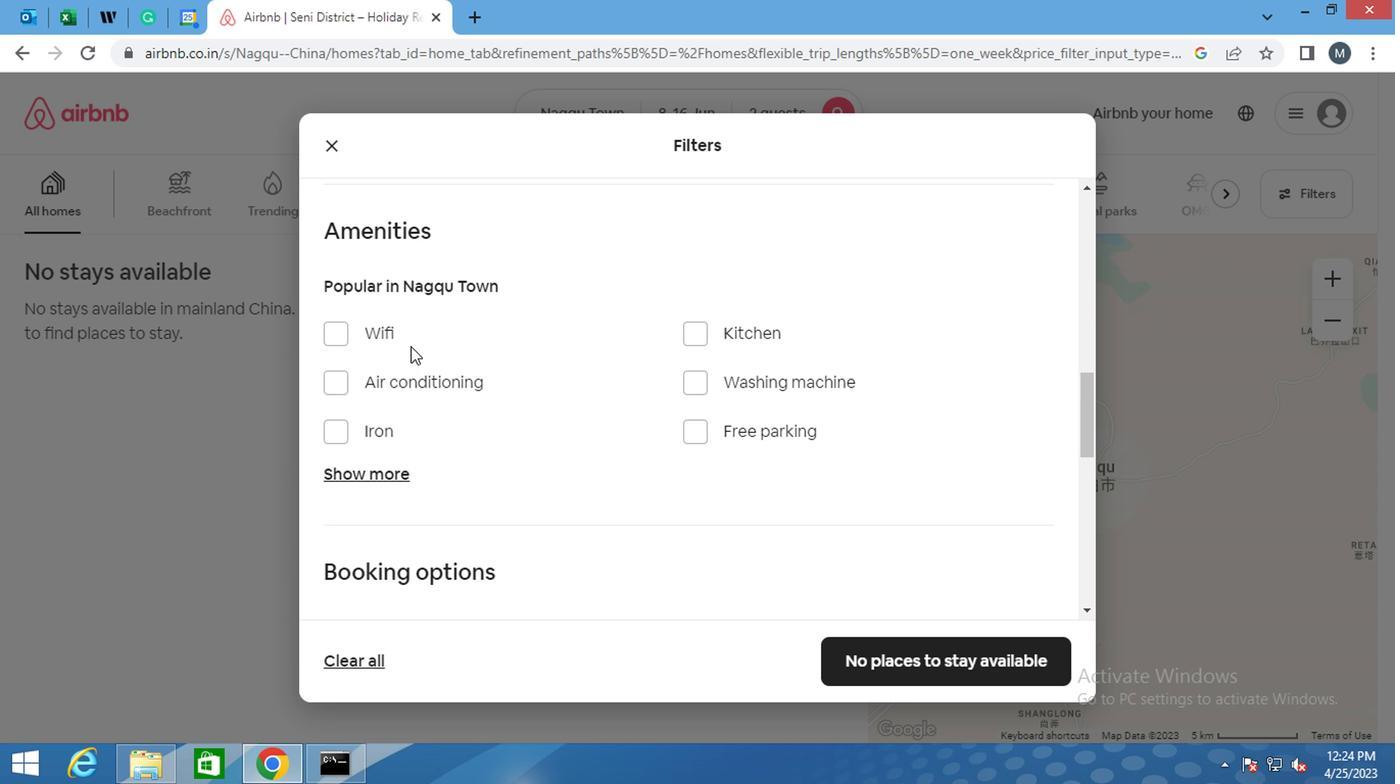 
Action: Mouse scrolled (415, 374) with delta (0, 0)
Screenshot: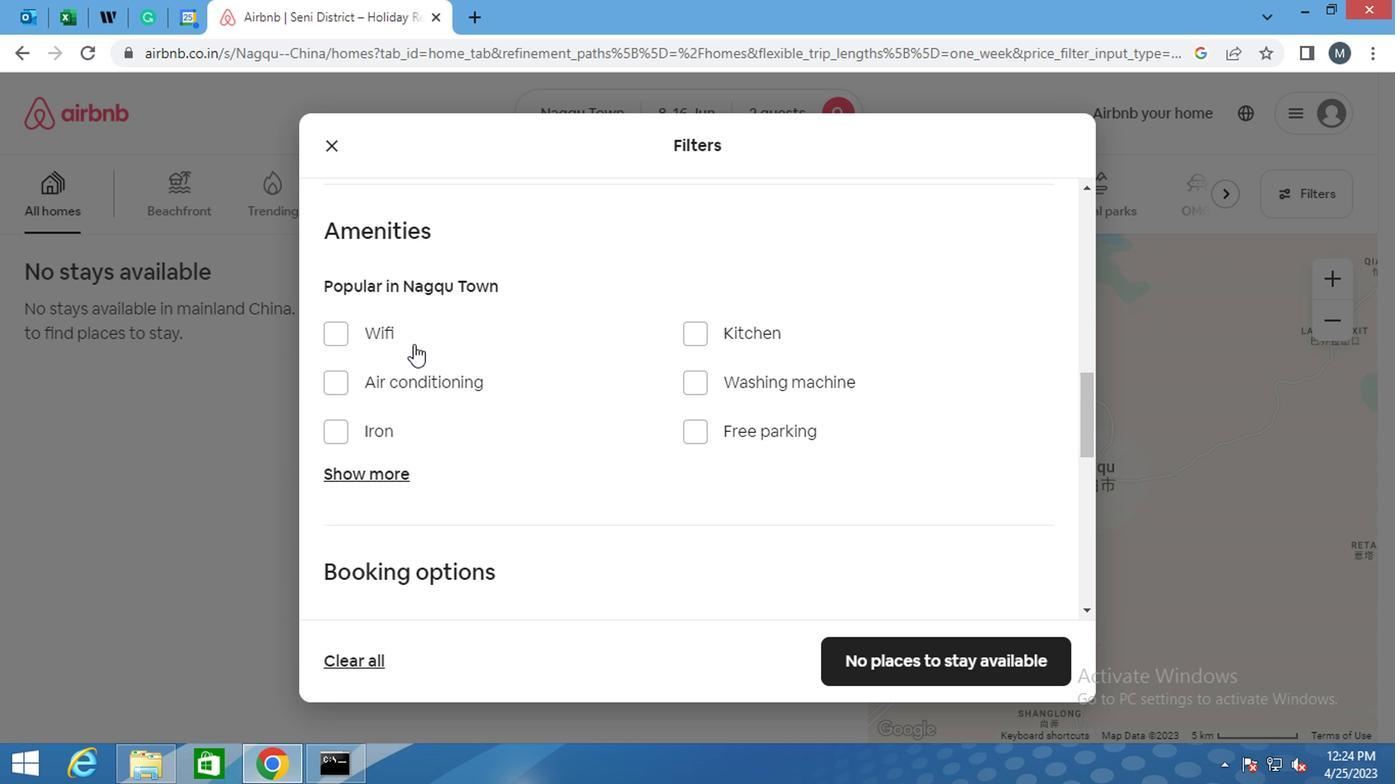 
Action: Mouse scrolled (415, 374) with delta (0, 0)
Screenshot: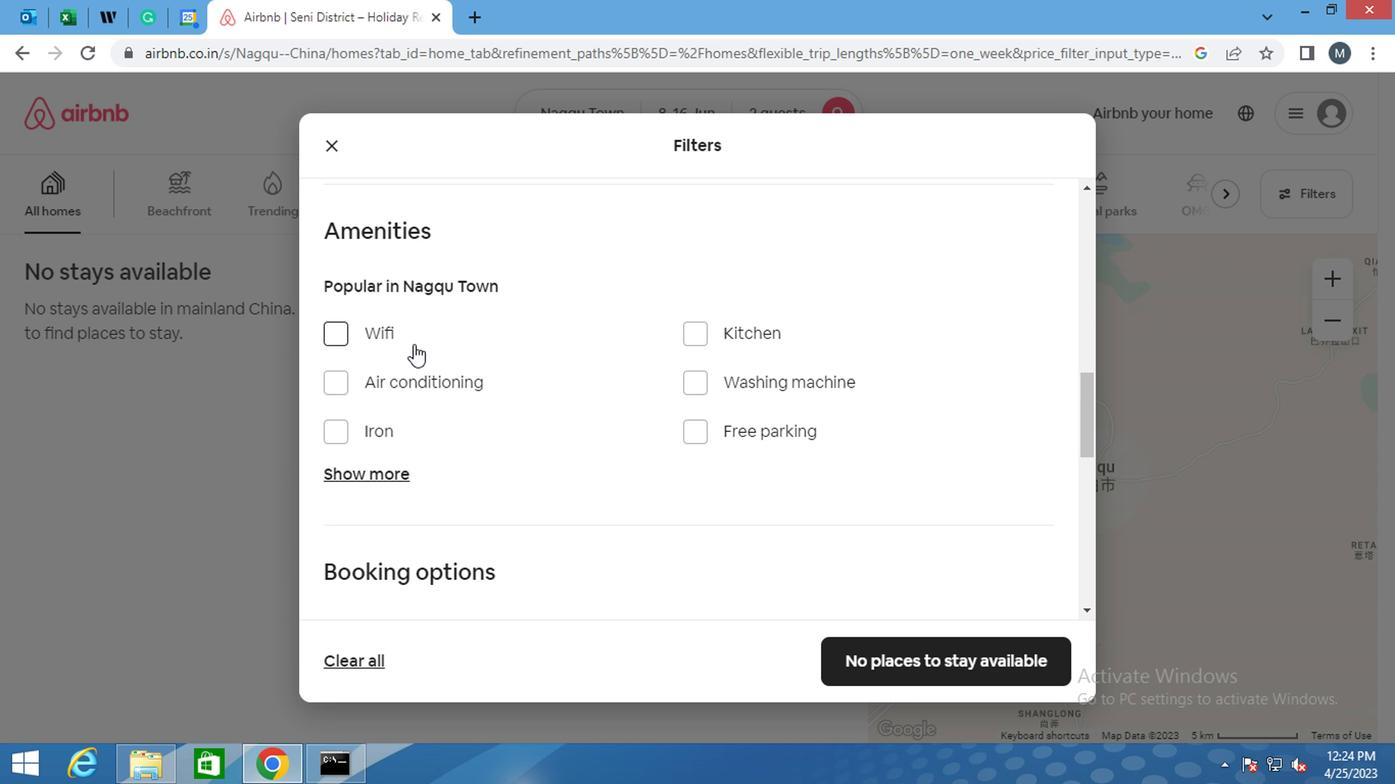 
Action: Mouse moved to (446, 375)
Screenshot: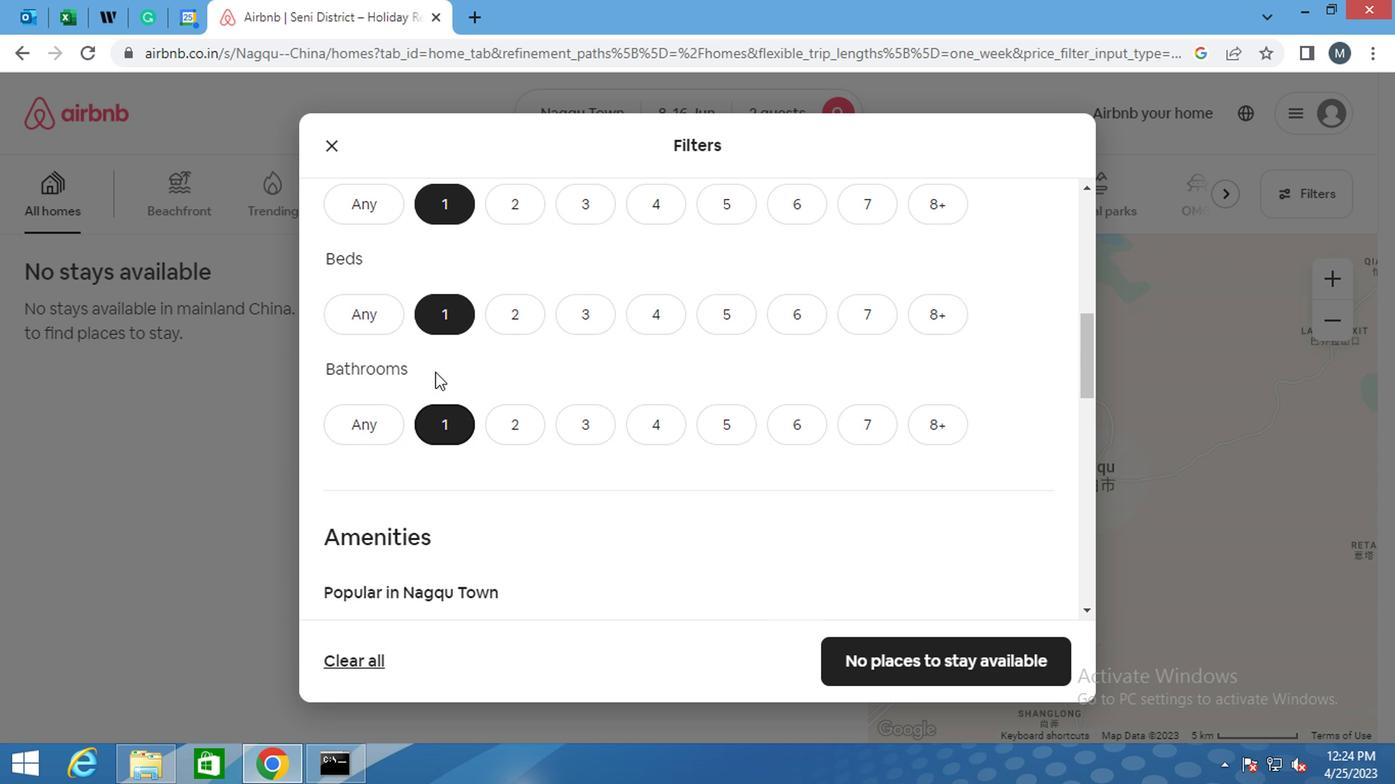 
Action: Mouse scrolled (446, 374) with delta (0, 0)
Screenshot: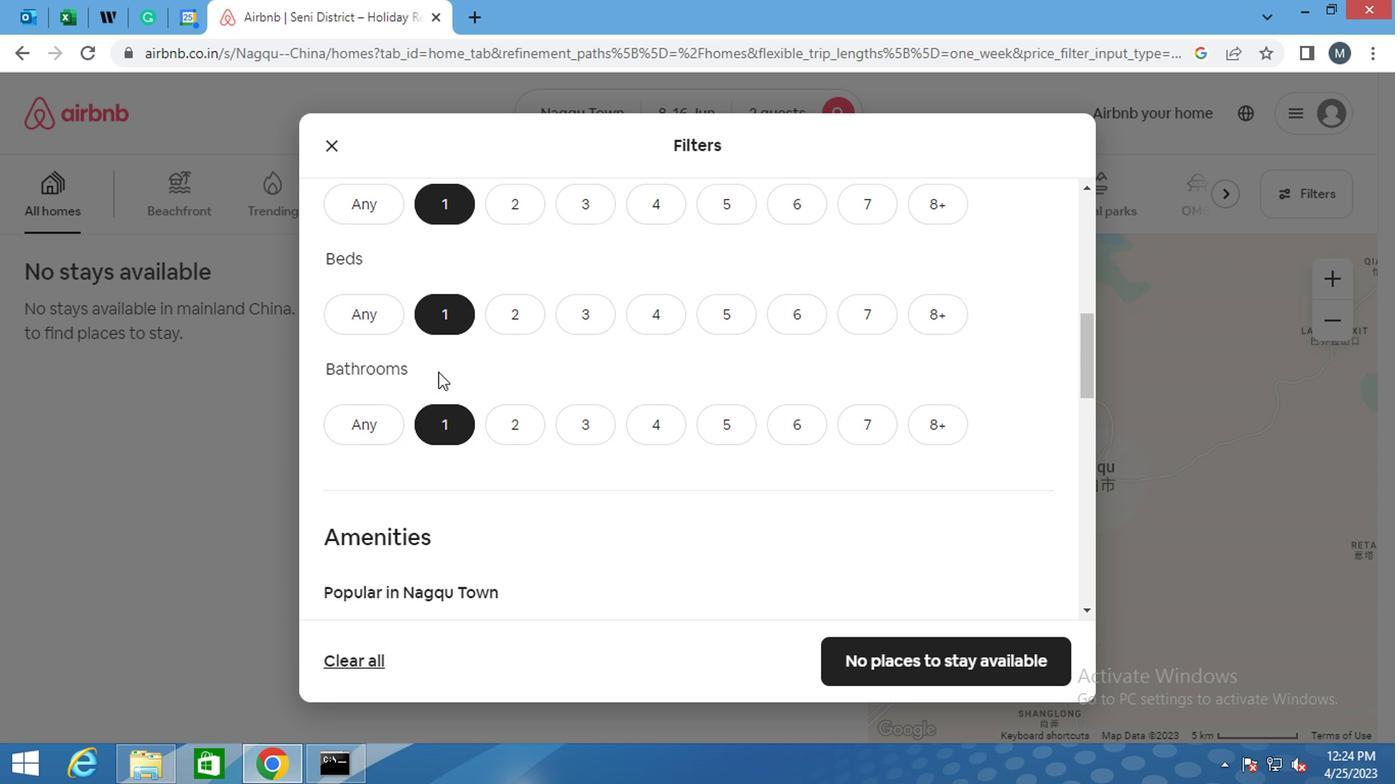 
Action: Mouse moved to (446, 376)
Screenshot: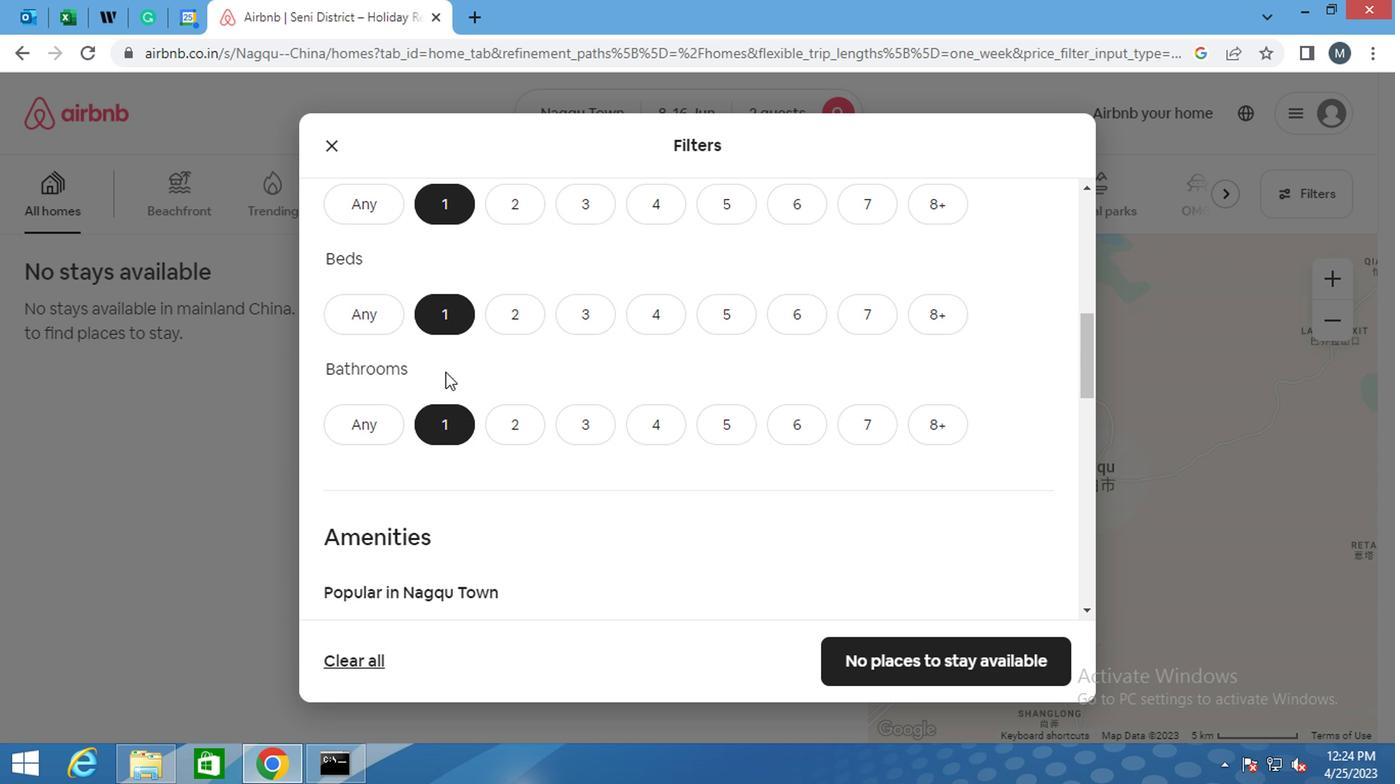 
Action: Mouse scrolled (446, 375) with delta (0, -1)
Screenshot: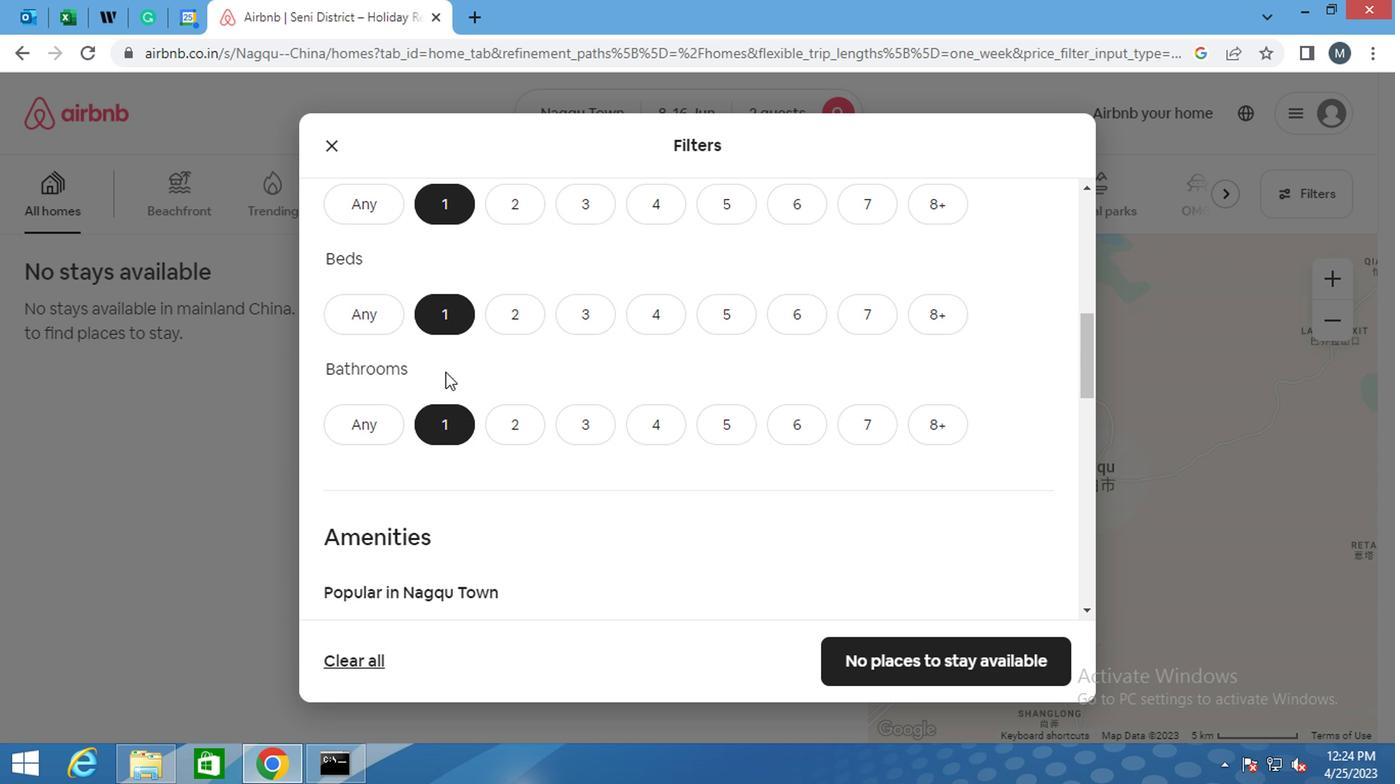 
Action: Mouse moved to (446, 379)
Screenshot: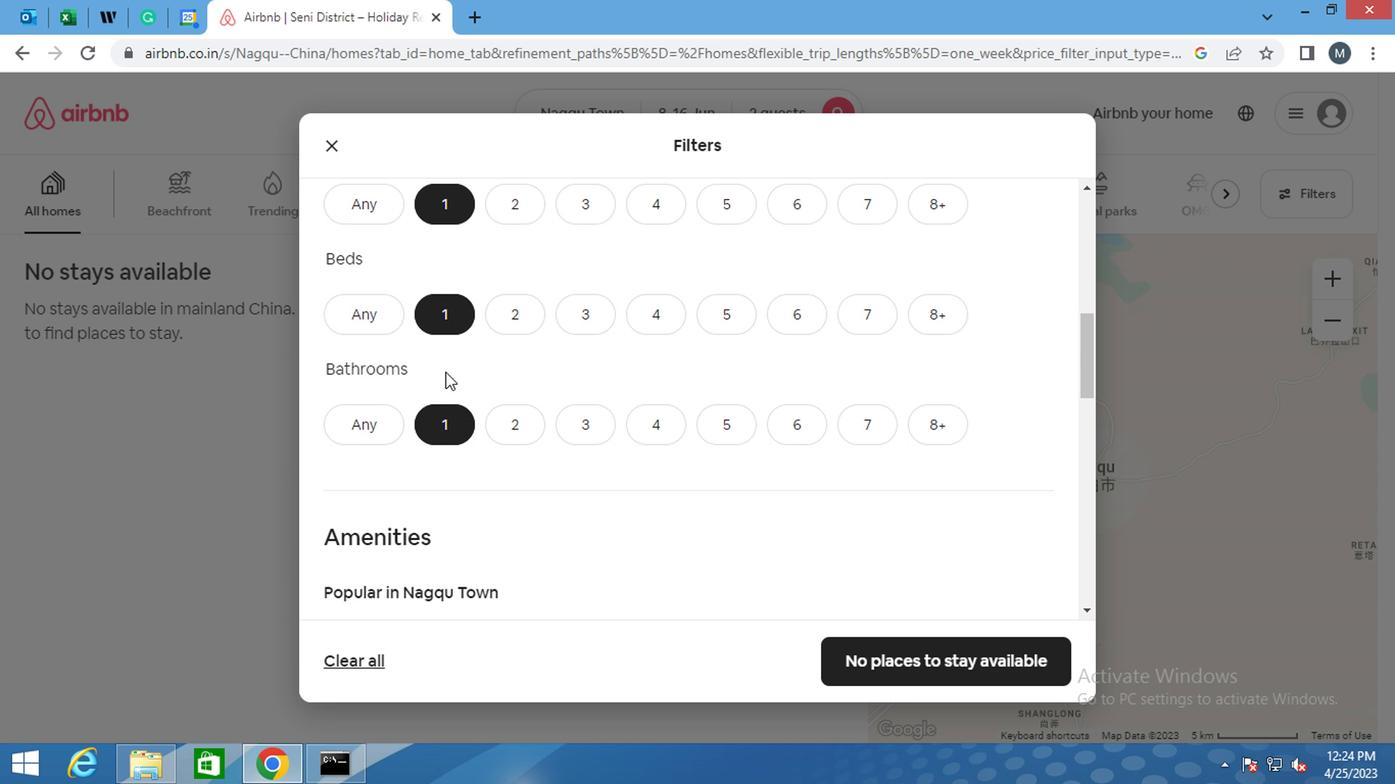 
Action: Mouse scrolled (446, 378) with delta (0, 0)
Screenshot: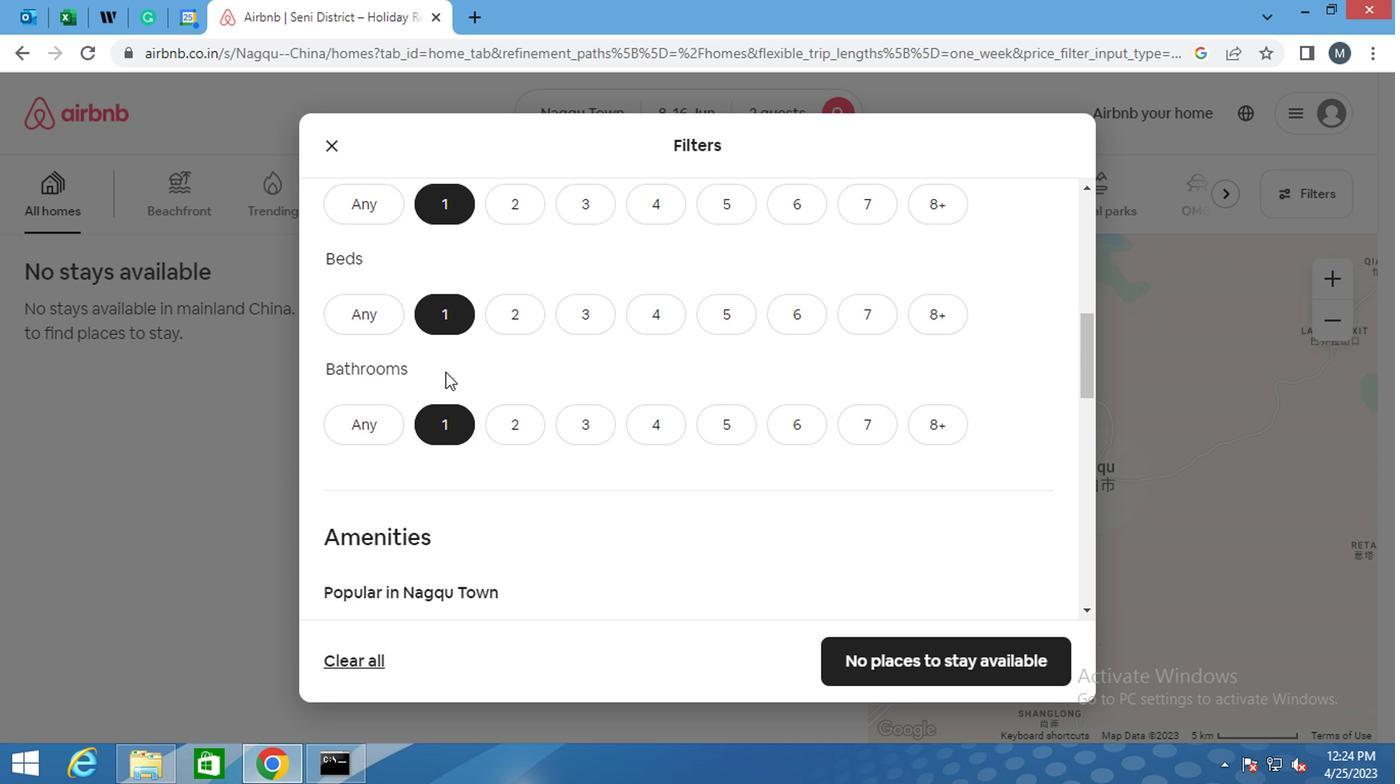 
Action: Mouse moved to (446, 386)
Screenshot: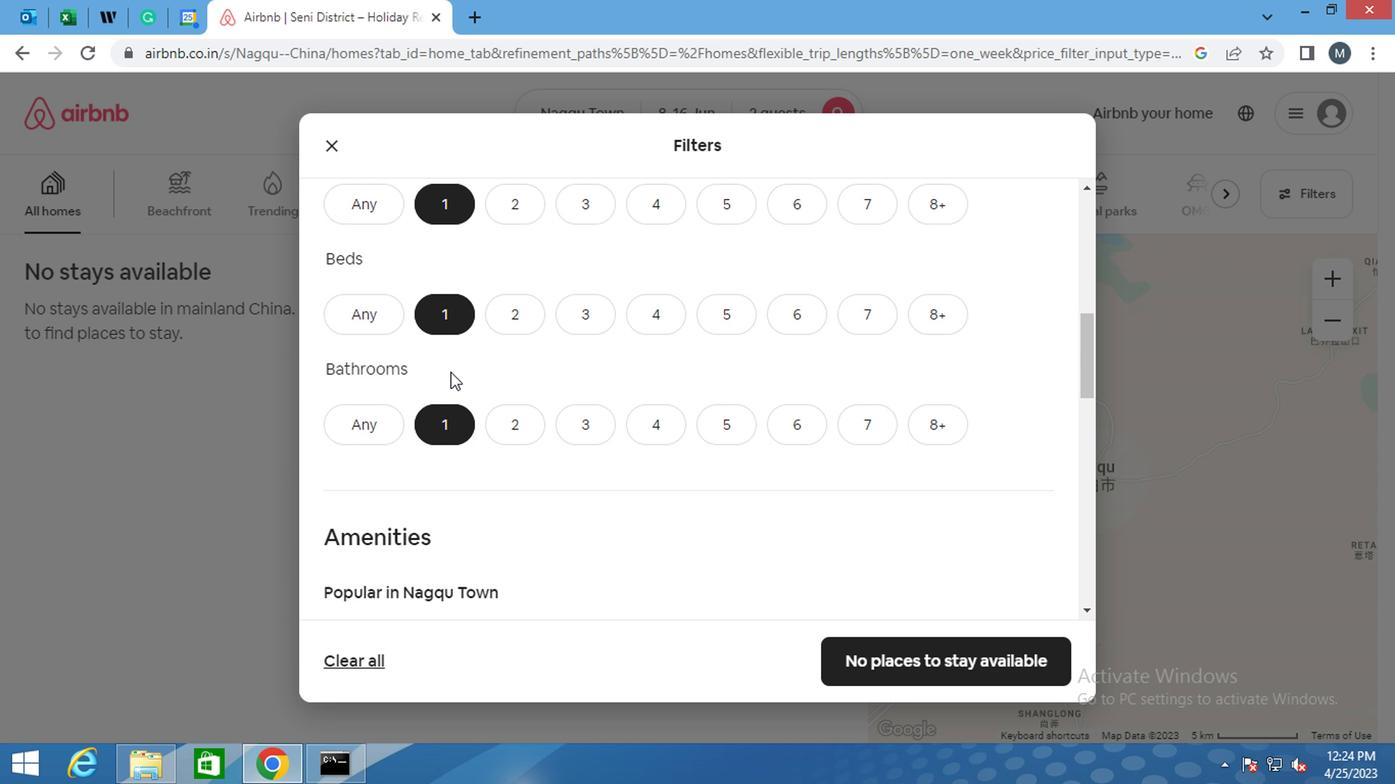 
Action: Mouse scrolled (446, 385) with delta (0, -1)
Screenshot: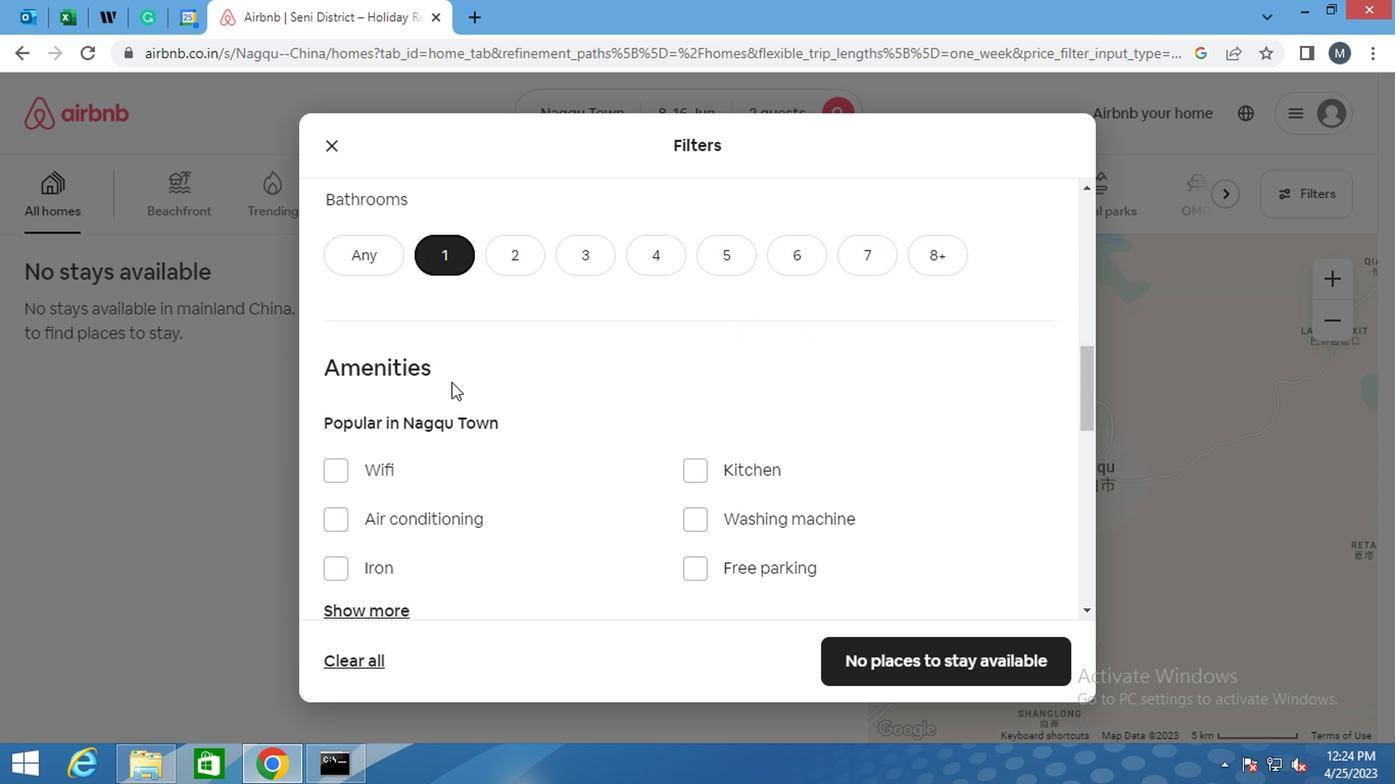 
Action: Mouse scrolled (446, 387) with delta (0, 0)
Screenshot: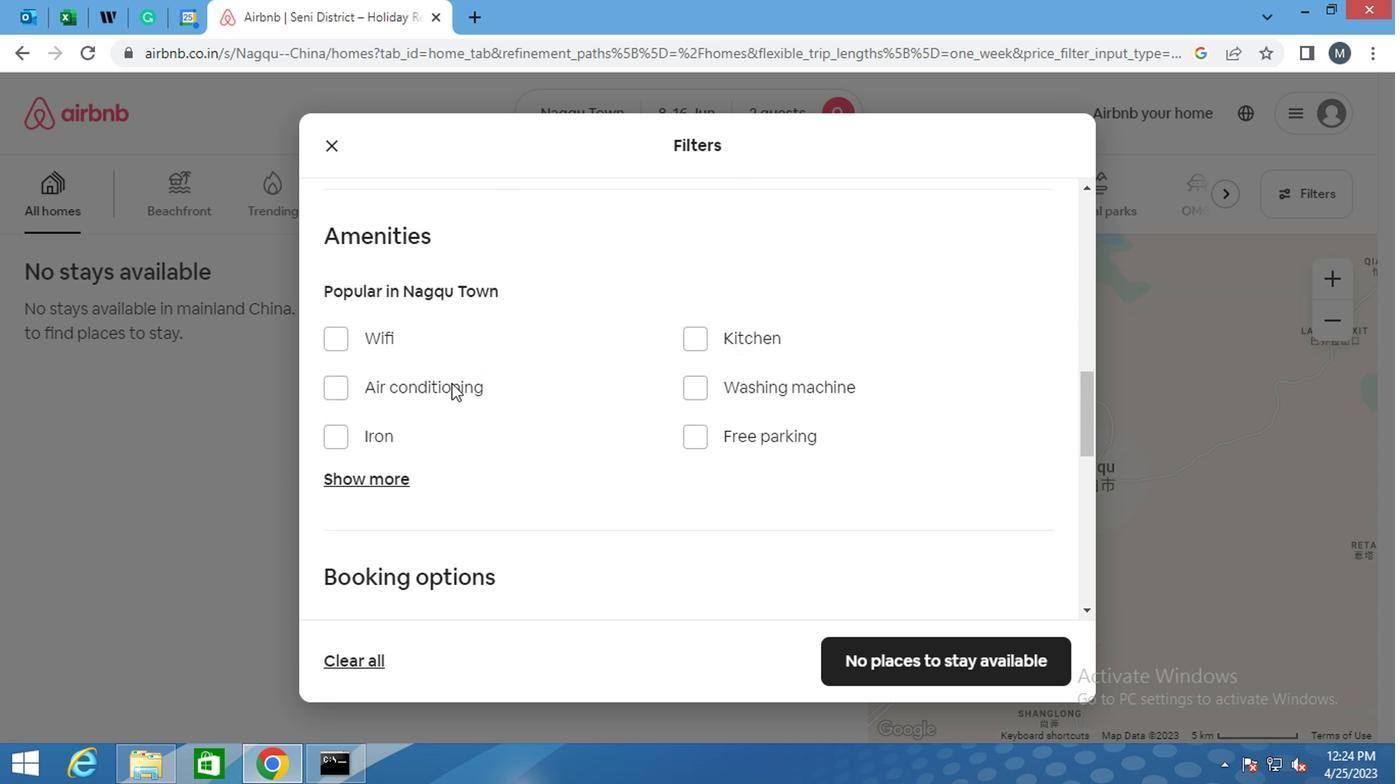 
Action: Mouse moved to (401, 376)
Screenshot: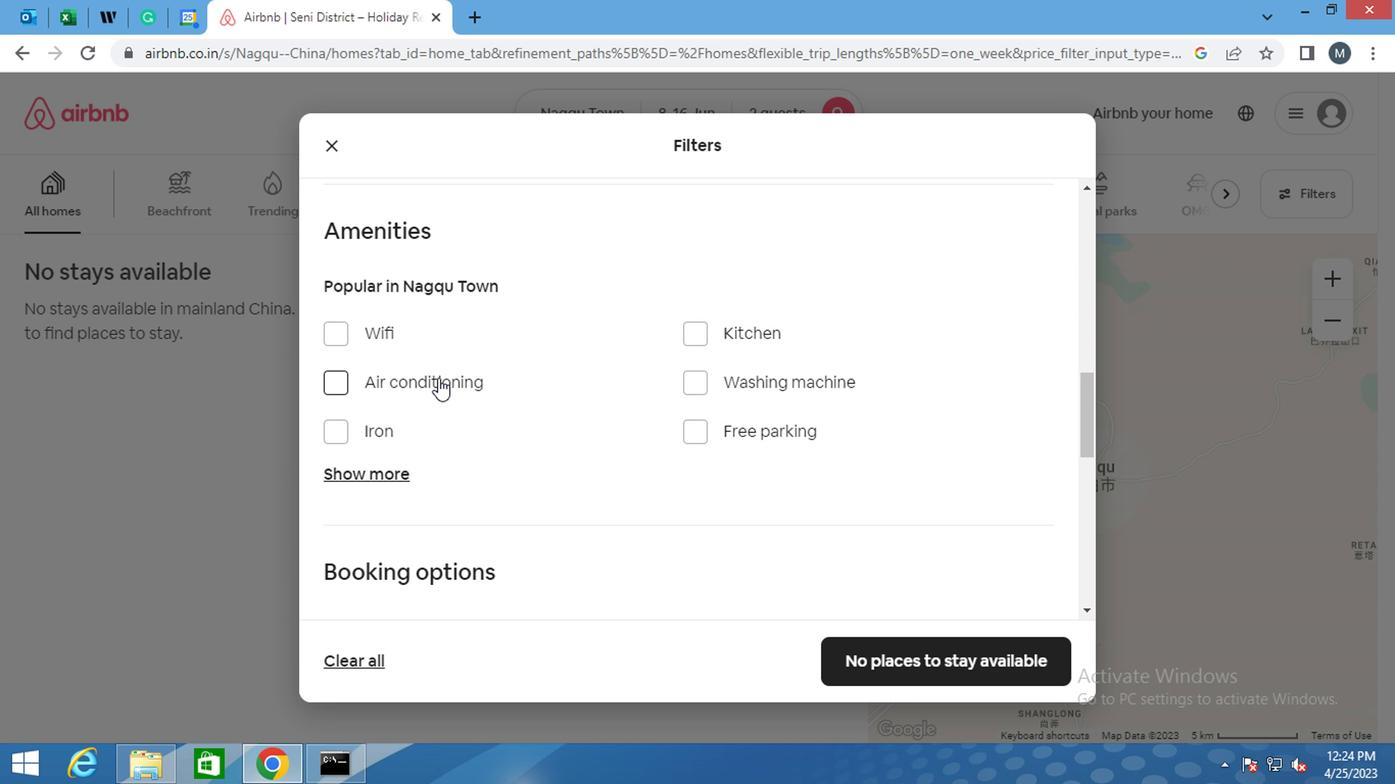 
Action: Mouse scrolled (401, 375) with delta (0, -1)
Screenshot: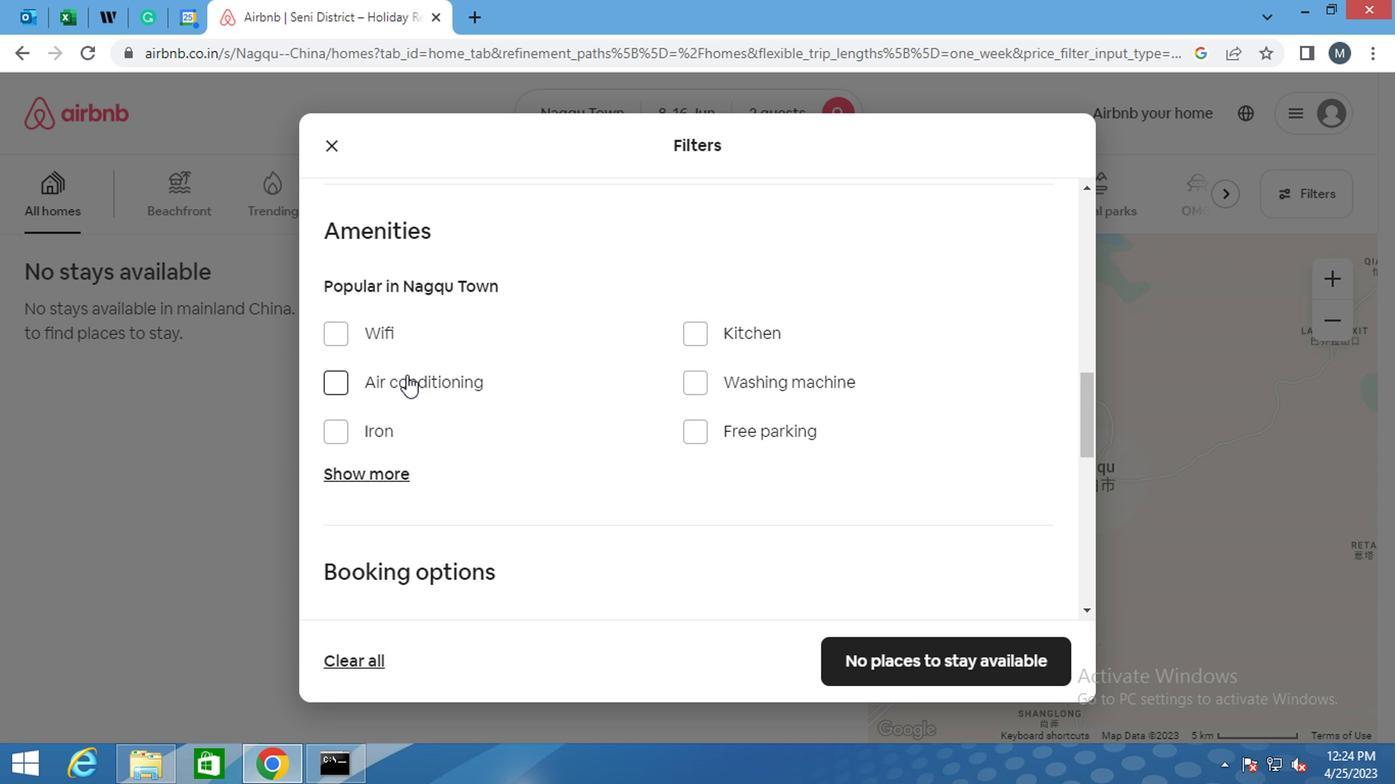 
Action: Mouse moved to (341, 228)
Screenshot: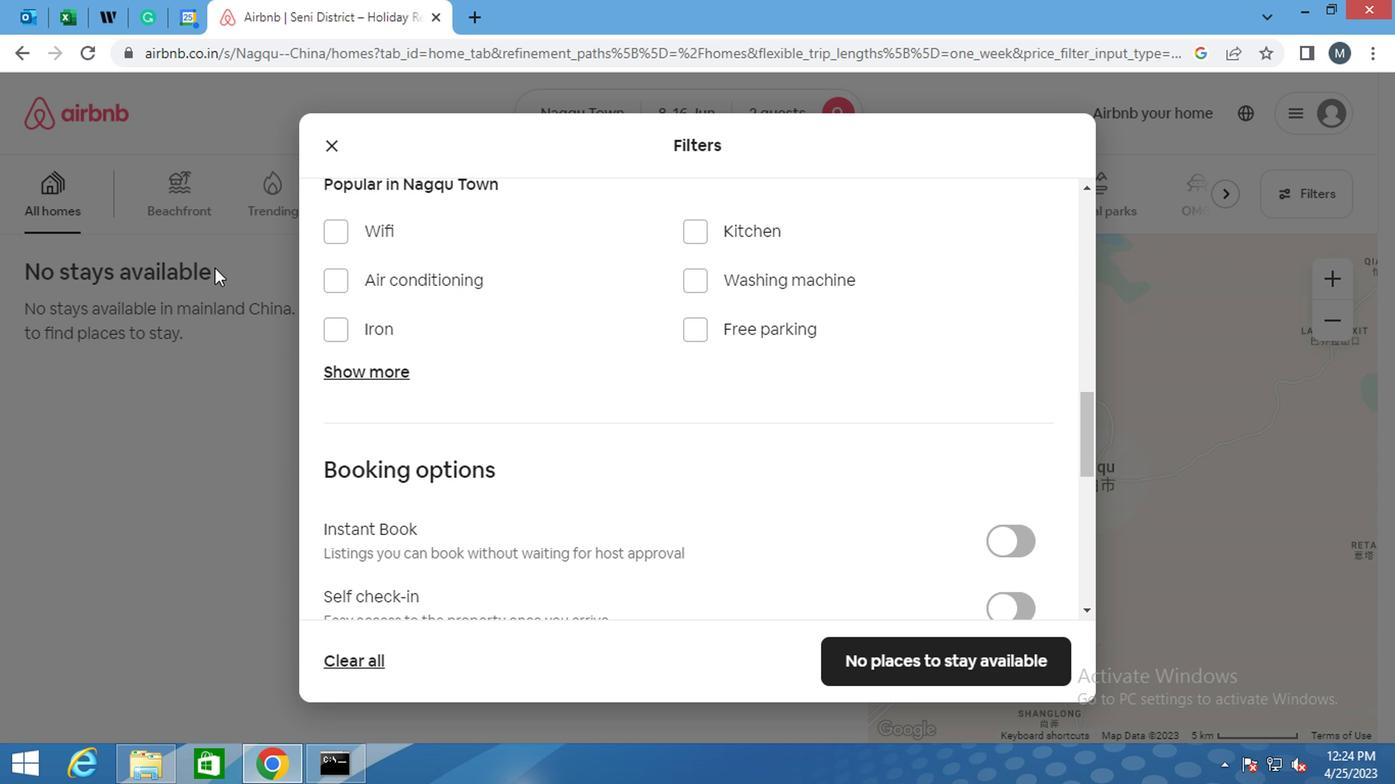 
Action: Mouse pressed left at (341, 228)
Screenshot: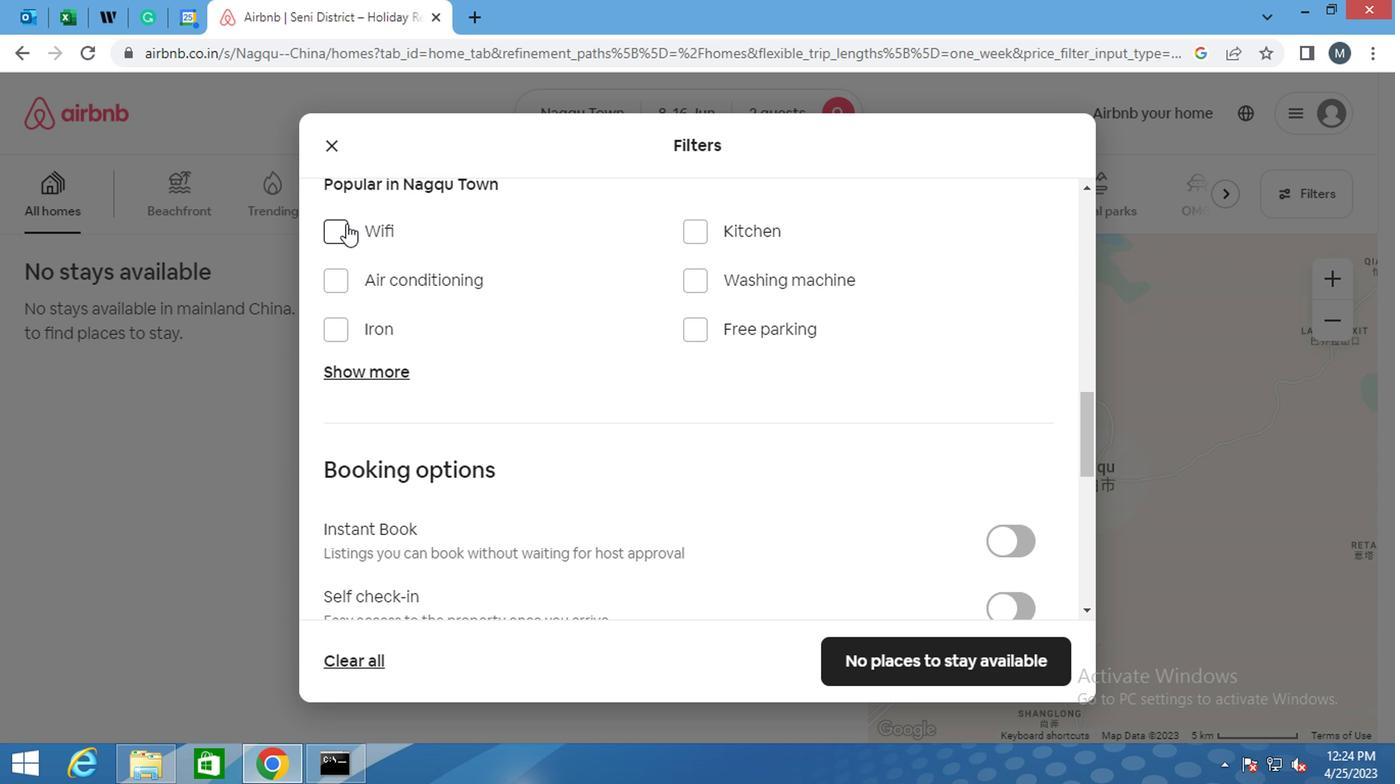 
Action: Mouse moved to (692, 280)
Screenshot: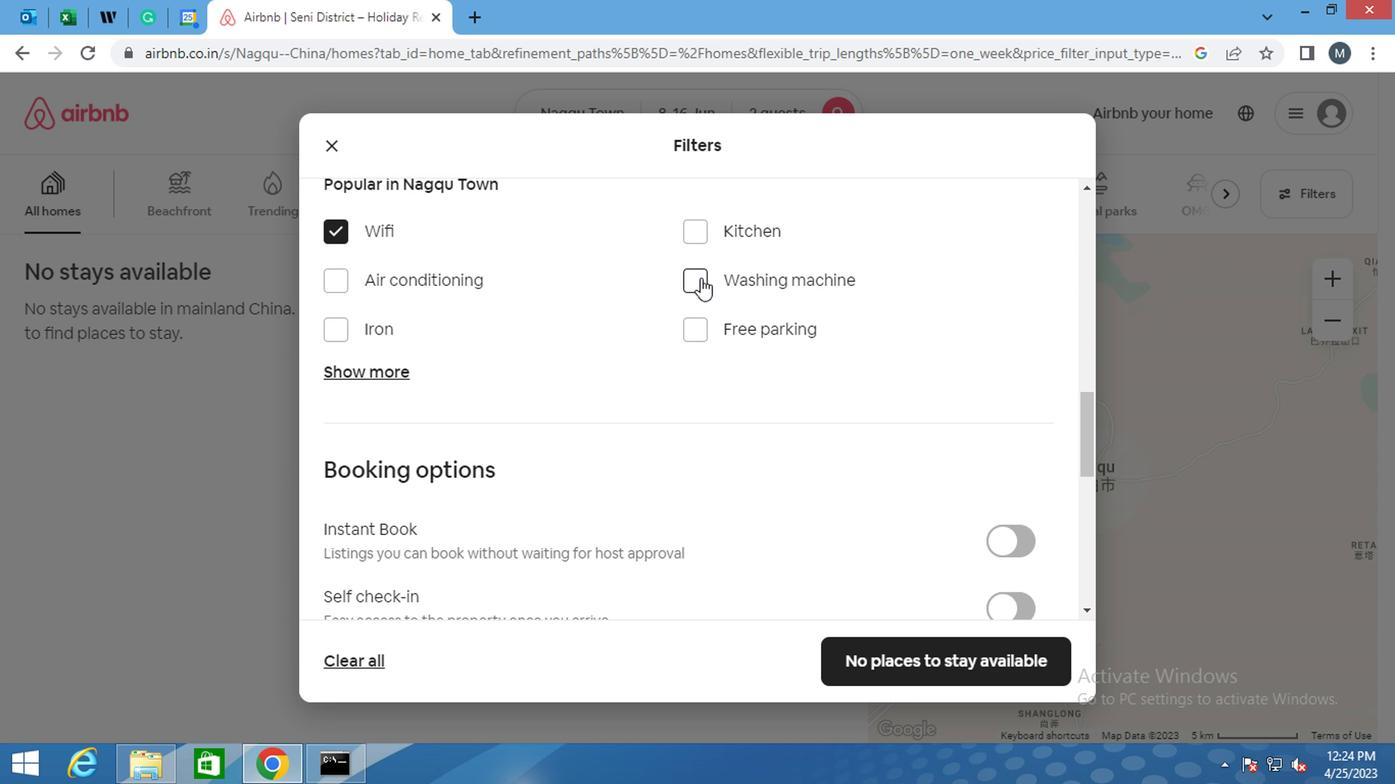 
Action: Mouse pressed left at (692, 280)
Screenshot: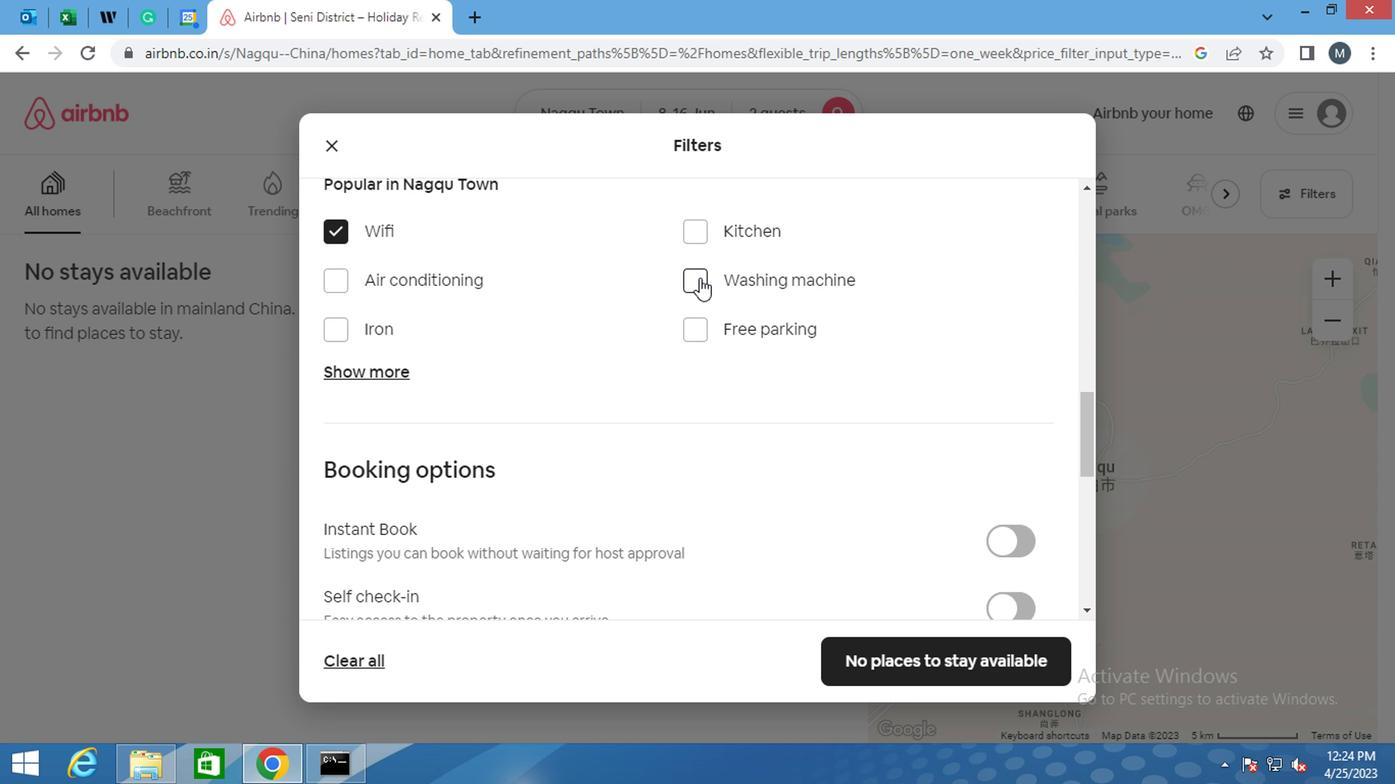 
Action: Mouse moved to (559, 318)
Screenshot: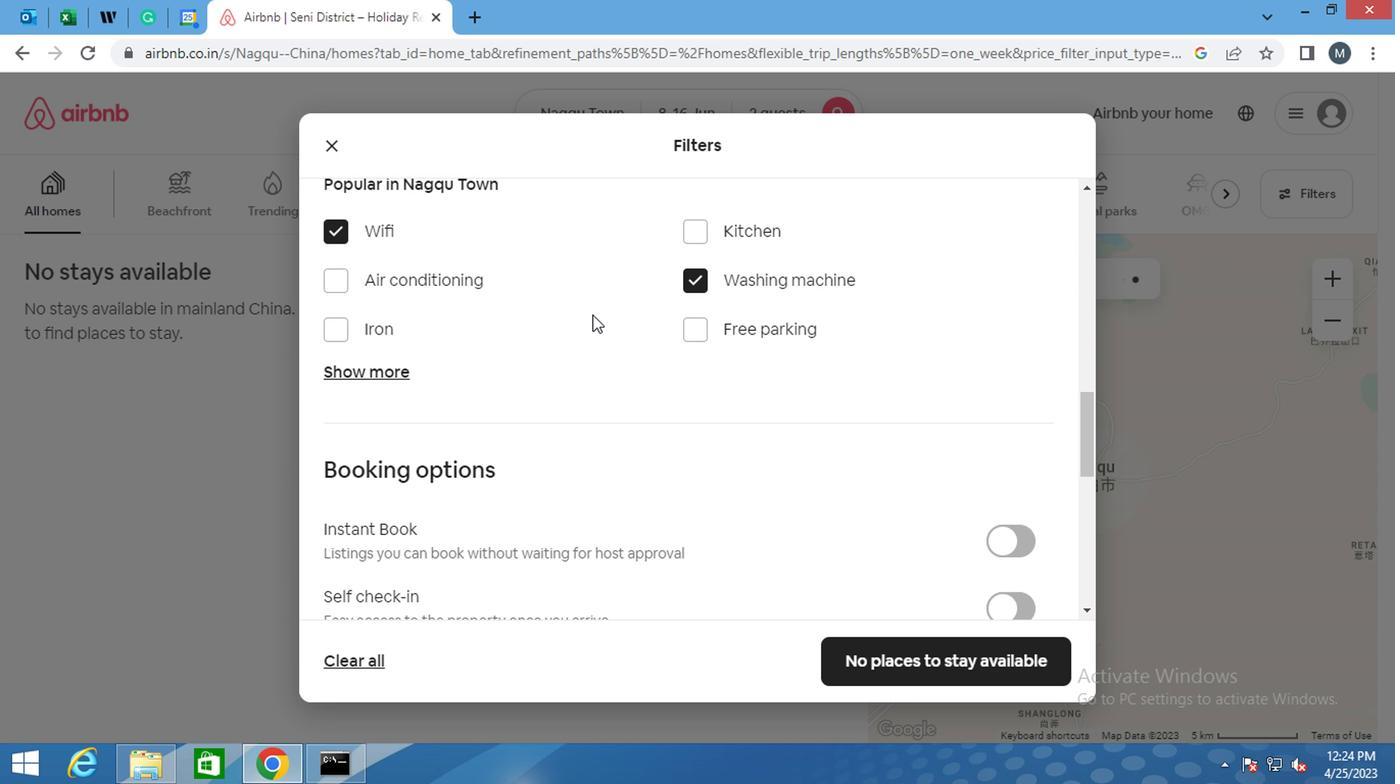
Action: Mouse scrolled (559, 317) with delta (0, 0)
Screenshot: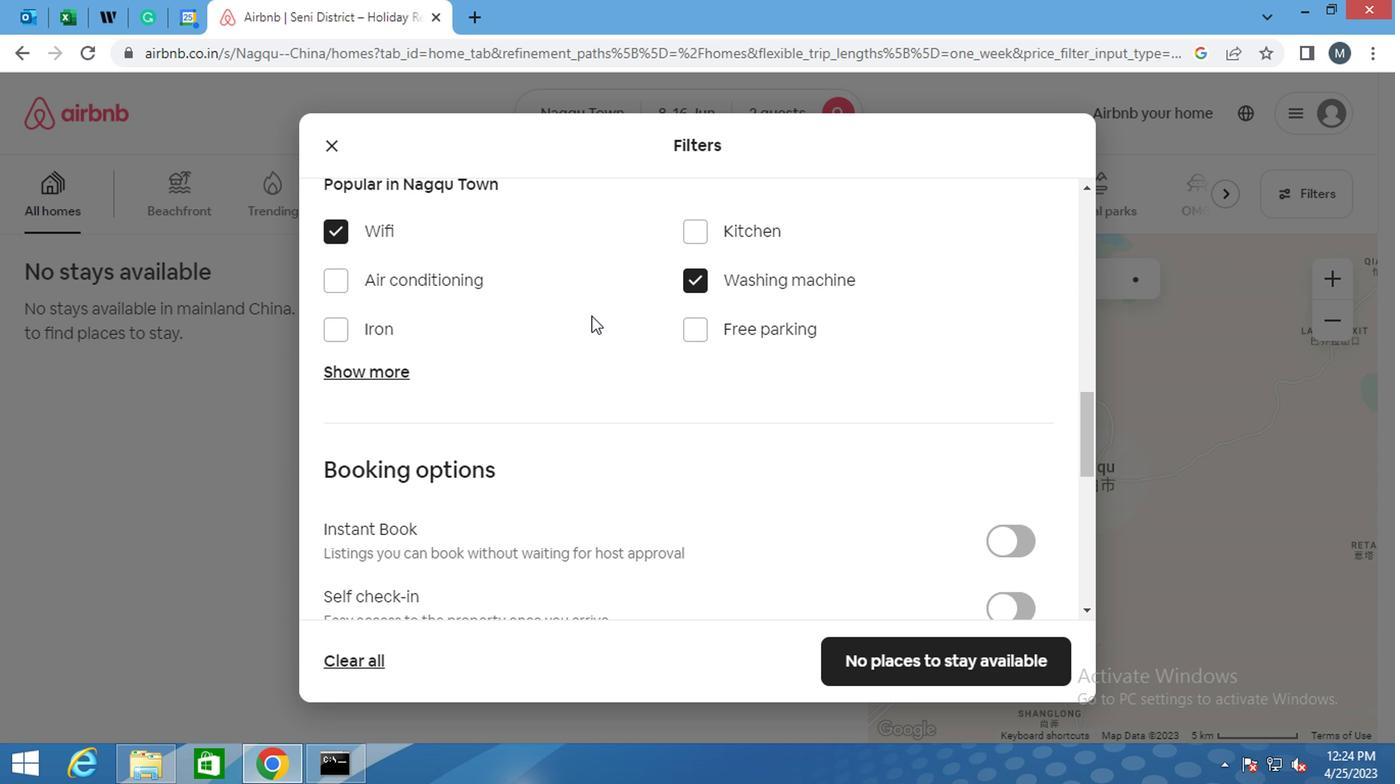 
Action: Mouse moved to (558, 319)
Screenshot: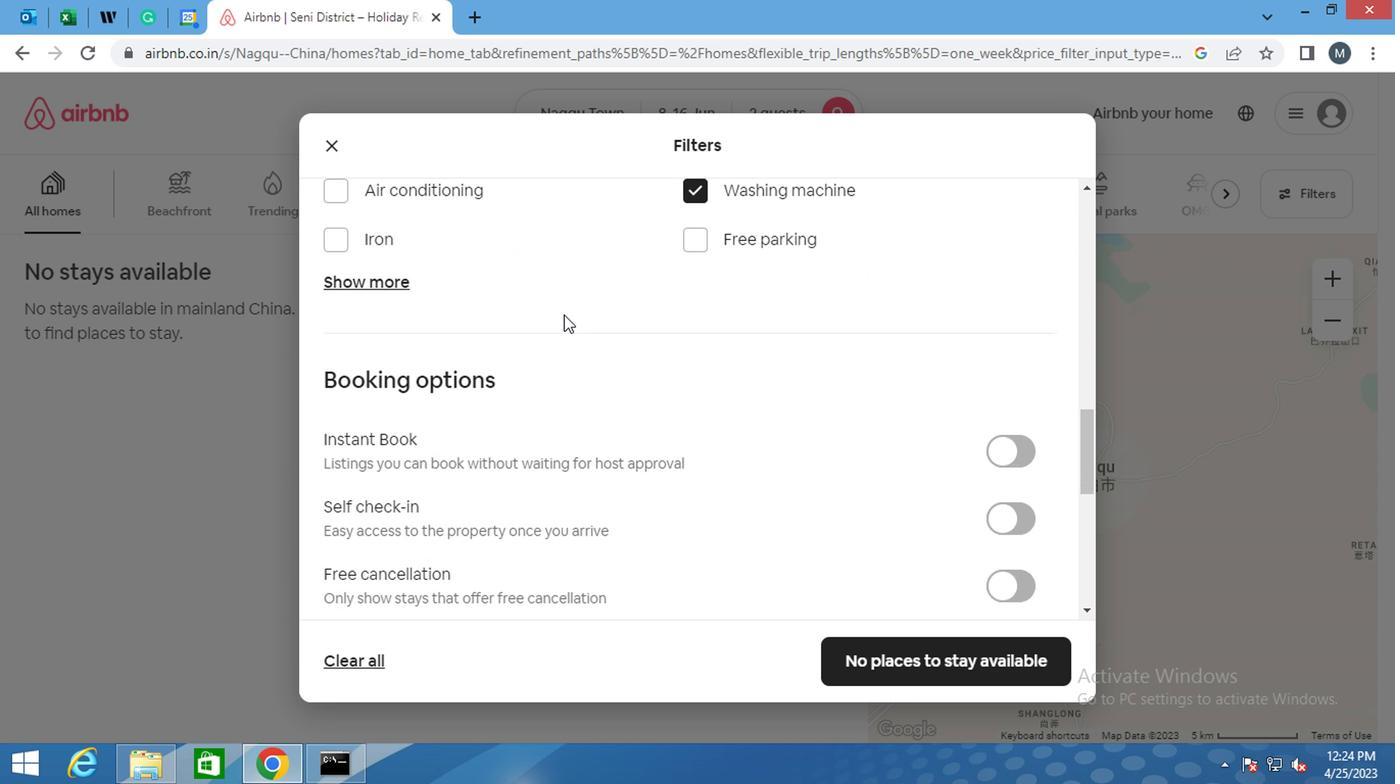 
Action: Mouse scrolled (558, 318) with delta (0, 0)
Screenshot: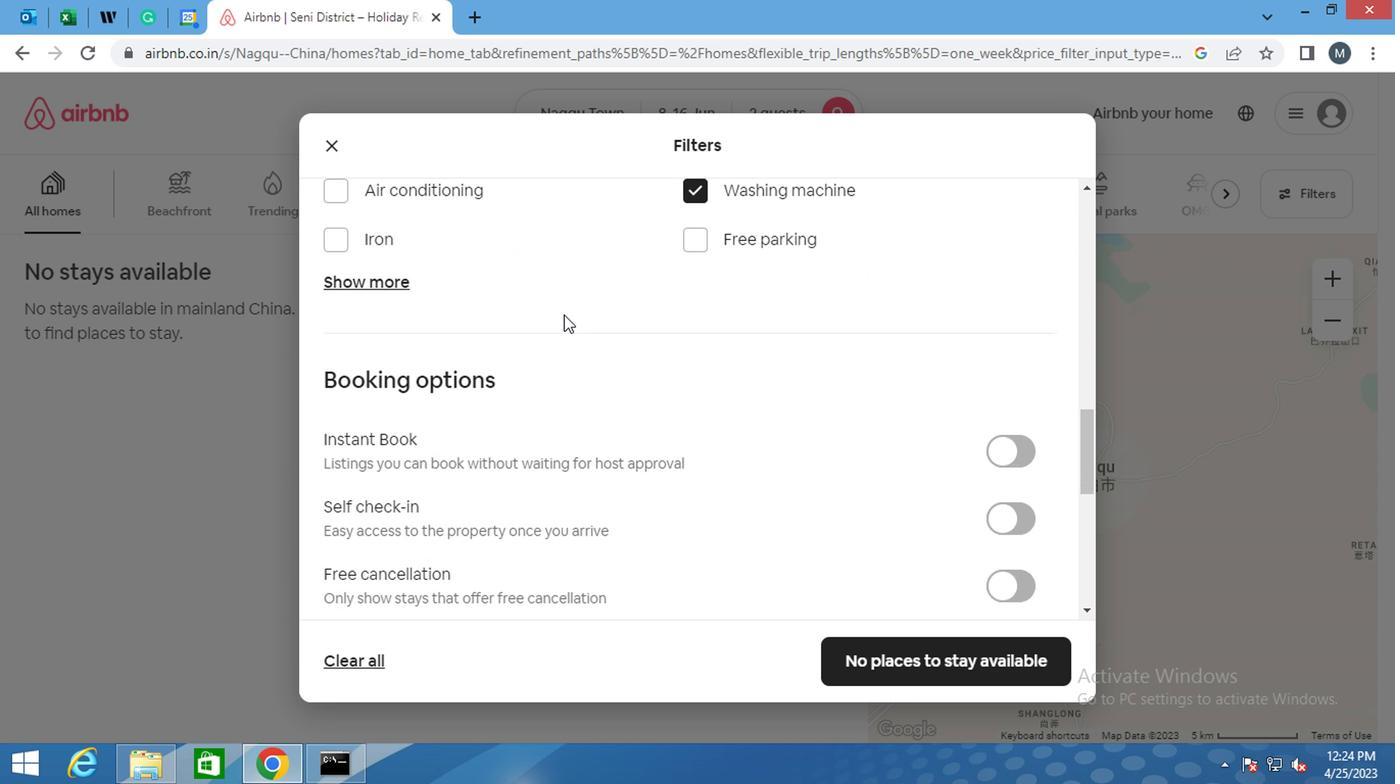 
Action: Mouse moved to (506, 335)
Screenshot: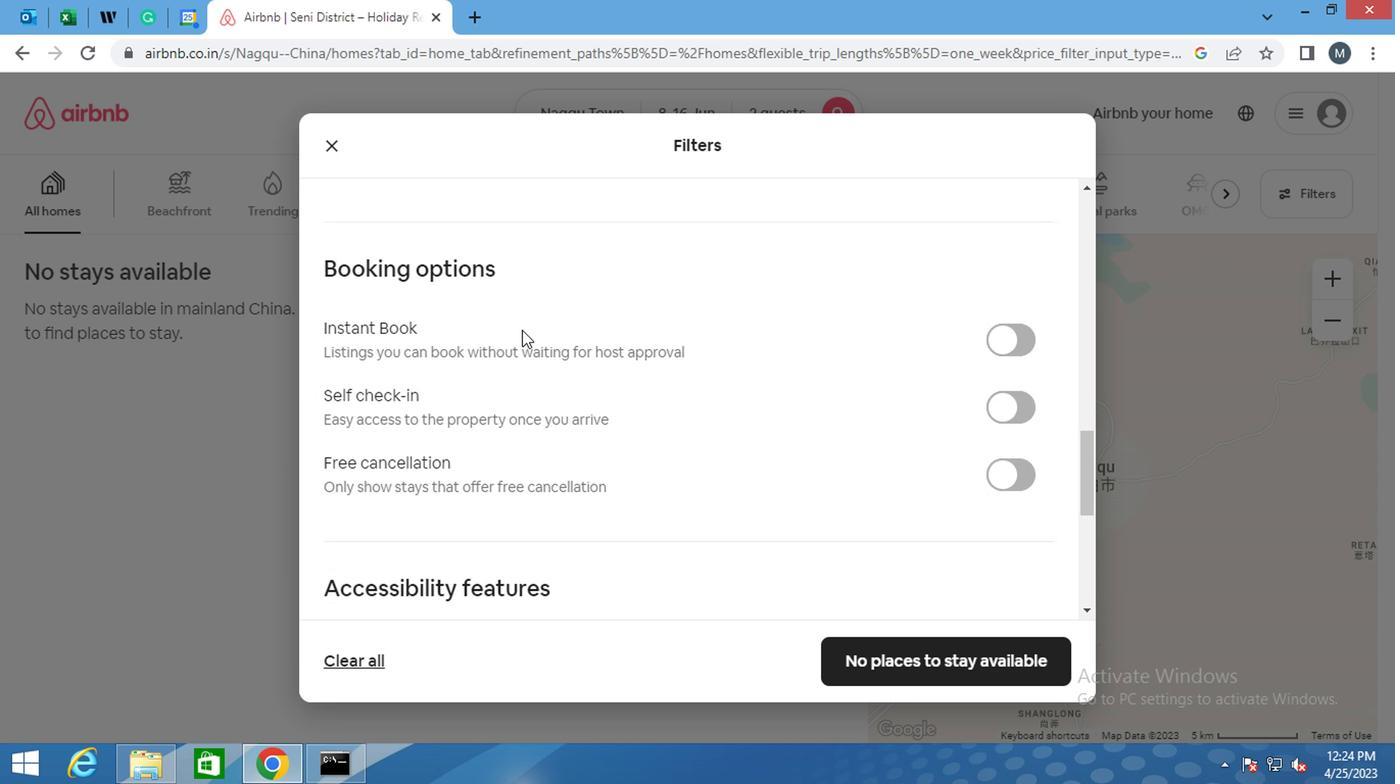 
Action: Mouse scrolled (506, 334) with delta (0, -1)
Screenshot: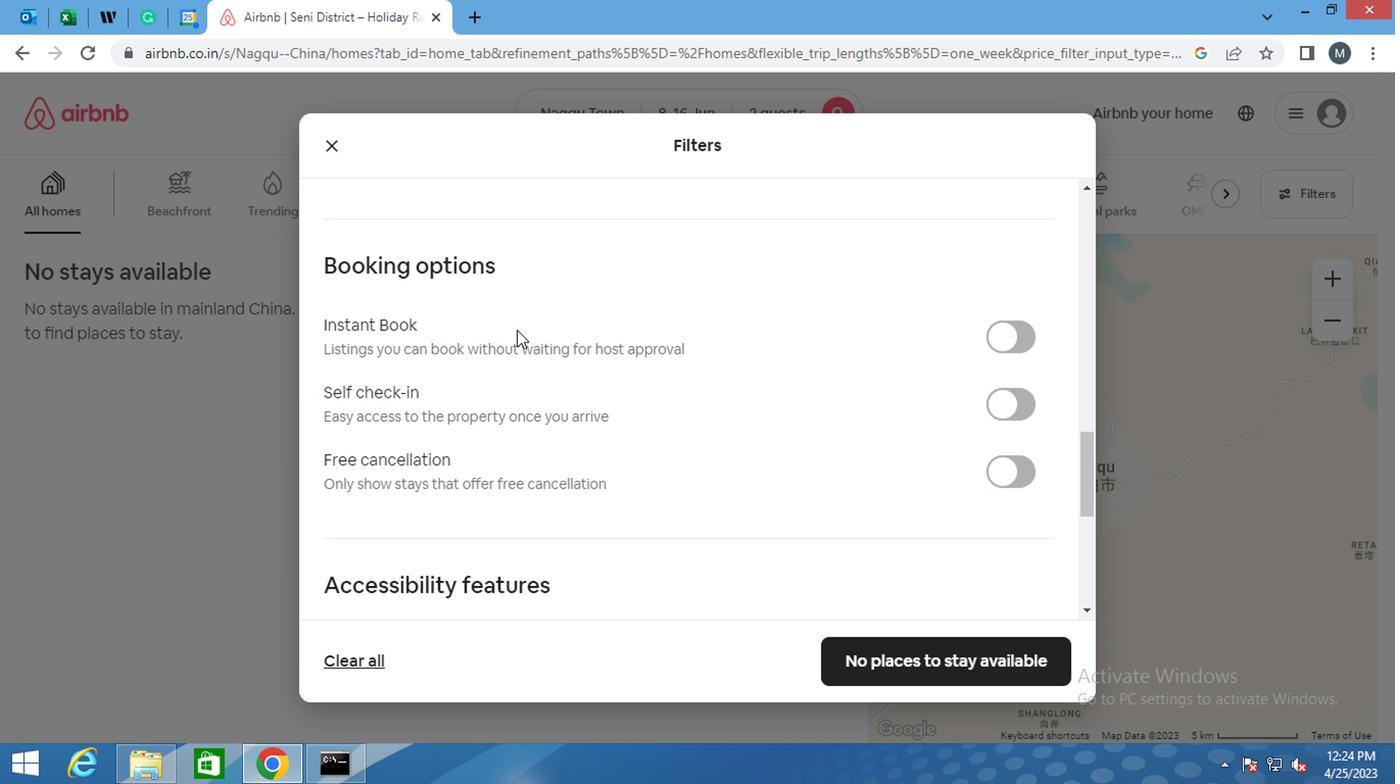 
Action: Mouse moved to (1005, 308)
Screenshot: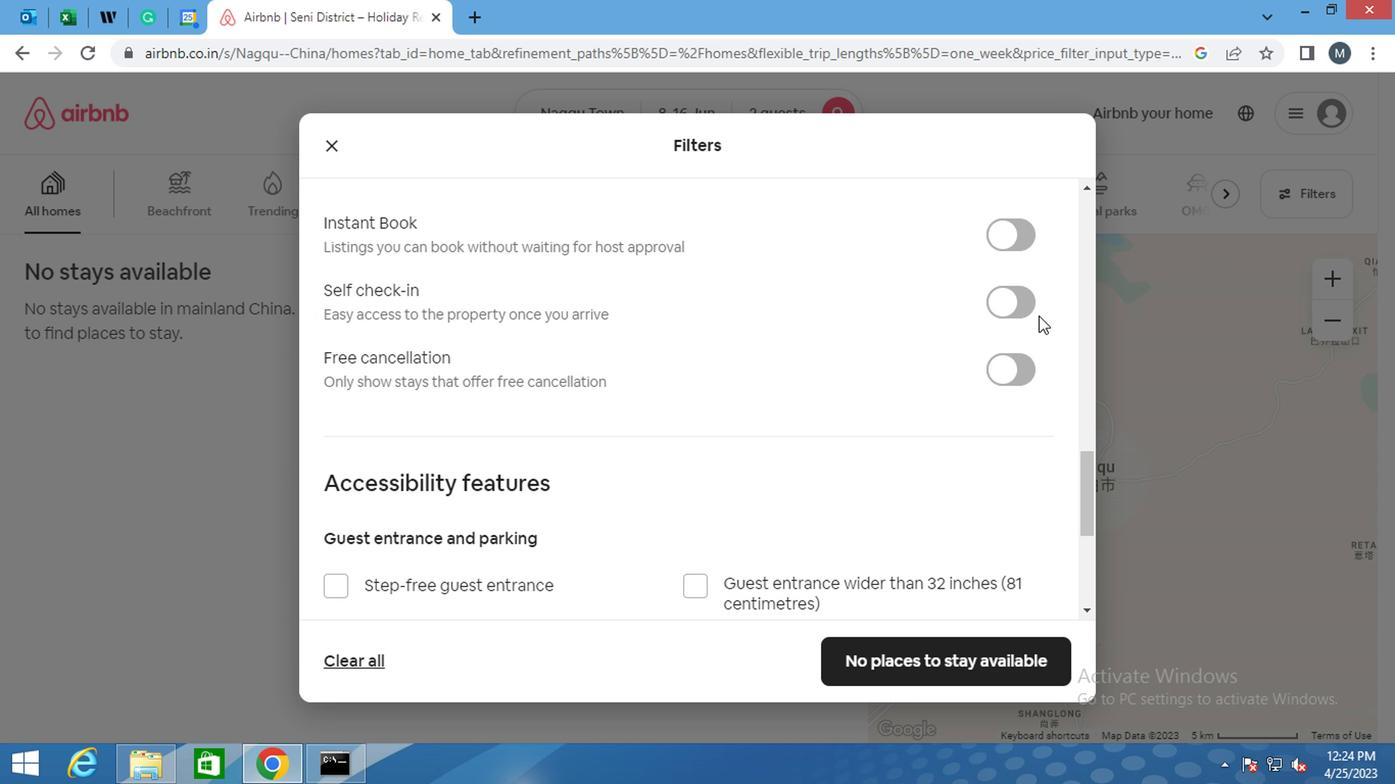 
Action: Mouse pressed left at (1005, 308)
Screenshot: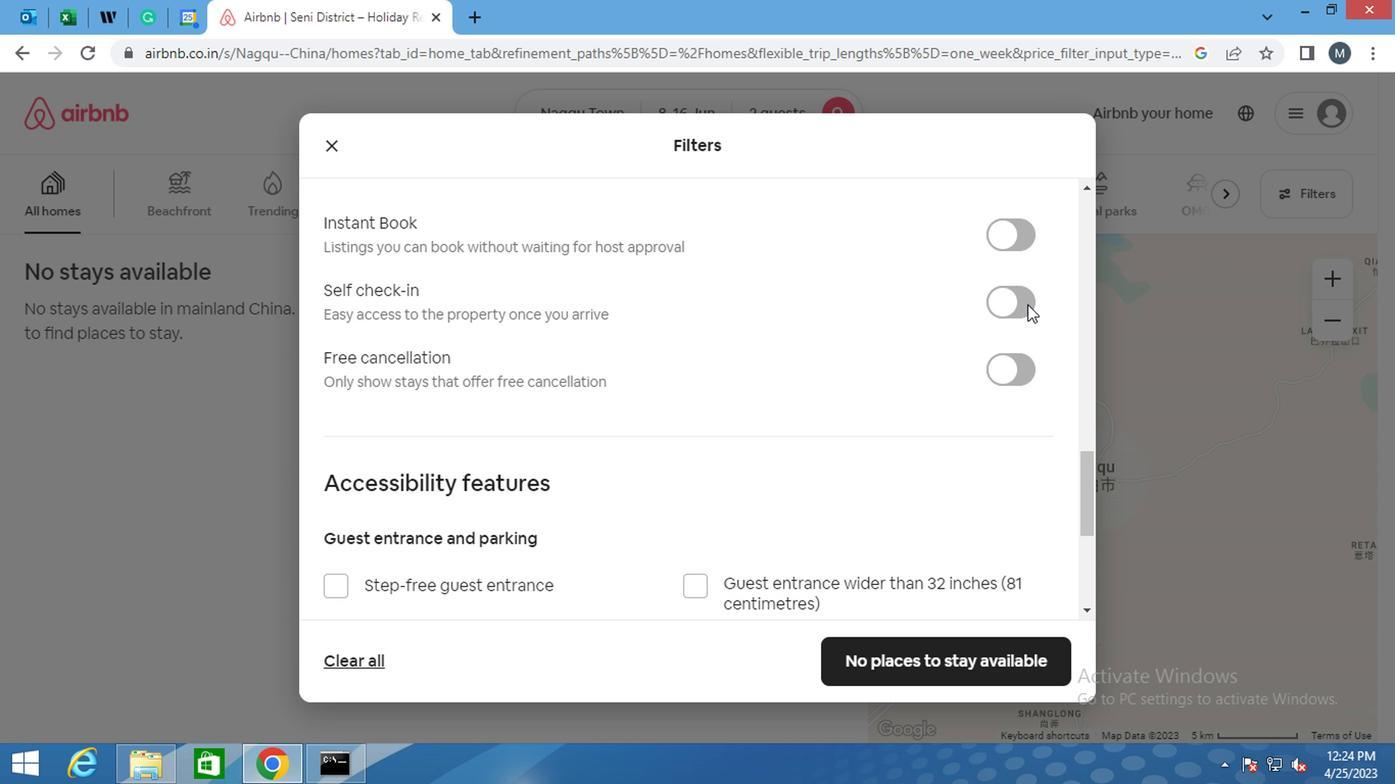 
Action: Mouse moved to (655, 399)
Screenshot: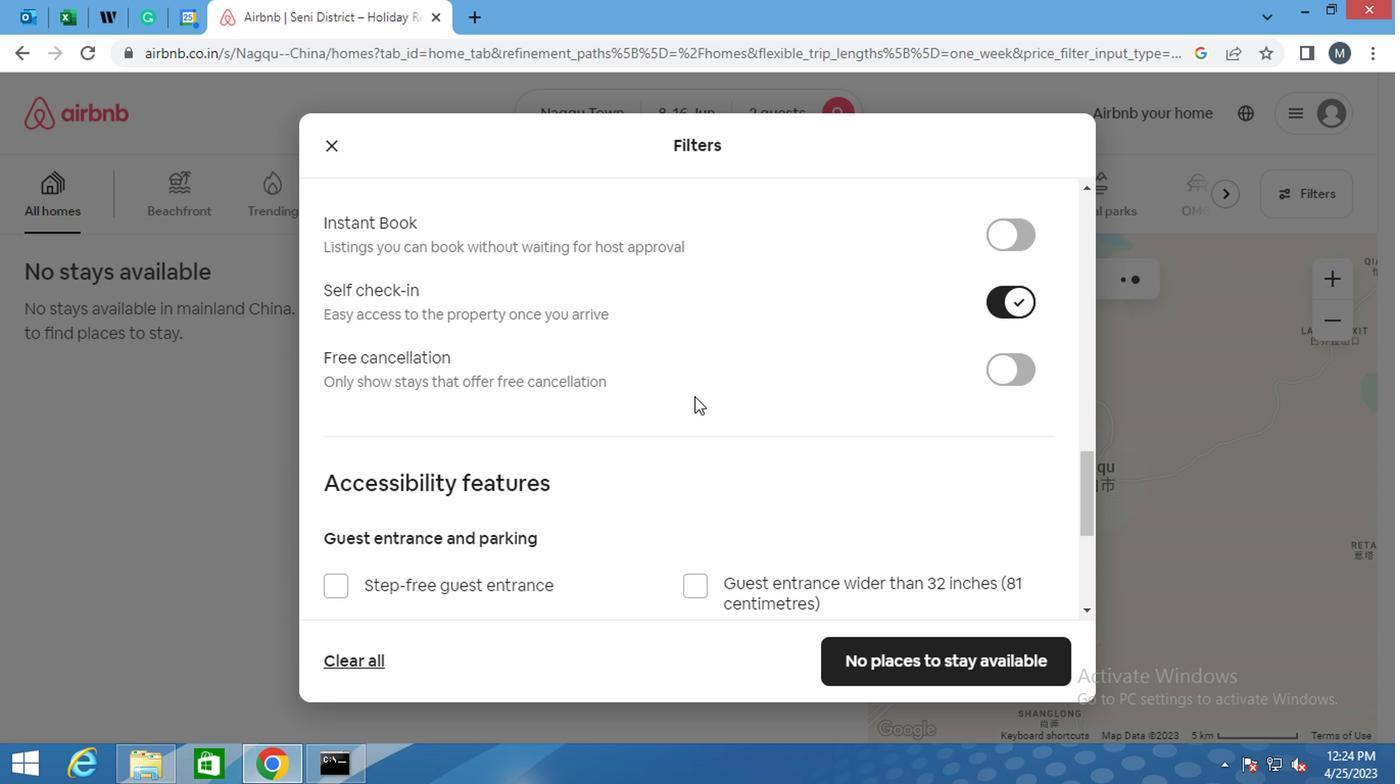 
Action: Mouse scrolled (655, 399) with delta (0, 0)
Screenshot: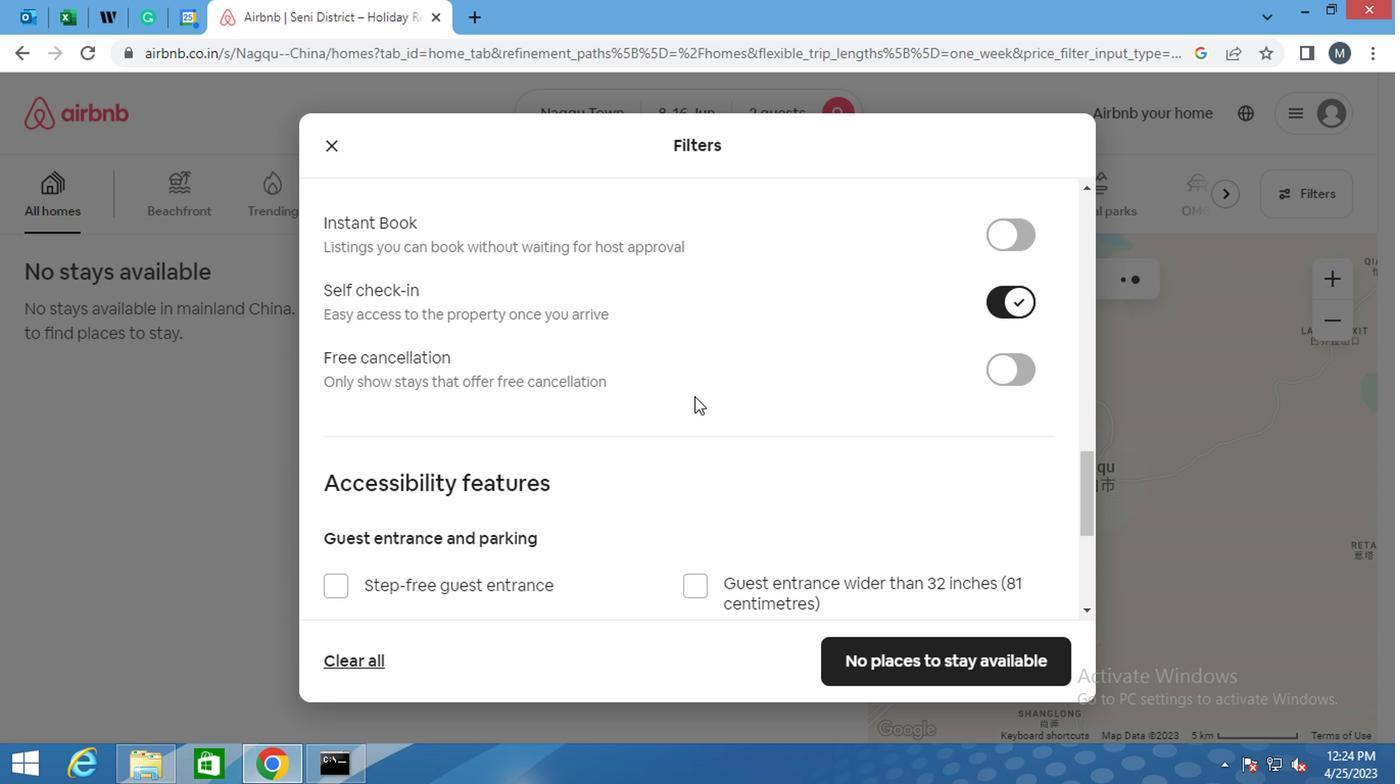 
Action: Mouse moved to (654, 399)
Screenshot: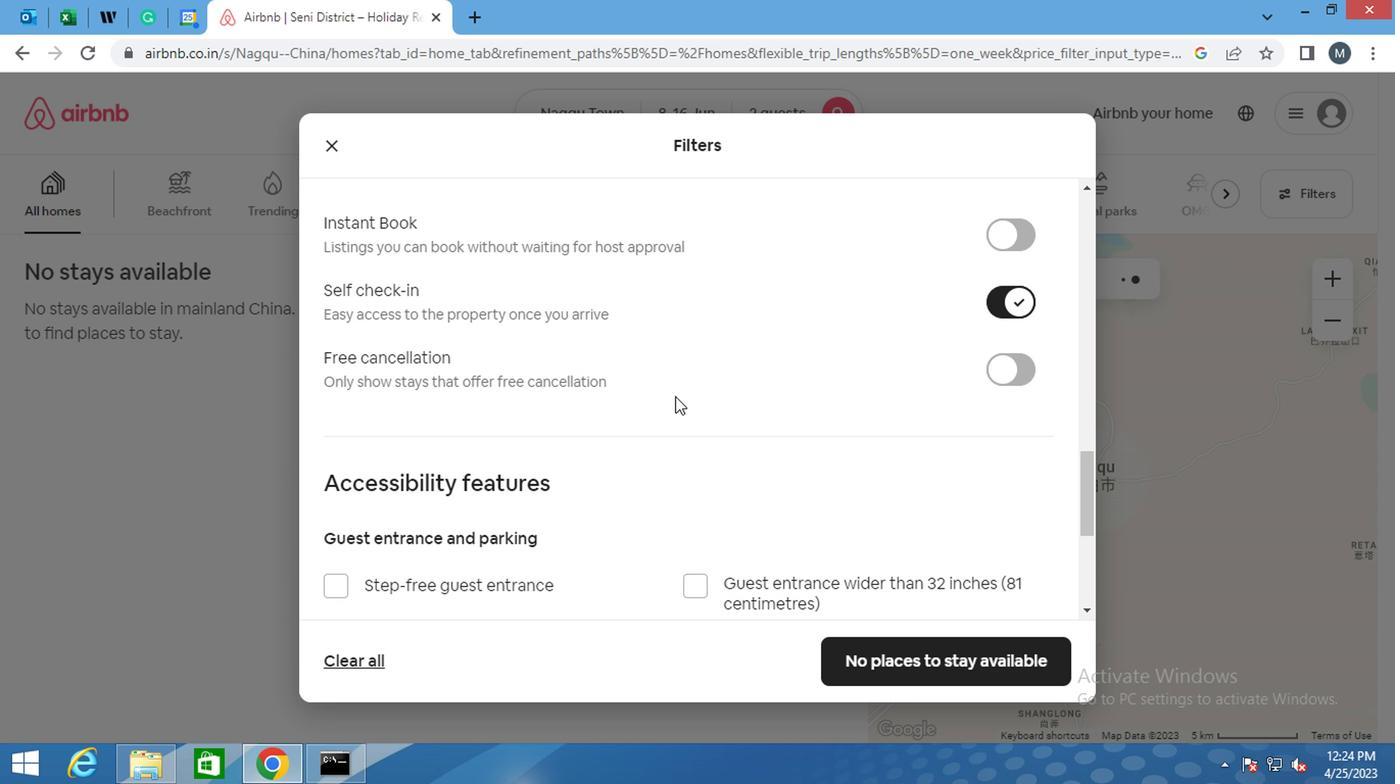 
Action: Mouse scrolled (654, 399) with delta (0, 0)
Screenshot: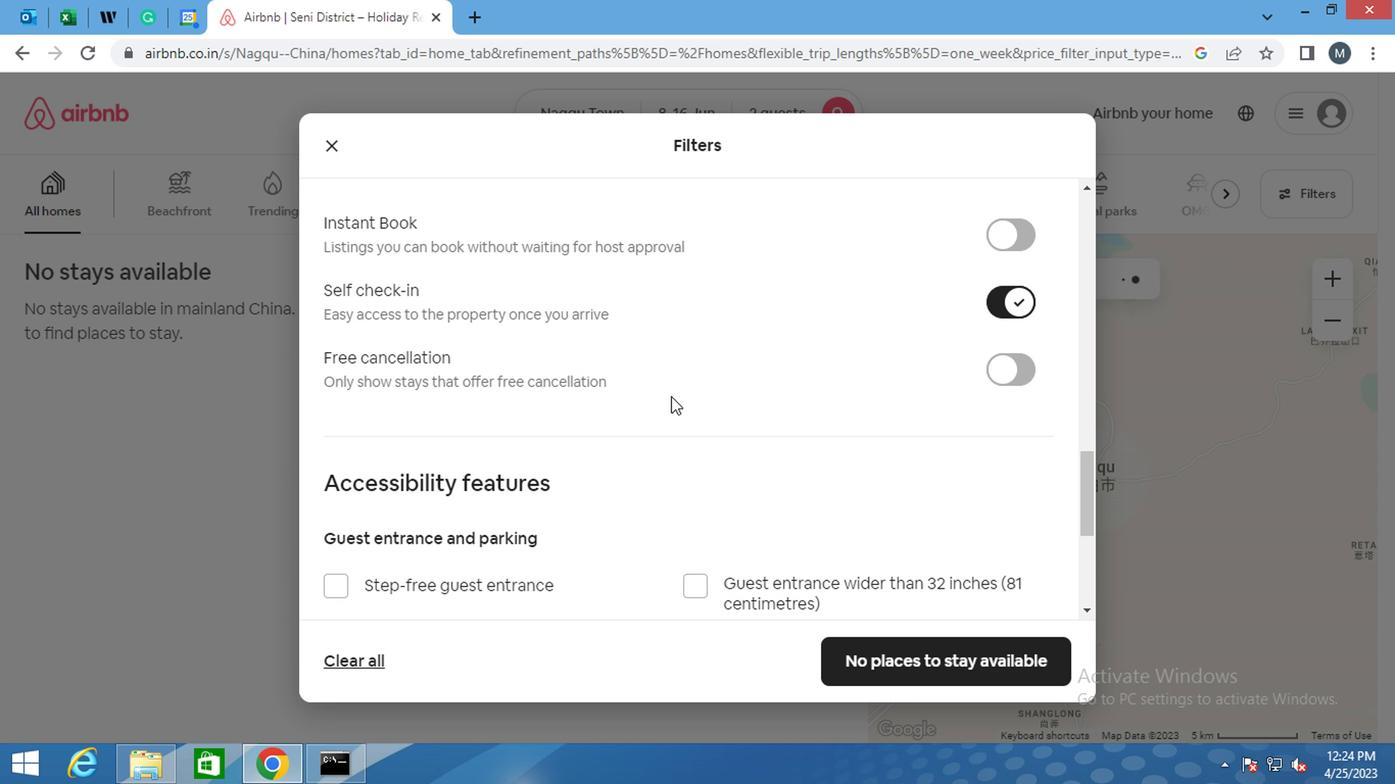 
Action: Mouse moved to (648, 399)
Screenshot: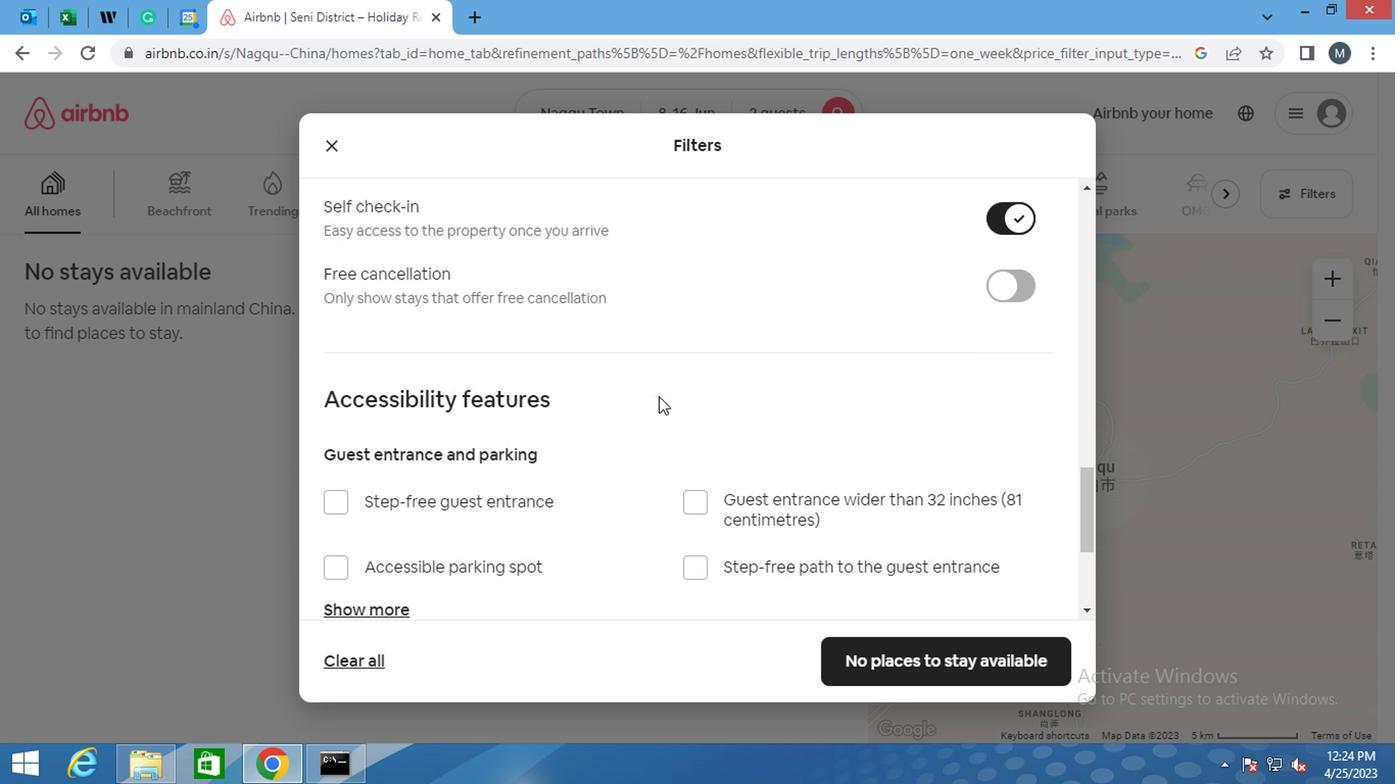 
Action: Mouse scrolled (648, 399) with delta (0, 0)
Screenshot: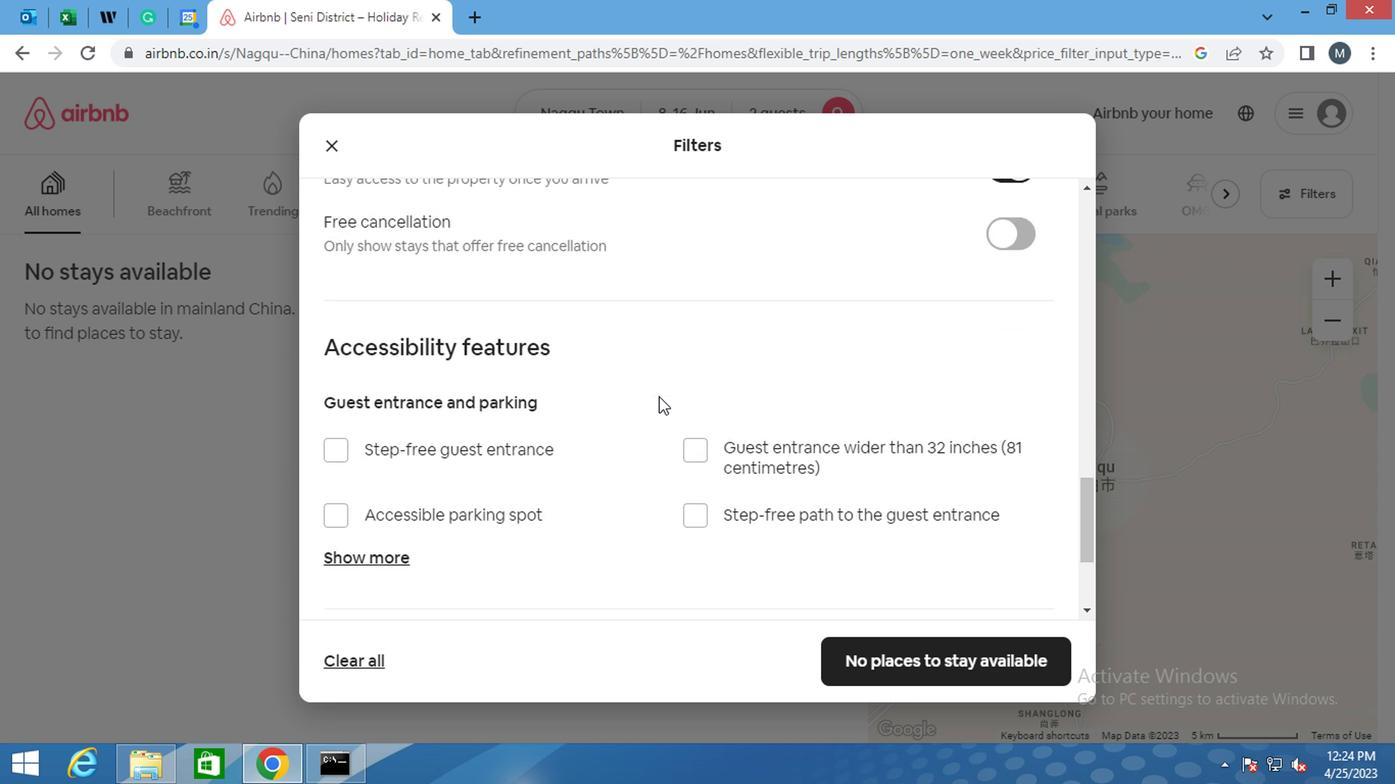 
Action: Mouse moved to (622, 404)
Screenshot: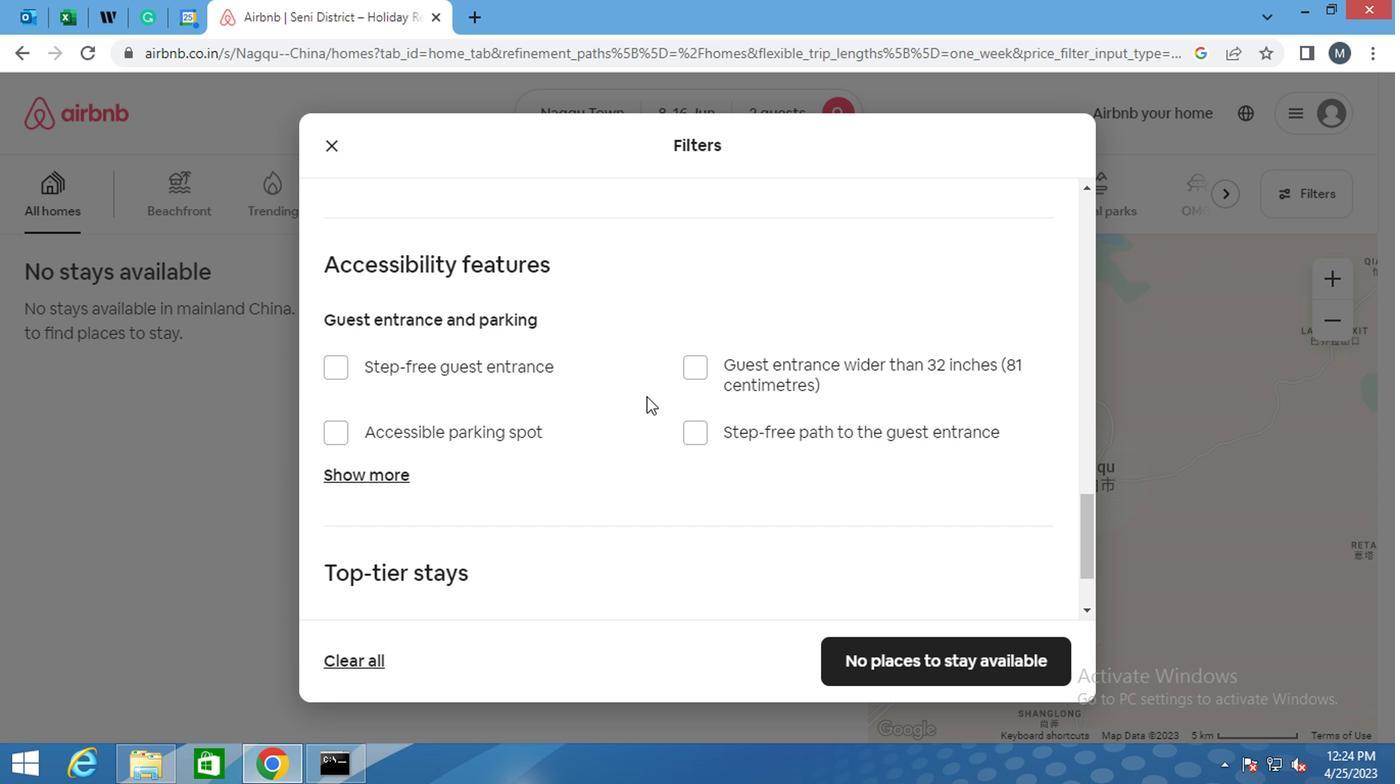 
Action: Mouse scrolled (622, 404) with delta (0, 0)
Screenshot: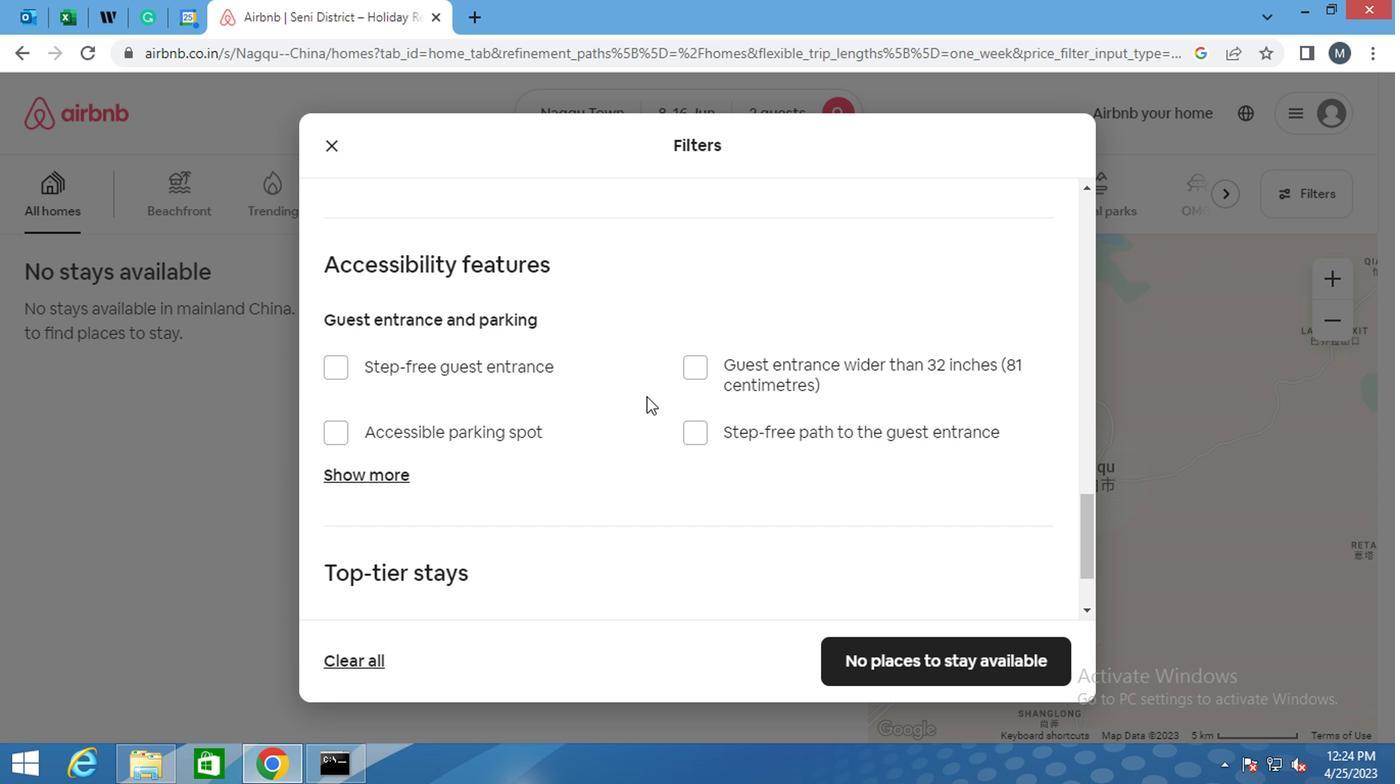 
Action: Mouse moved to (473, 516)
Screenshot: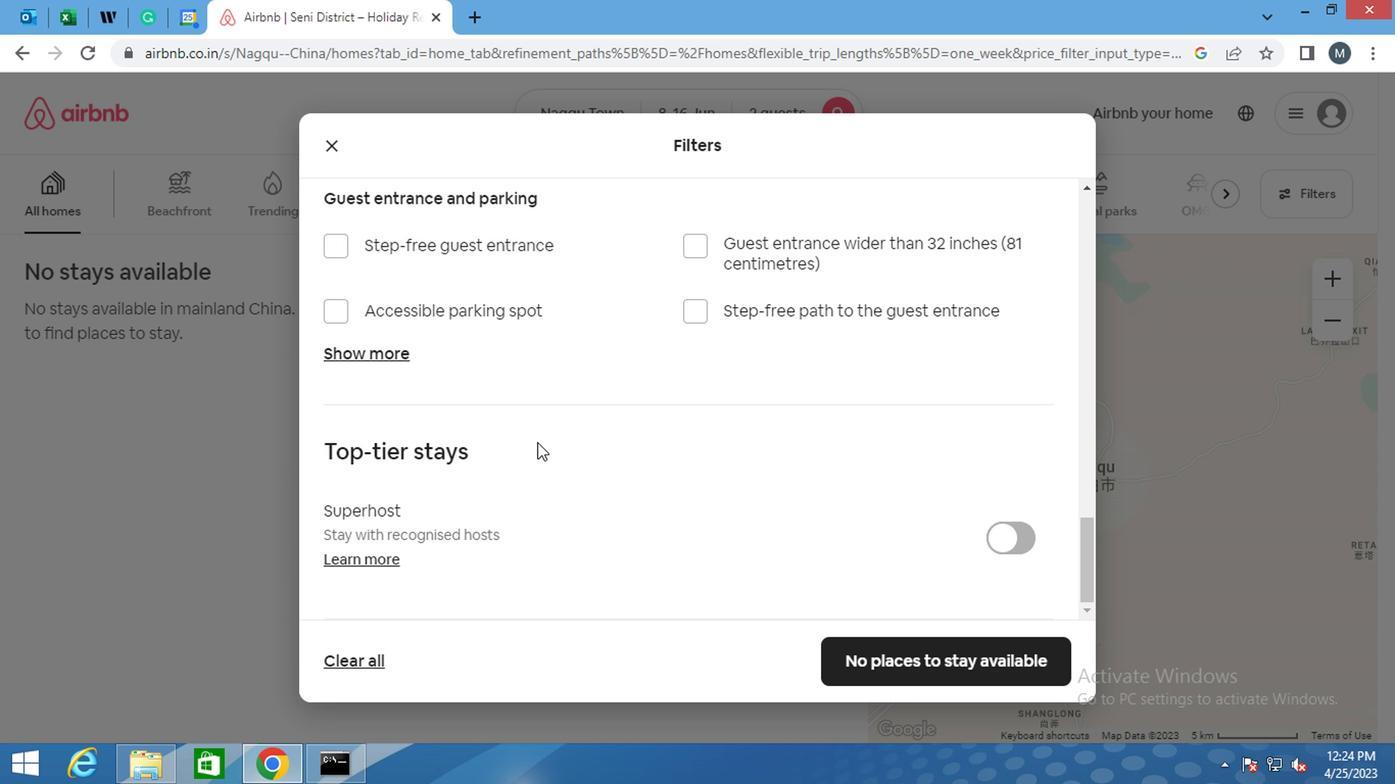 
Action: Mouse scrolled (473, 516) with delta (0, 0)
Screenshot: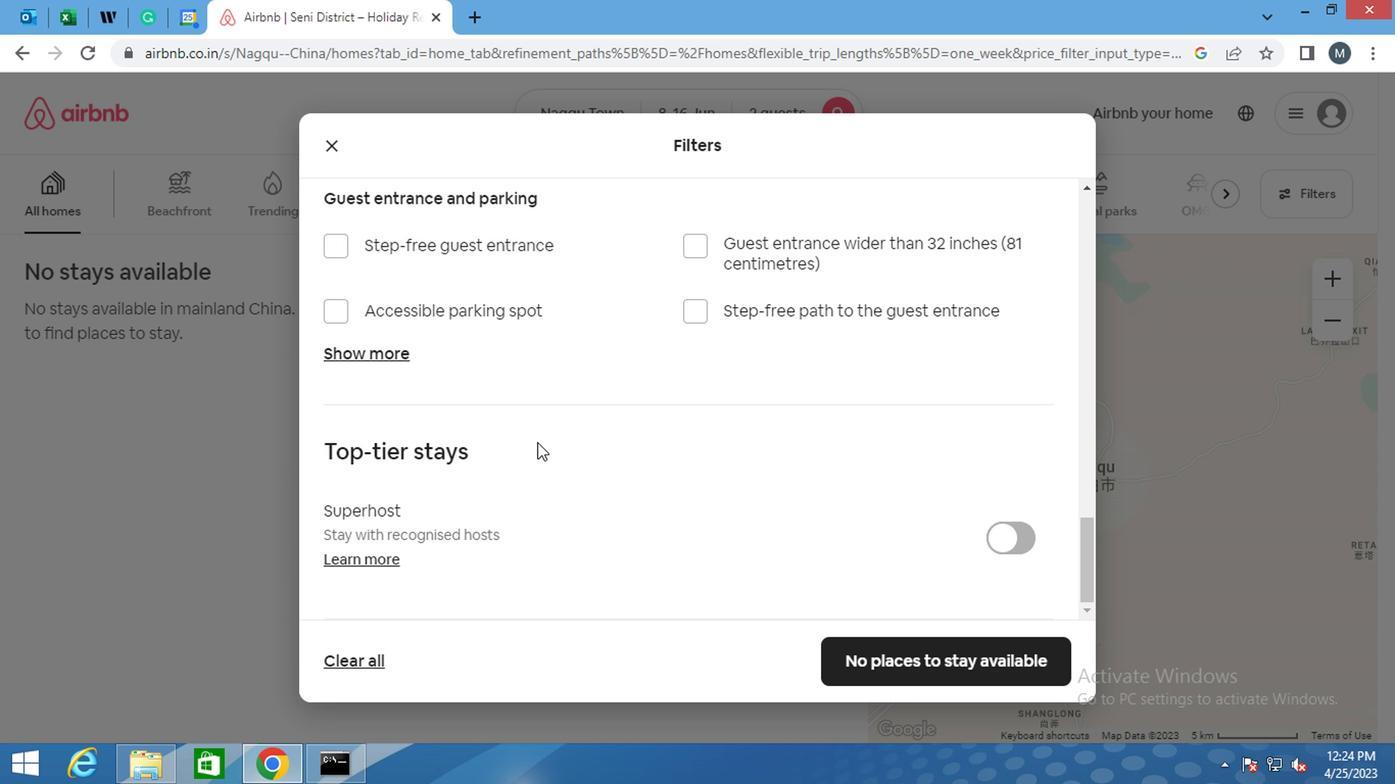 
Action: Mouse moved to (473, 517)
Screenshot: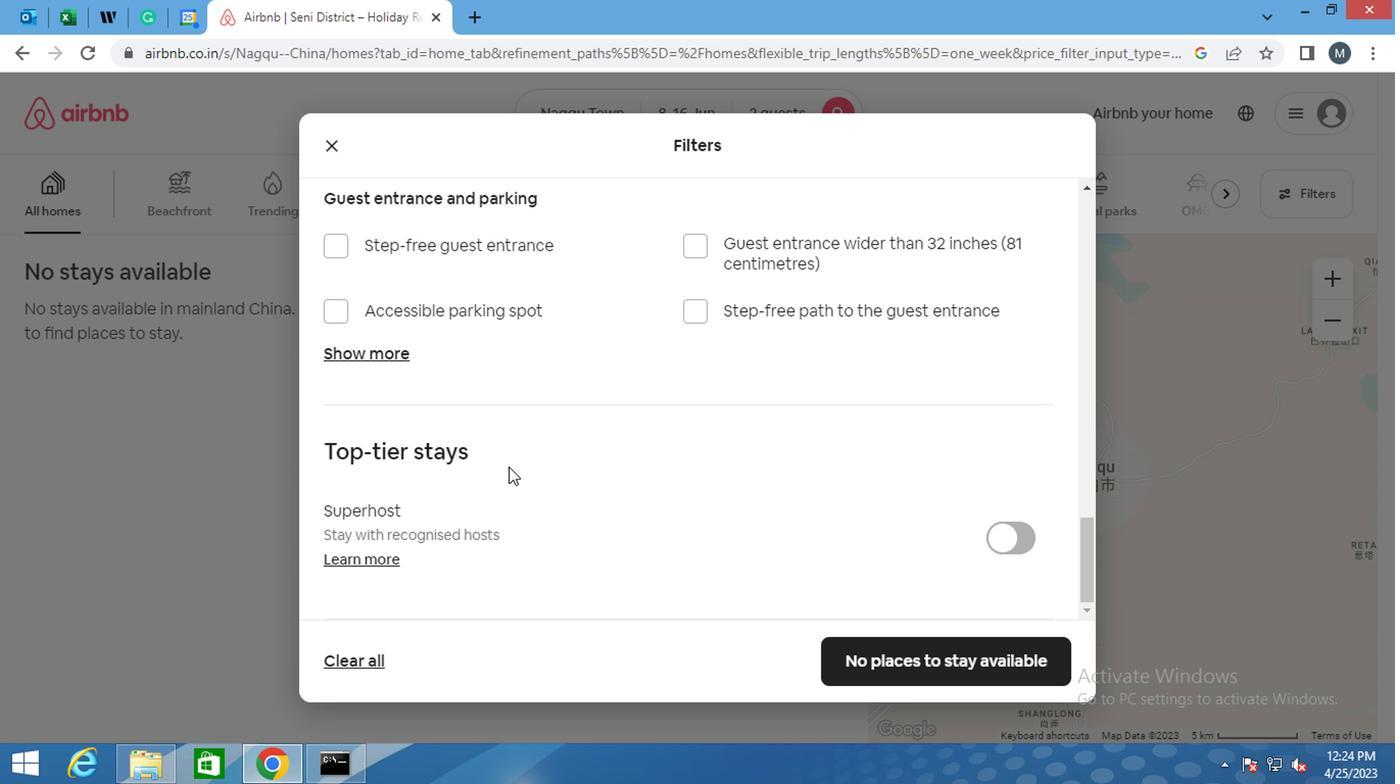 
Action: Mouse scrolled (473, 516) with delta (0, 0)
Screenshot: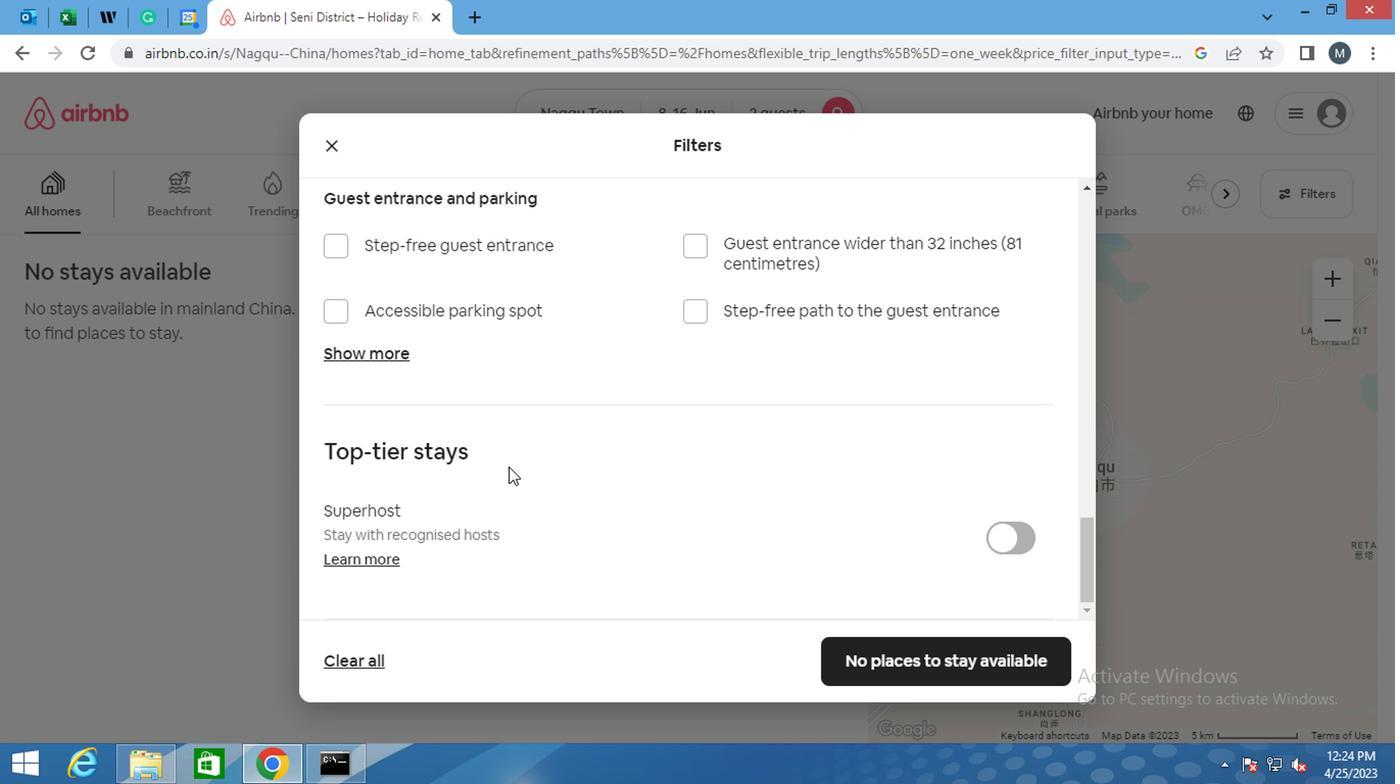 
Action: Mouse moved to (473, 521)
Screenshot: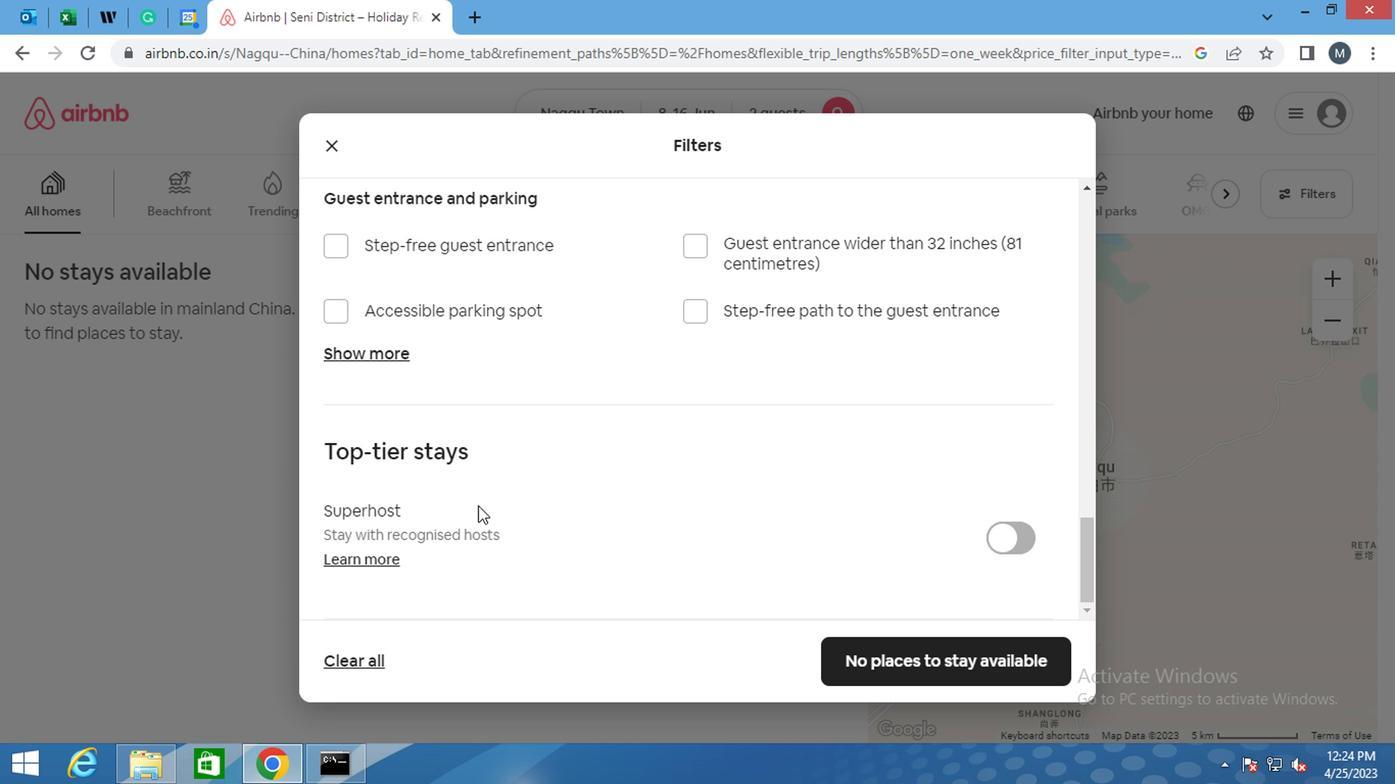 
Action: Mouse scrolled (473, 521) with delta (0, 0)
Screenshot: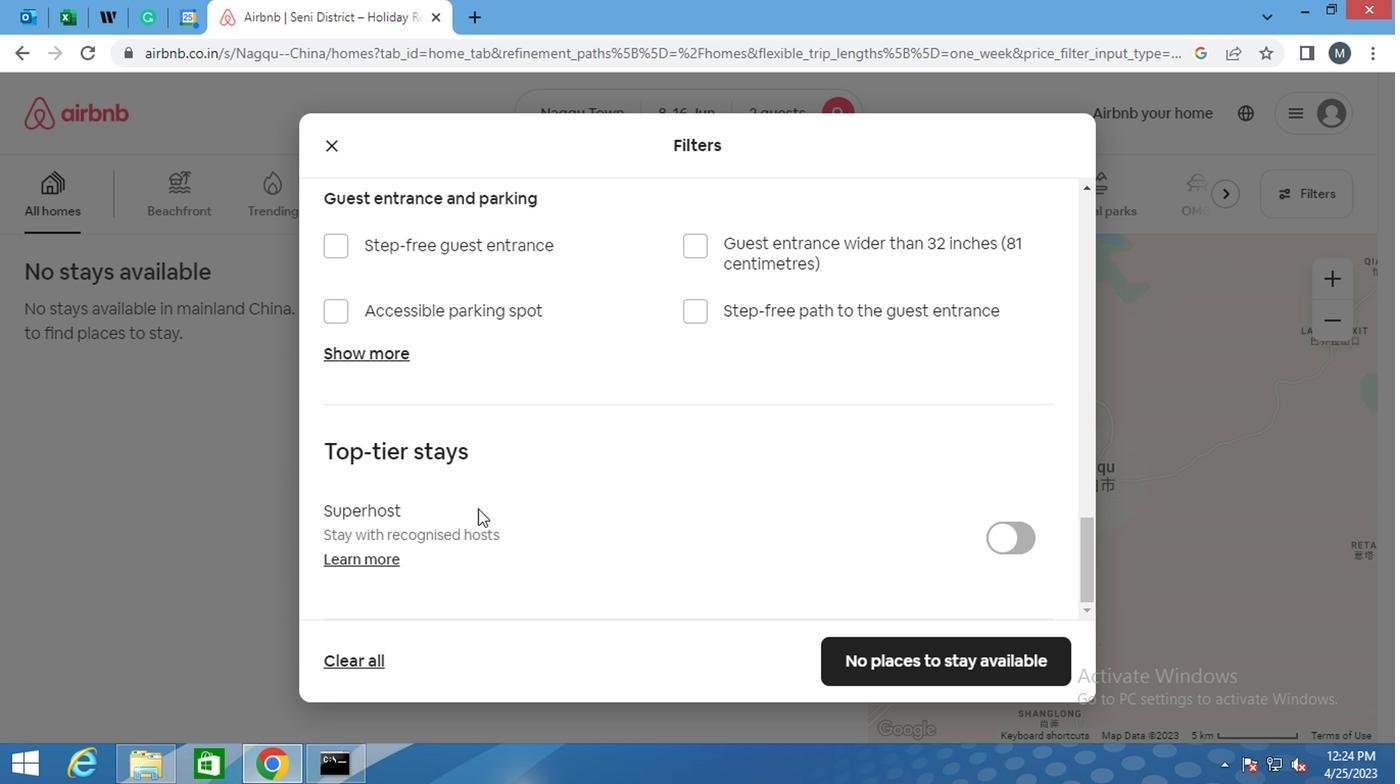 
Action: Mouse moved to (464, 428)
Screenshot: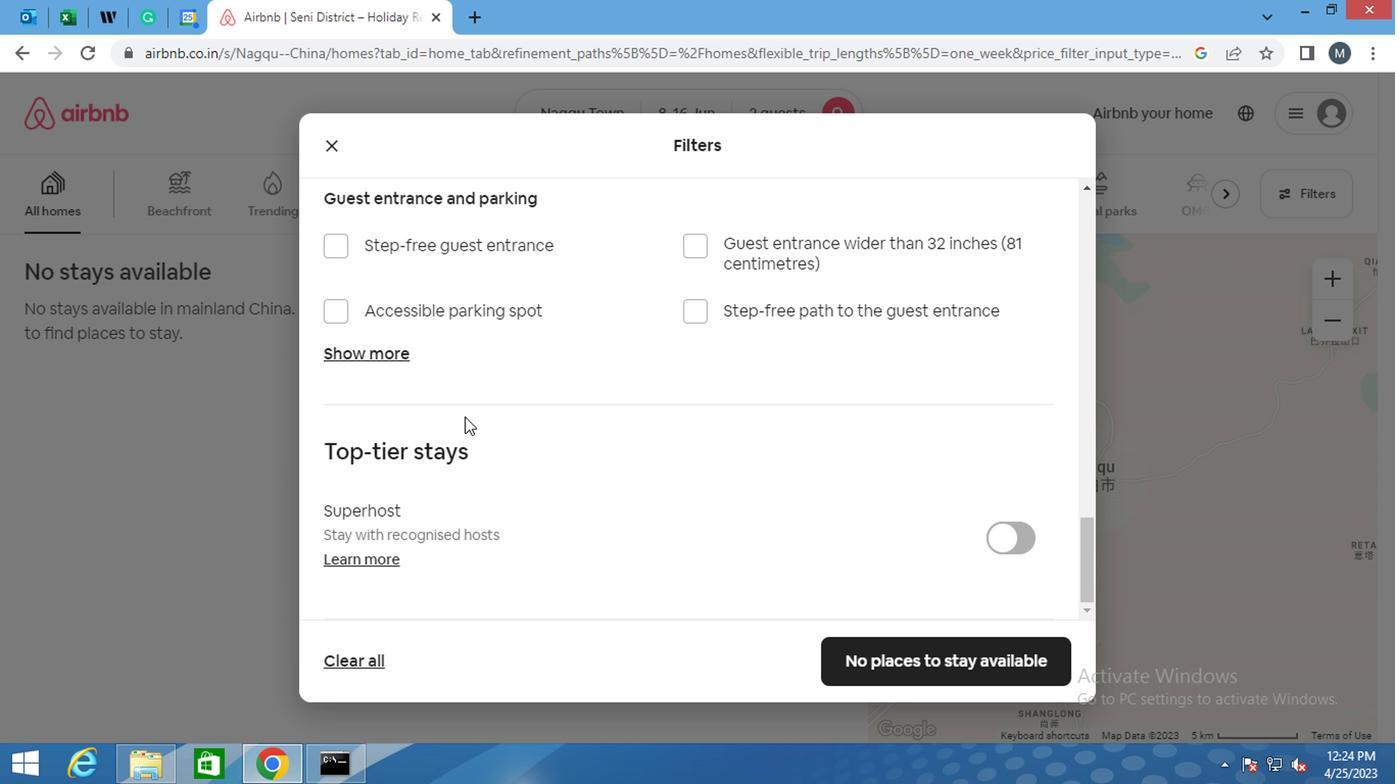
Action: Mouse scrolled (464, 427) with delta (0, 0)
Screenshot: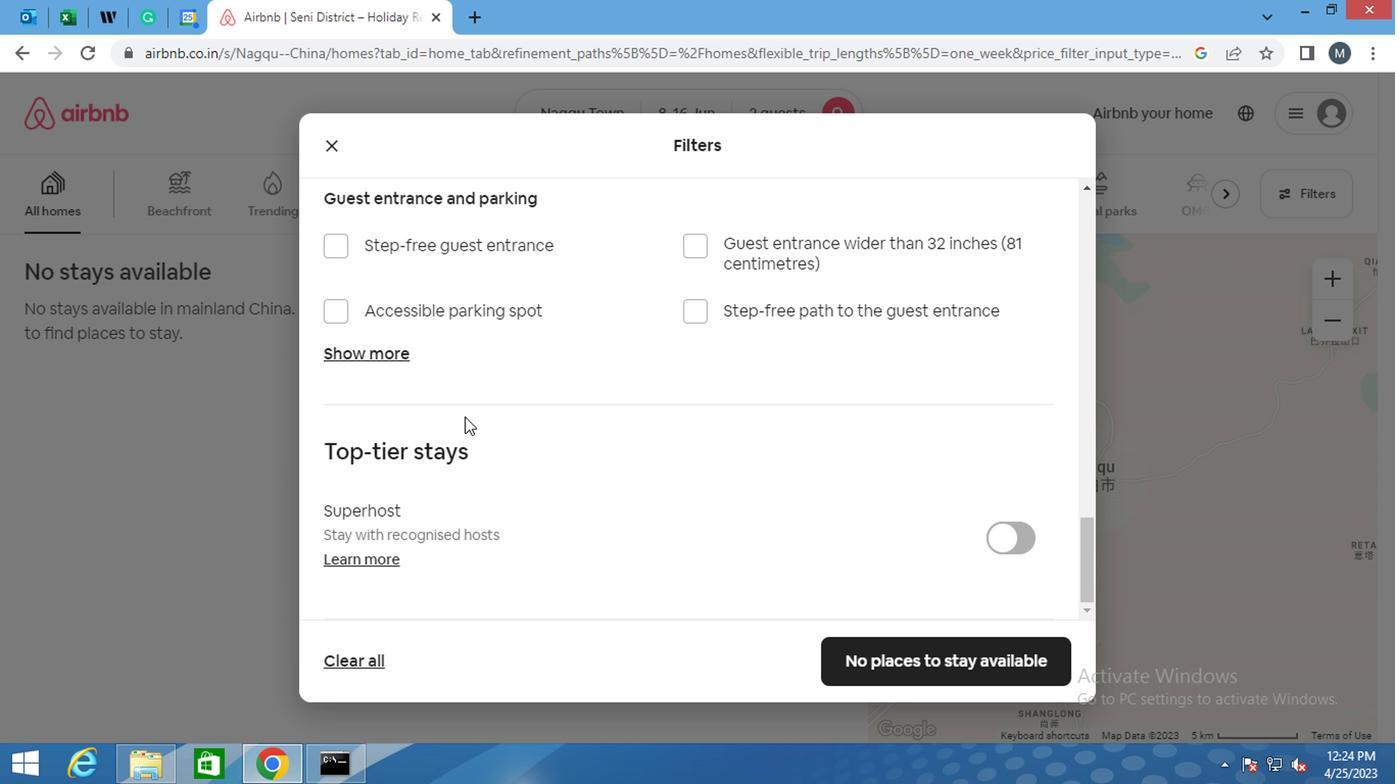 
Action: Mouse moved to (465, 437)
Screenshot: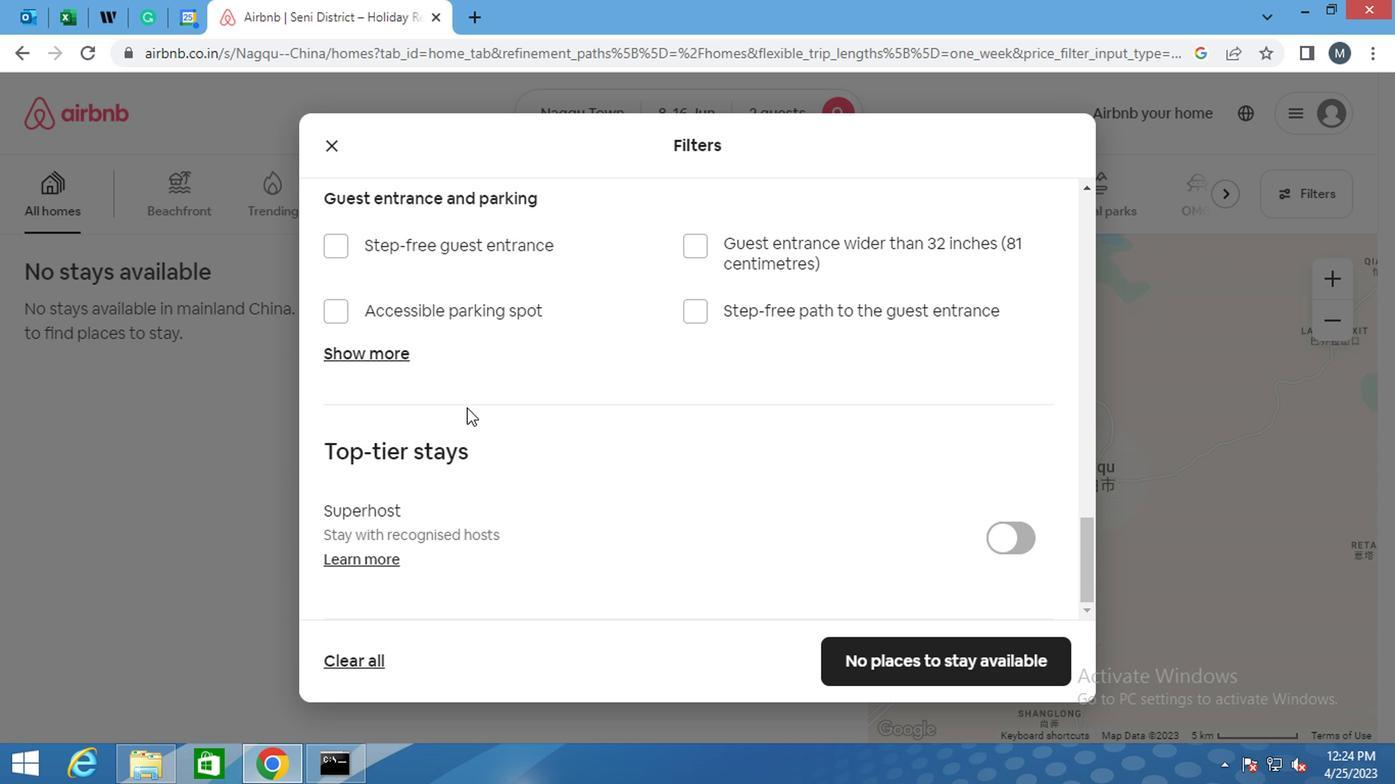 
Action: Mouse scrolled (465, 436) with delta (0, -1)
Screenshot: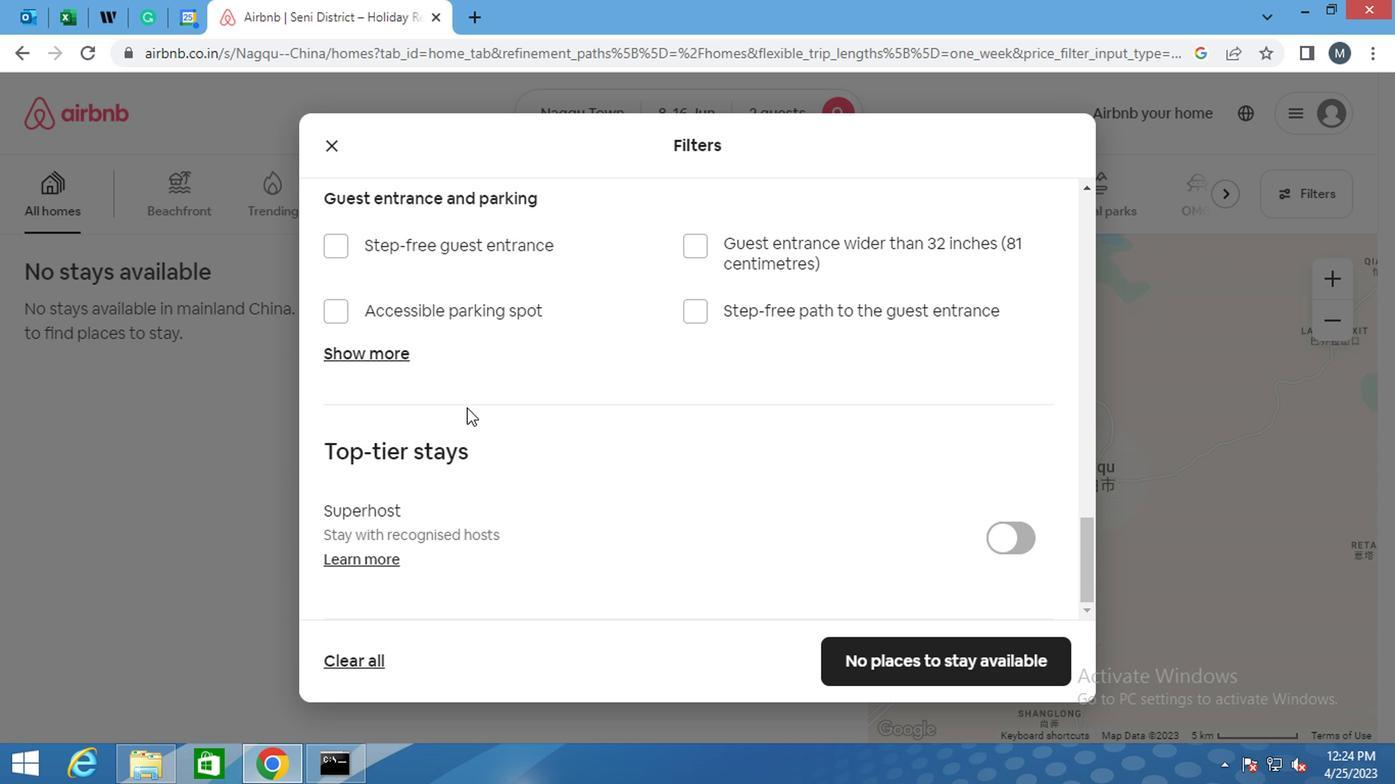 
Action: Mouse moved to (465, 440)
Screenshot: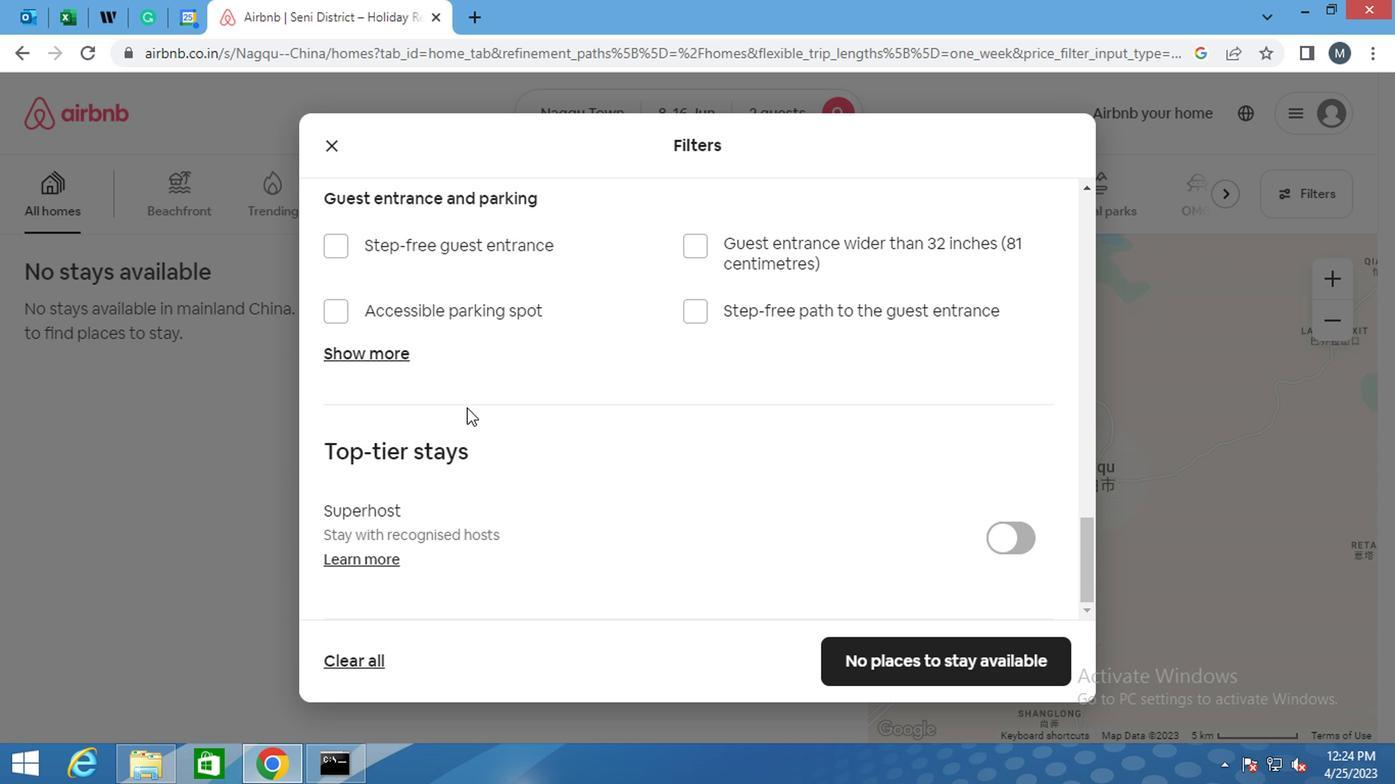
Action: Mouse scrolled (465, 439) with delta (0, 0)
Screenshot: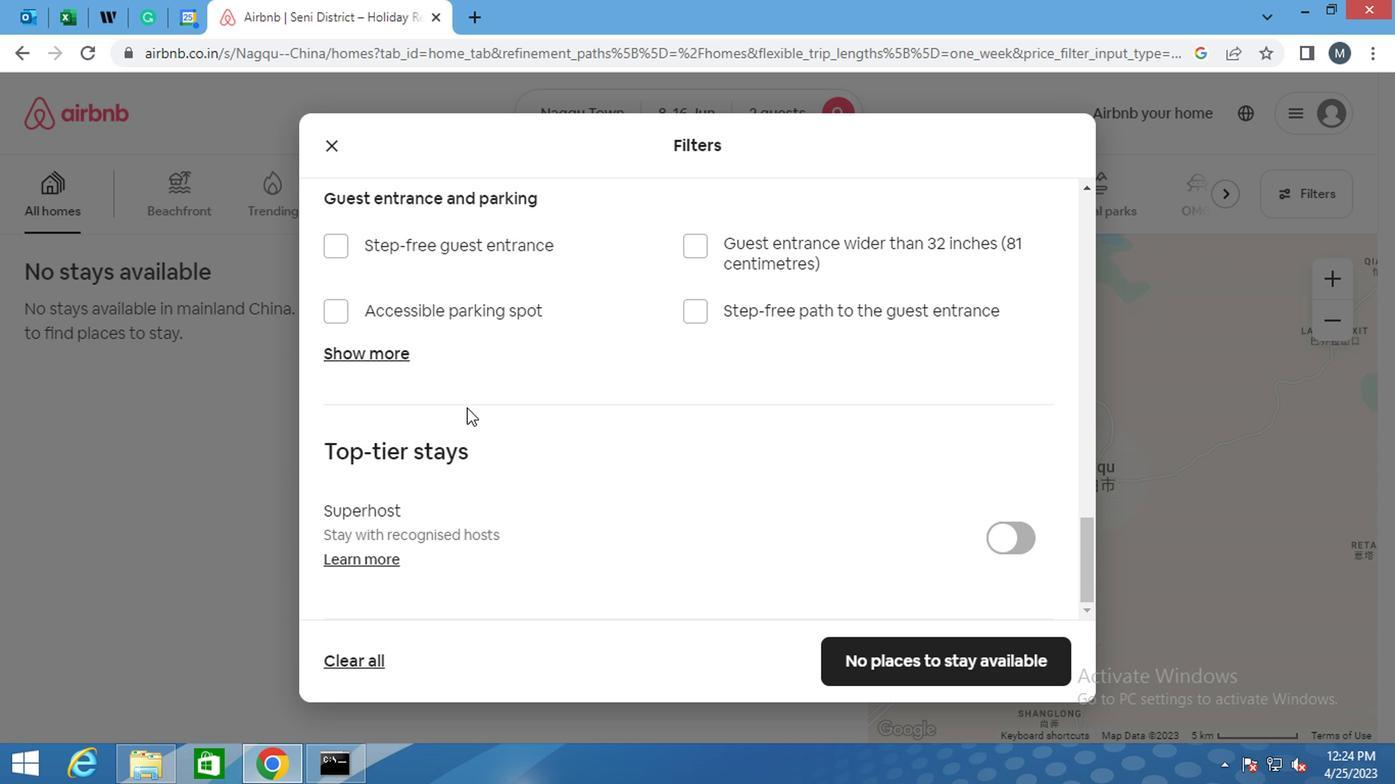
Action: Mouse moved to (441, 517)
Screenshot: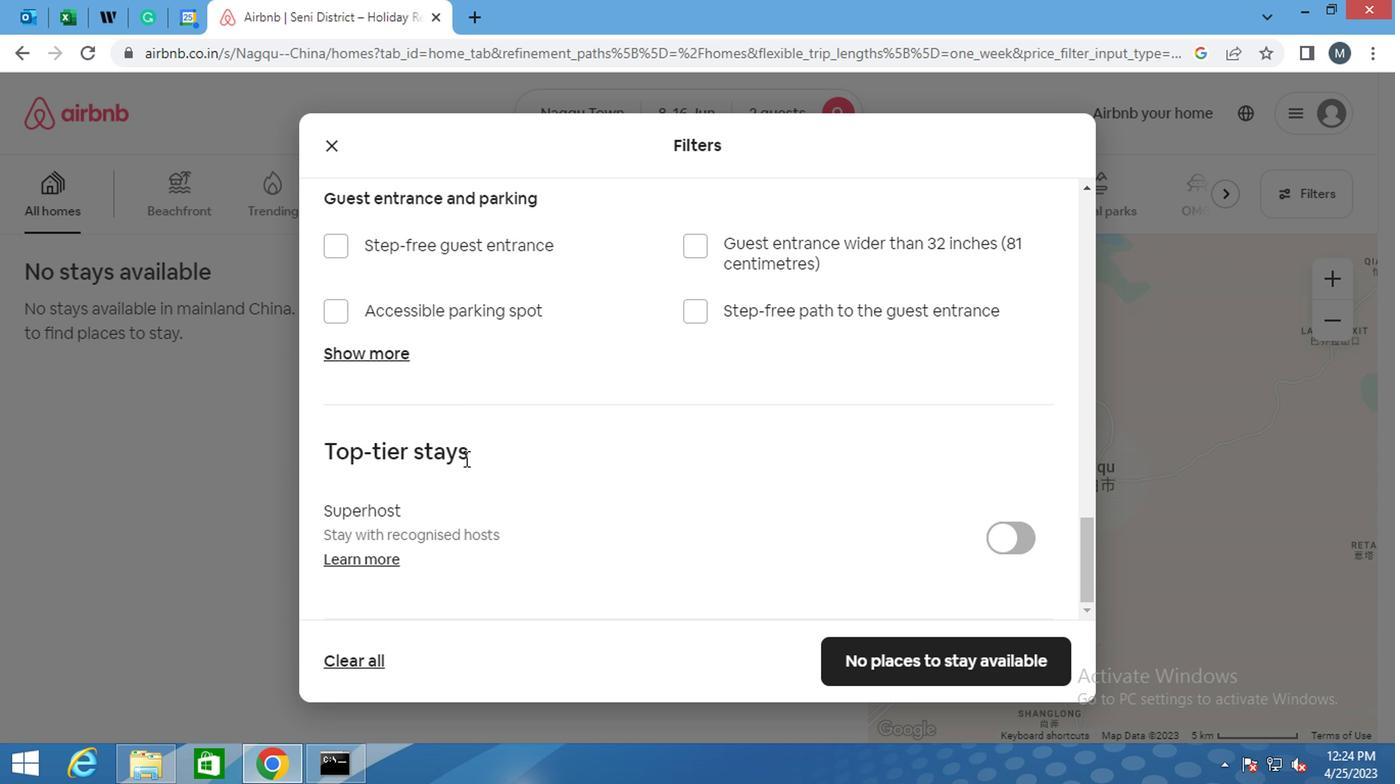 
Action: Mouse scrolled (441, 516) with delta (0, 0)
Screenshot: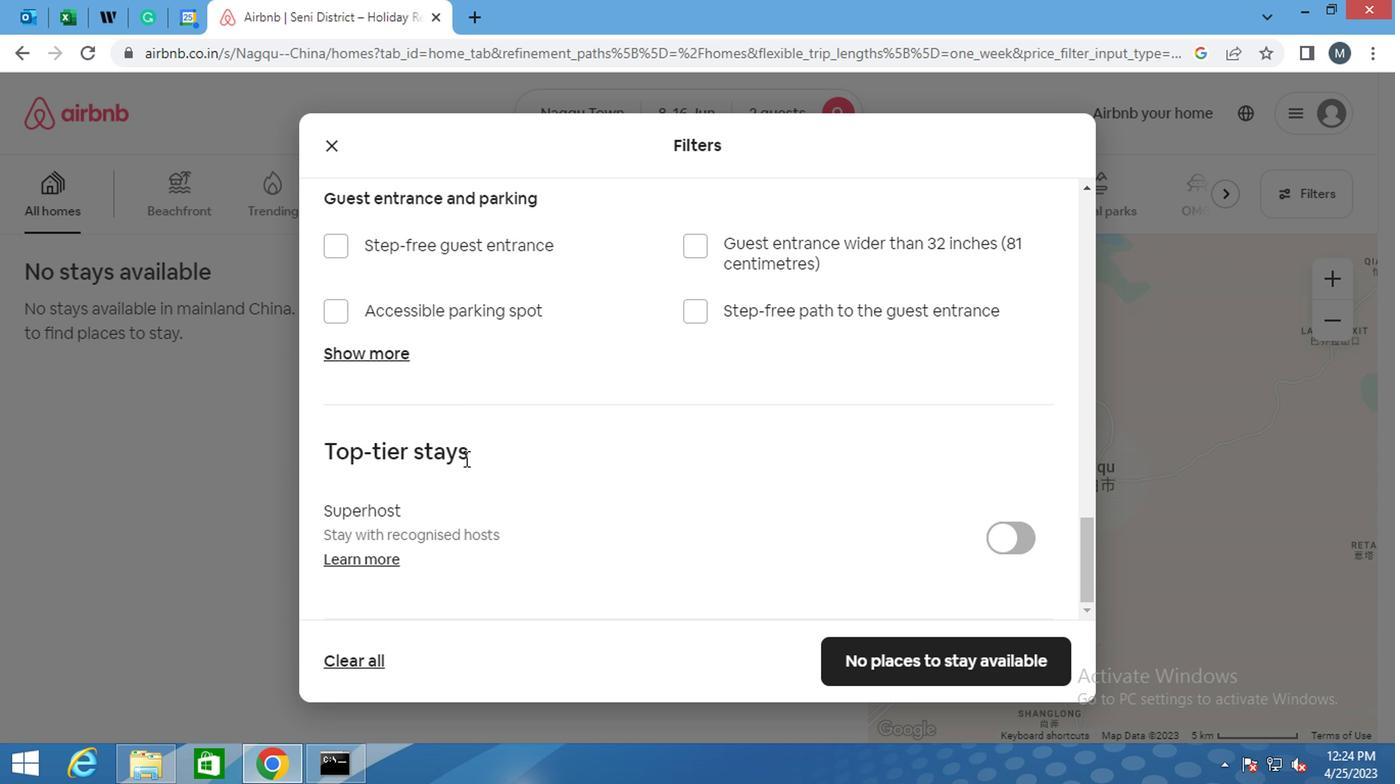 
Action: Mouse moved to (891, 673)
Screenshot: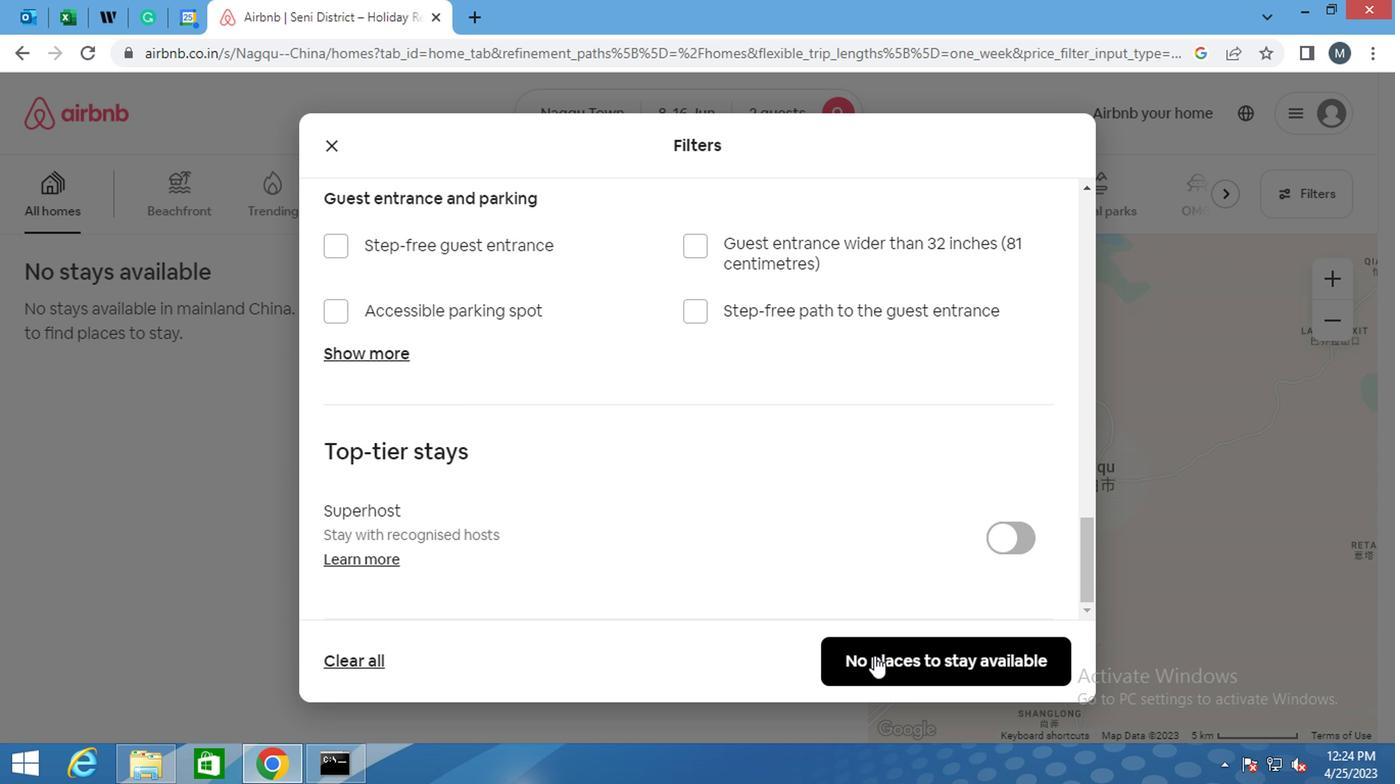 
Action: Mouse pressed left at (891, 673)
Screenshot: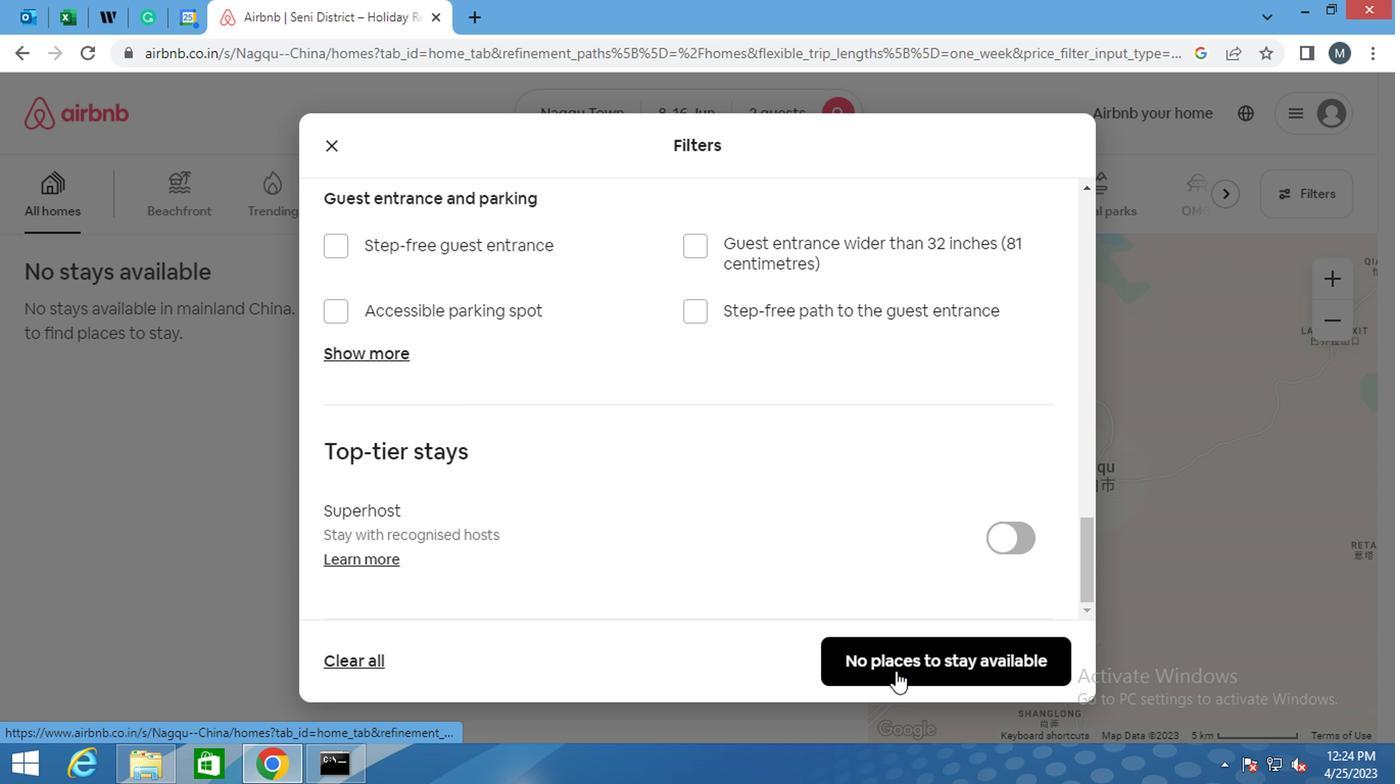 
